 Task: Open Card Zoology Conference Review in Board Product Price Optimization to Workspace Event Furniture Rentals and add a team member Softage.4@softage.net, a label Purple, a checklist Content Marketing, an attachment from your google drive, a color Purple and finally, add a card description 'Conduct customer research for new customer satisfaction metrics' and a comment 'Given the potential impact of this task, let us ensure that we have a clear understanding of the consequences of our actions.'. Add a start date 'Jan 08, 1900' with a due date 'Jan 15, 1900'
Action: Mouse moved to (568, 180)
Screenshot: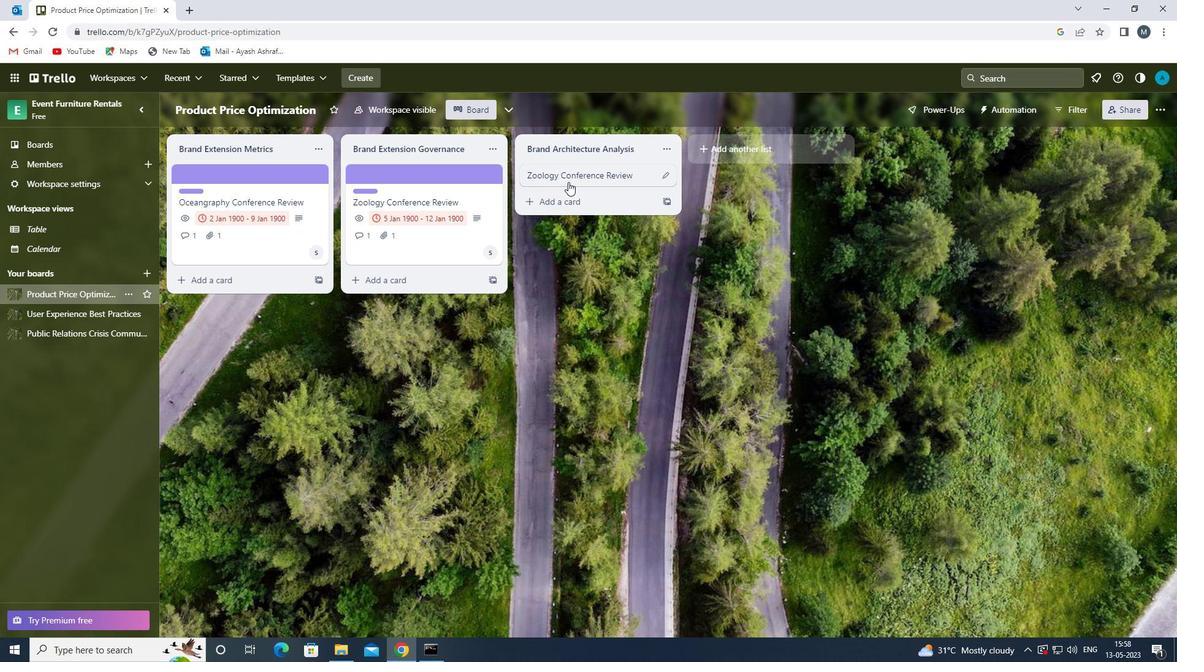 
Action: Mouse pressed left at (568, 180)
Screenshot: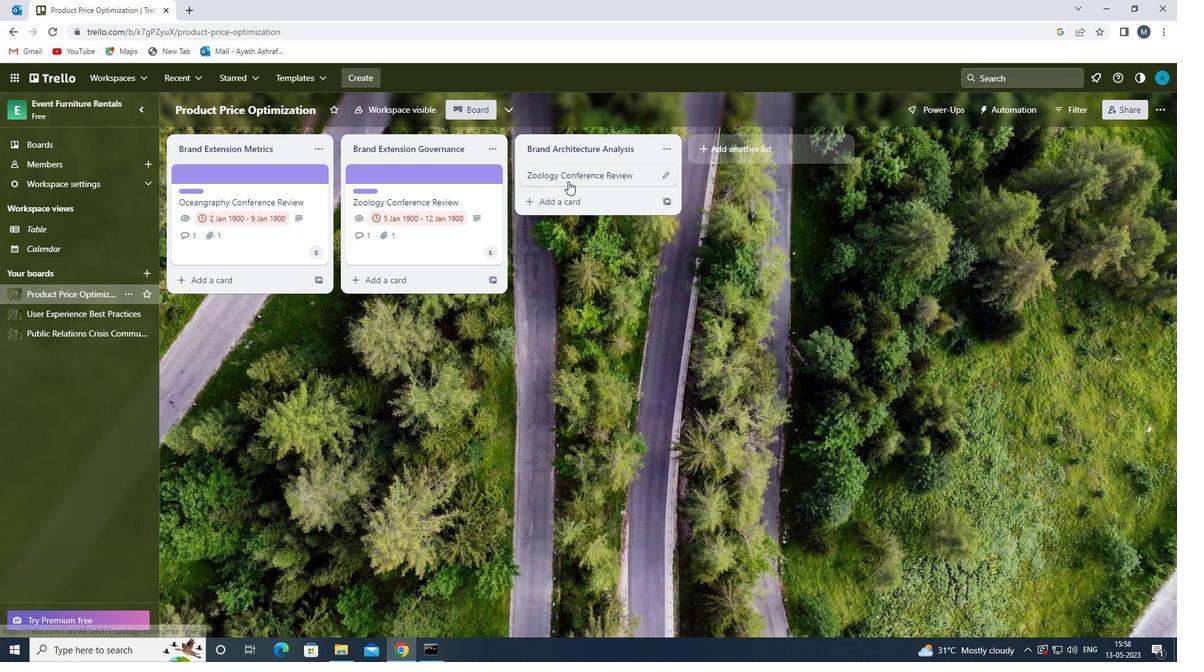 
Action: Mouse moved to (742, 225)
Screenshot: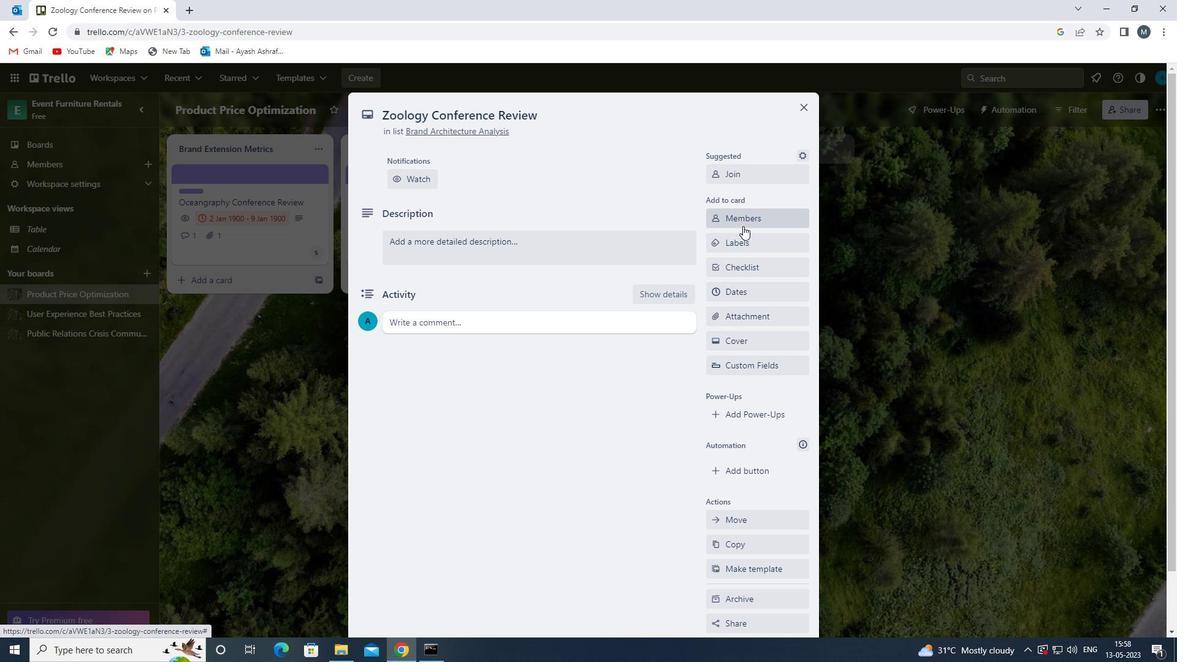 
Action: Mouse pressed left at (742, 225)
Screenshot: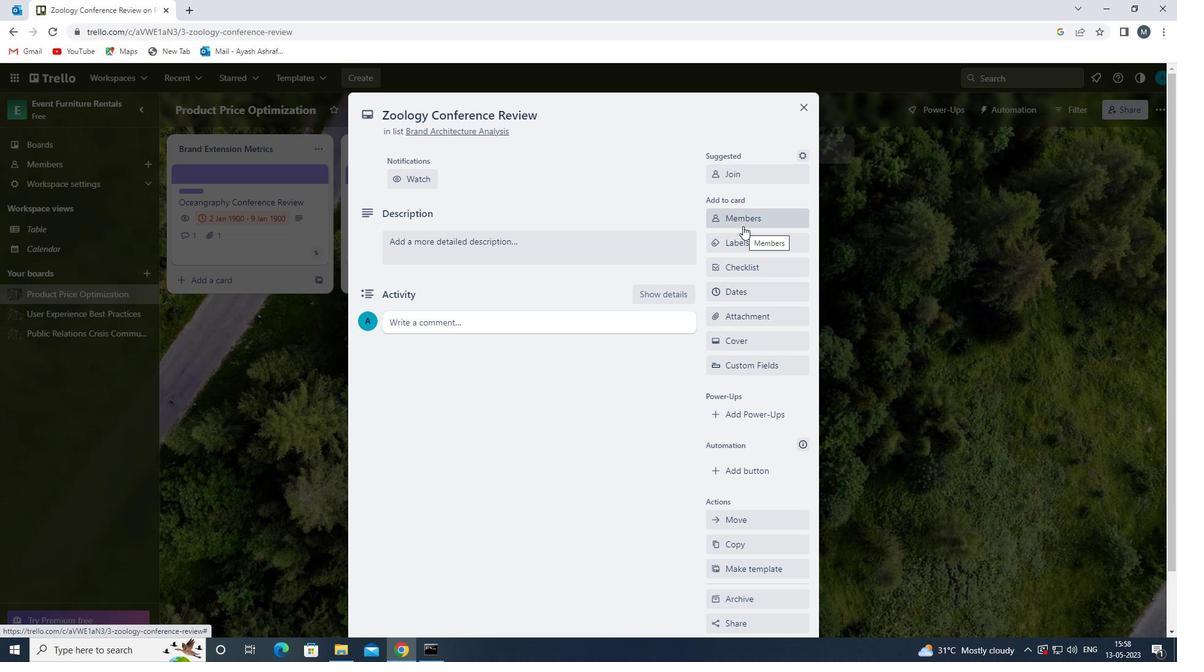 
Action: Mouse moved to (753, 306)
Screenshot: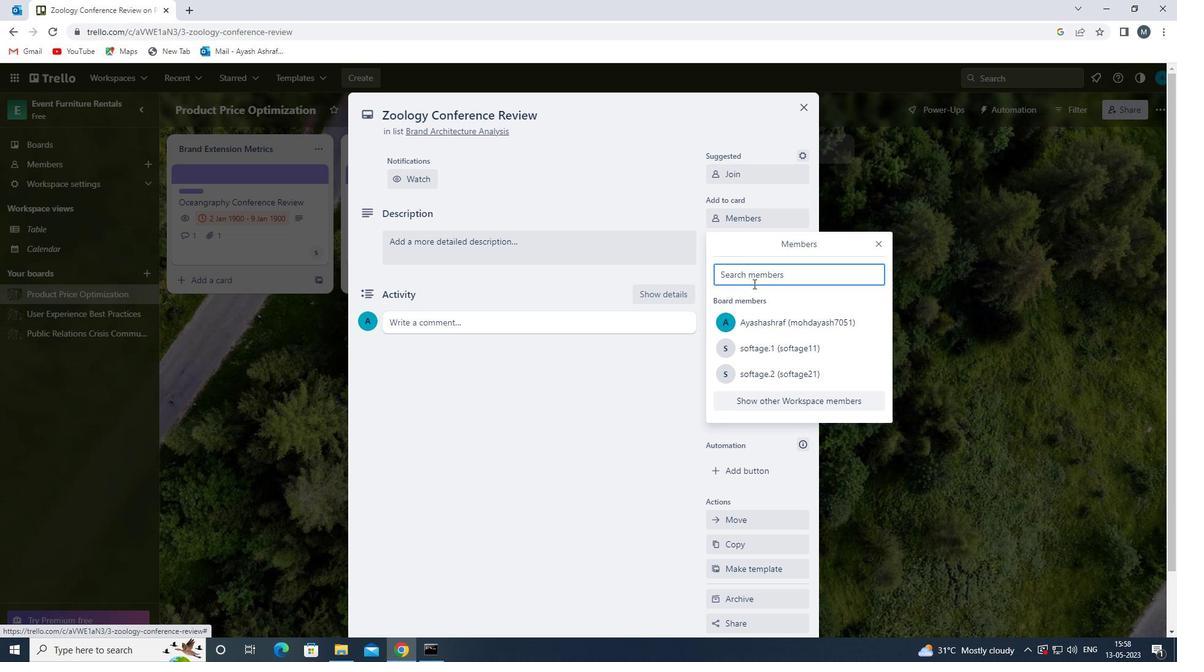 
Action: Key pressed s
Screenshot: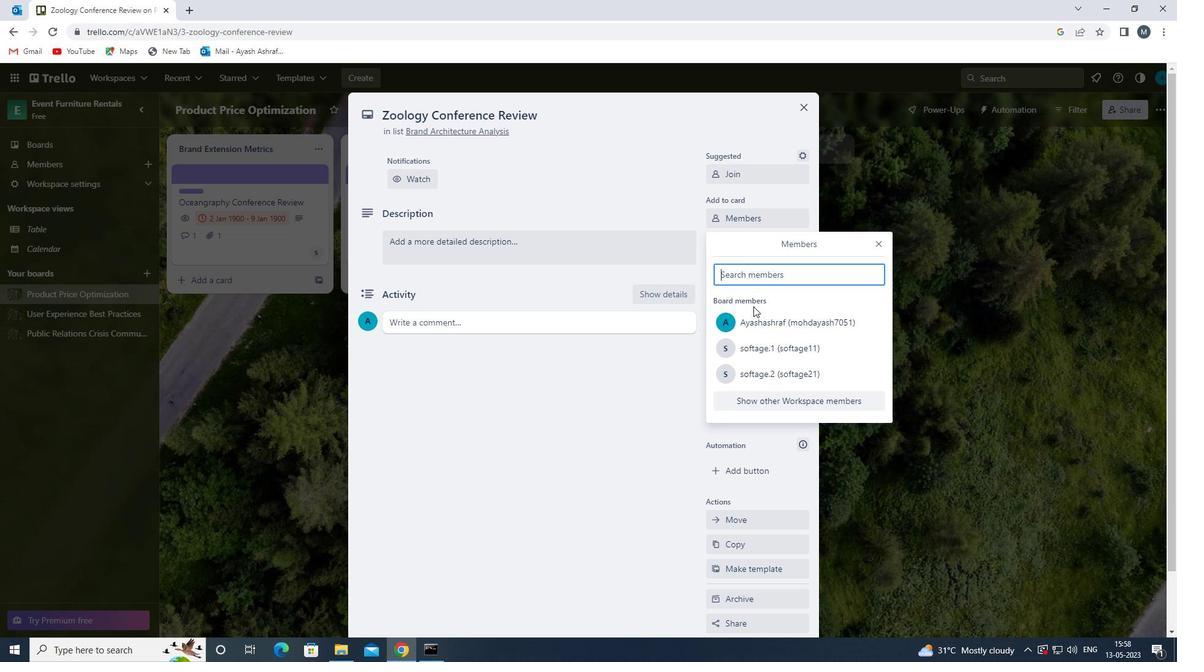 
Action: Mouse moved to (763, 421)
Screenshot: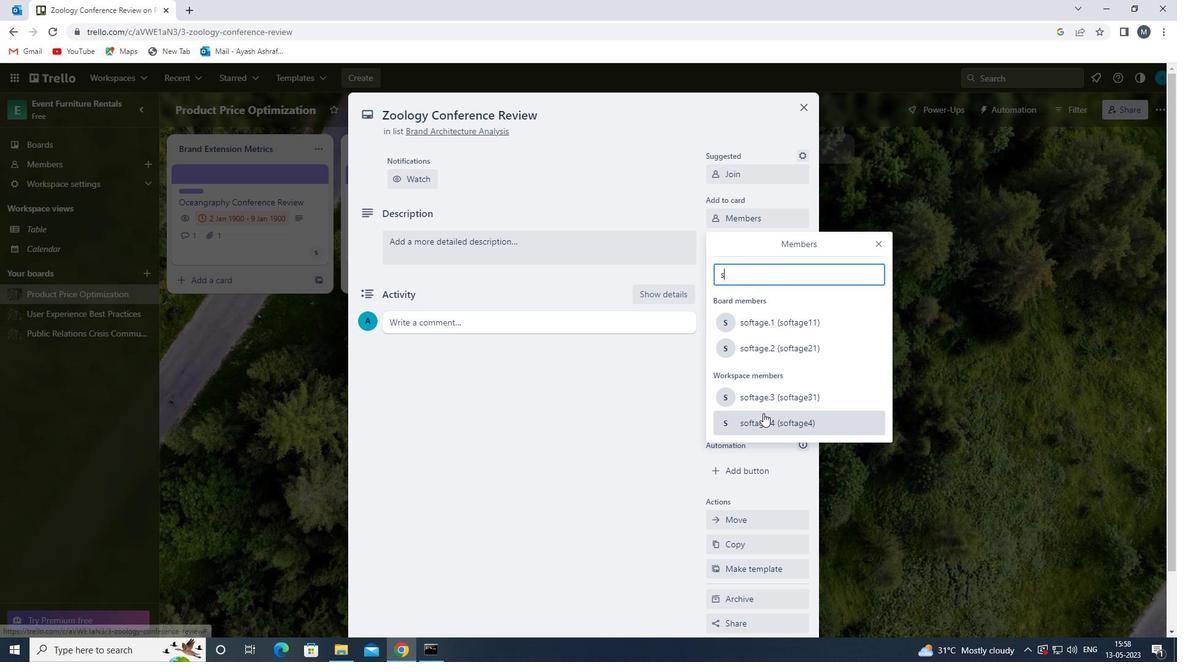 
Action: Mouse pressed left at (763, 421)
Screenshot: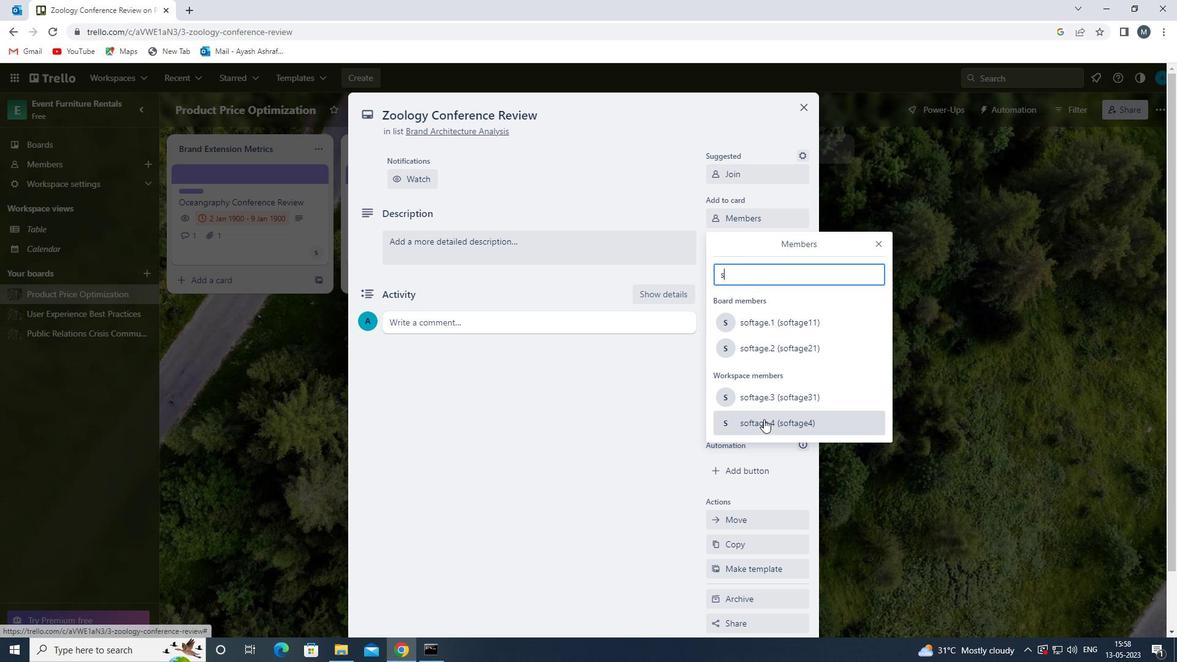 
Action: Mouse moved to (880, 243)
Screenshot: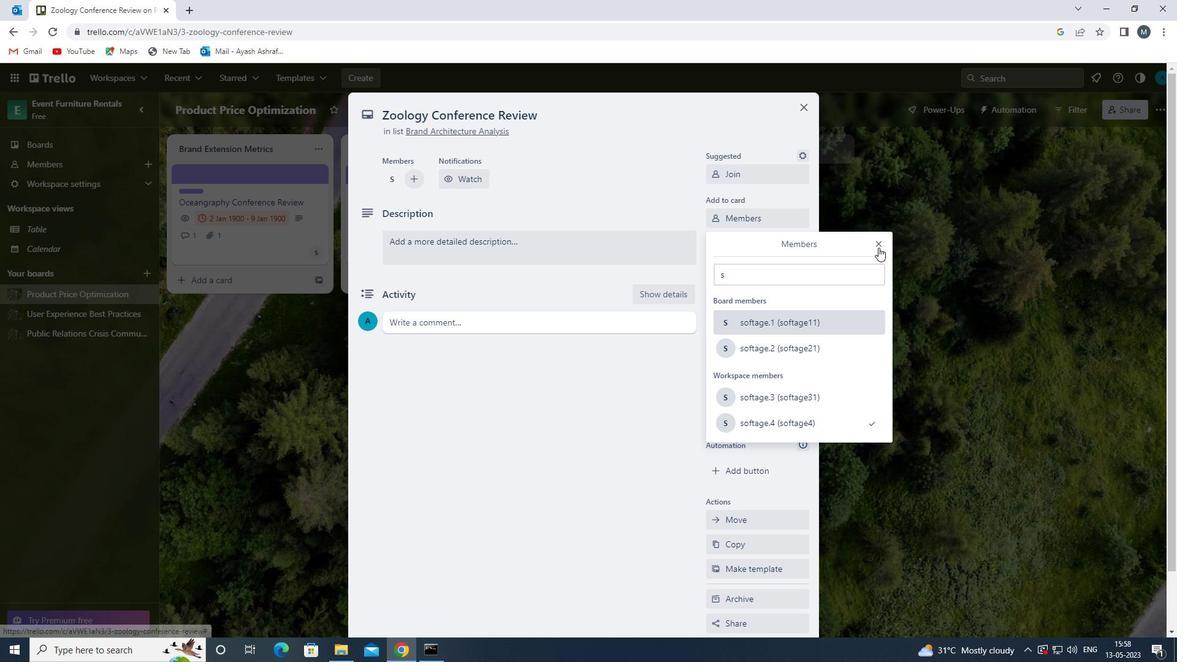 
Action: Mouse pressed left at (880, 243)
Screenshot: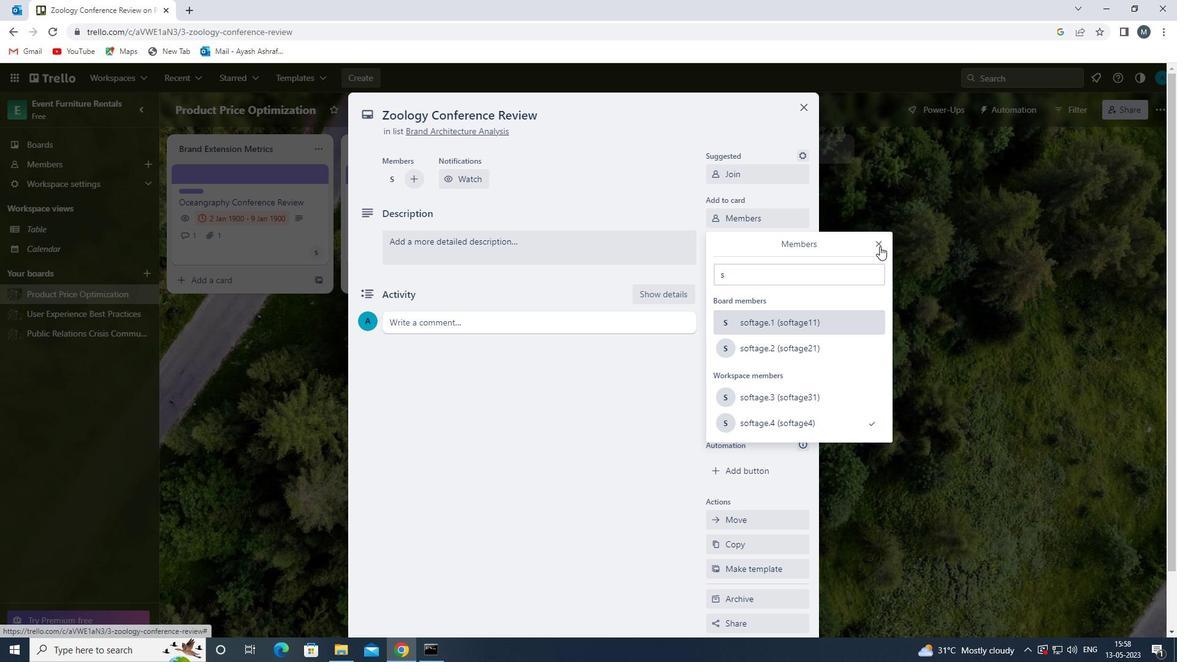 
Action: Mouse moved to (733, 238)
Screenshot: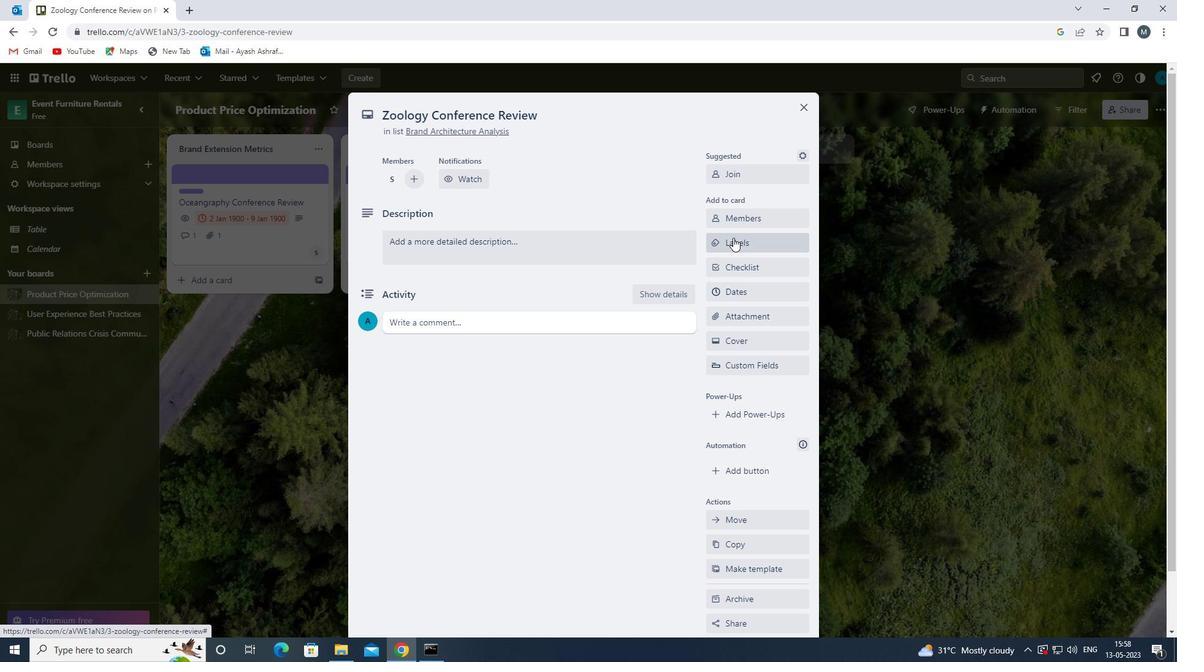 
Action: Mouse pressed left at (733, 238)
Screenshot: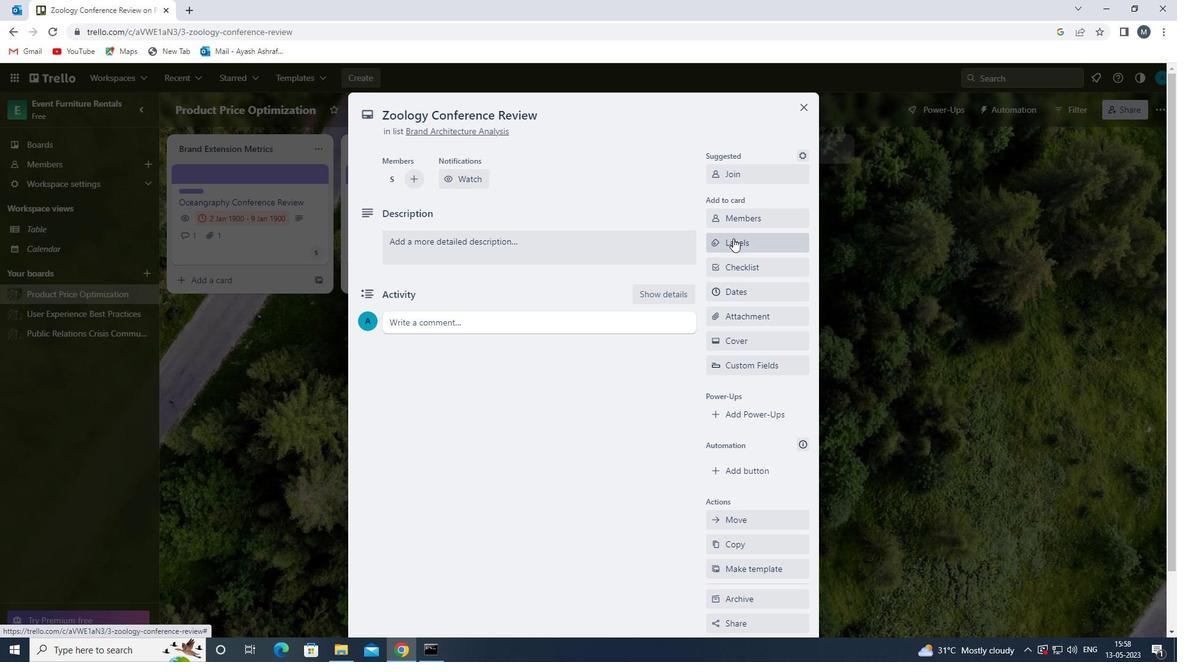 
Action: Mouse moved to (761, 434)
Screenshot: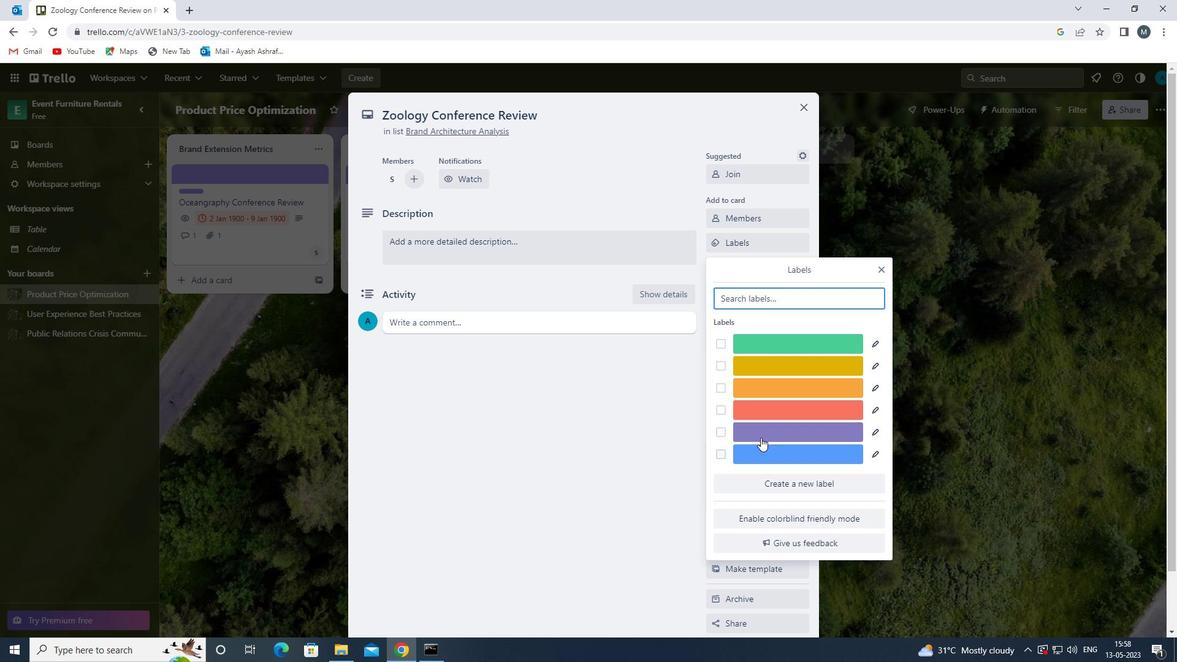 
Action: Mouse pressed left at (761, 434)
Screenshot: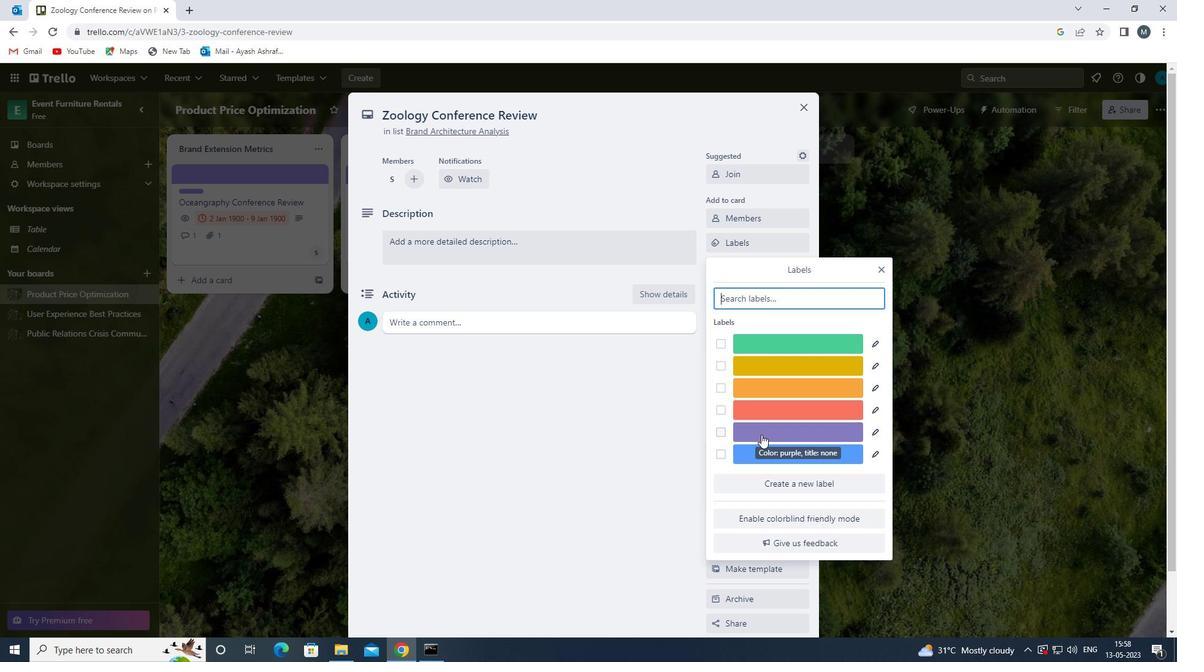 
Action: Mouse moved to (882, 269)
Screenshot: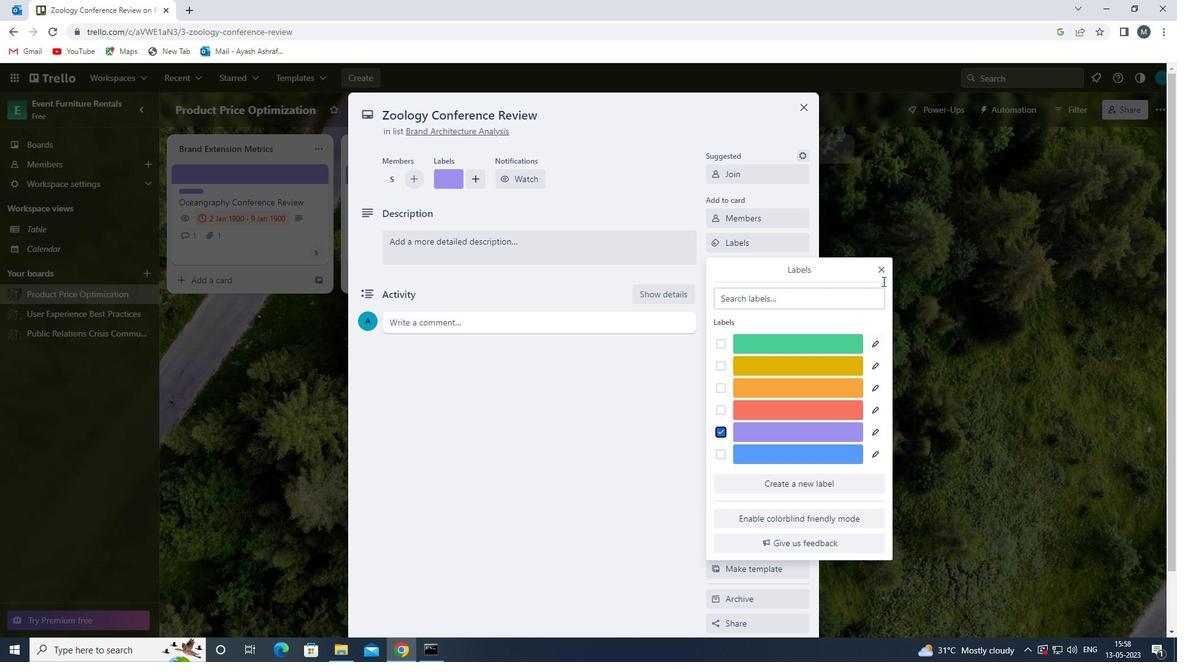 
Action: Mouse pressed left at (882, 269)
Screenshot: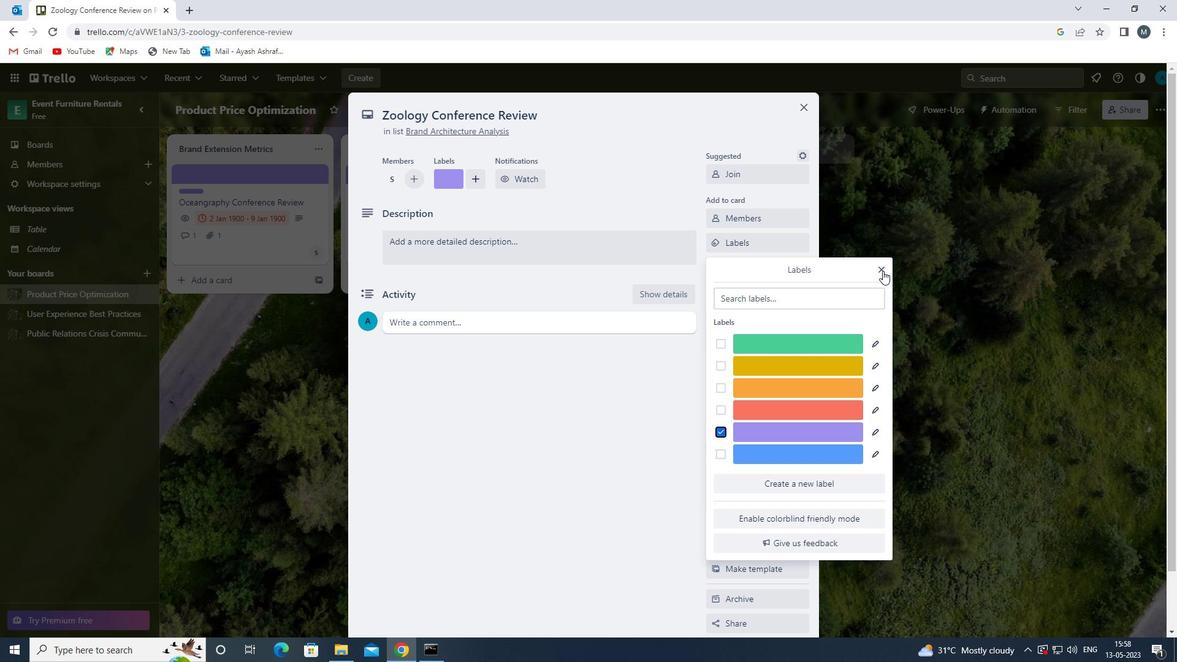 
Action: Mouse moved to (743, 270)
Screenshot: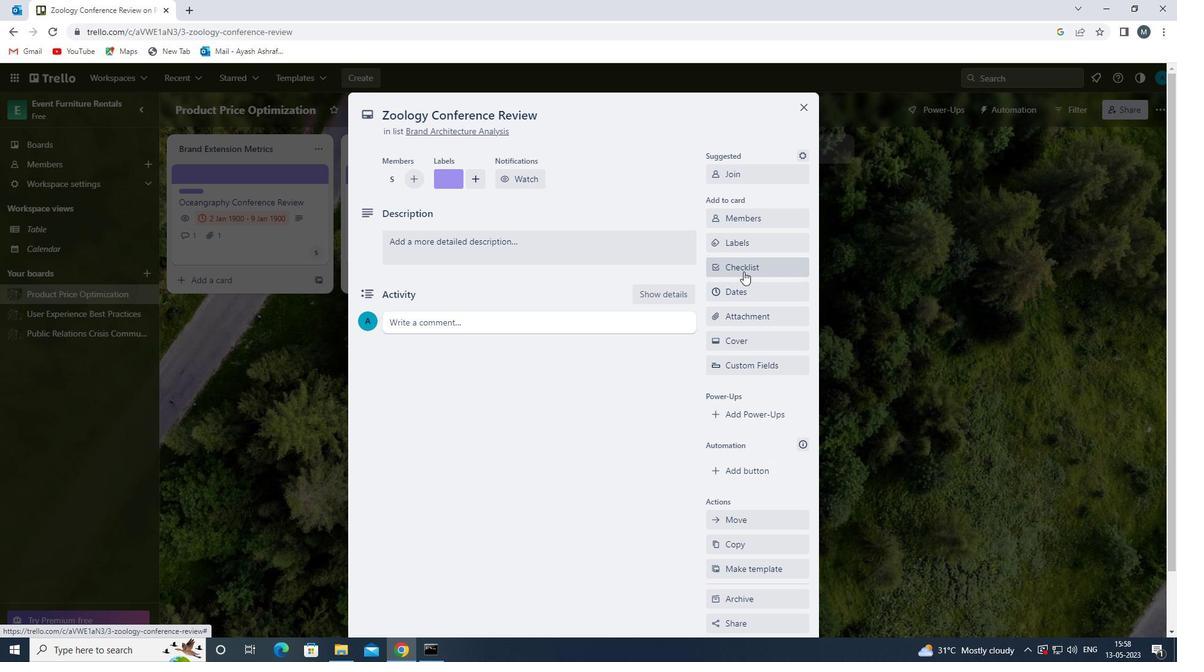 
Action: Mouse pressed left at (743, 270)
Screenshot: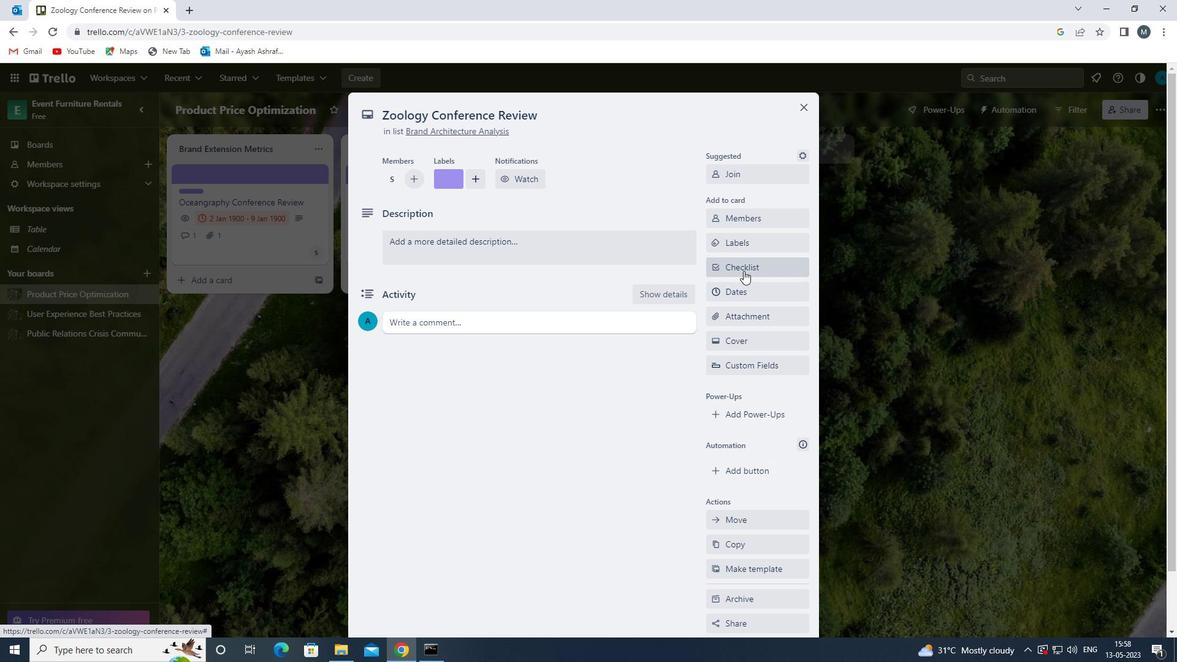 
Action: Key pressed c
Screenshot: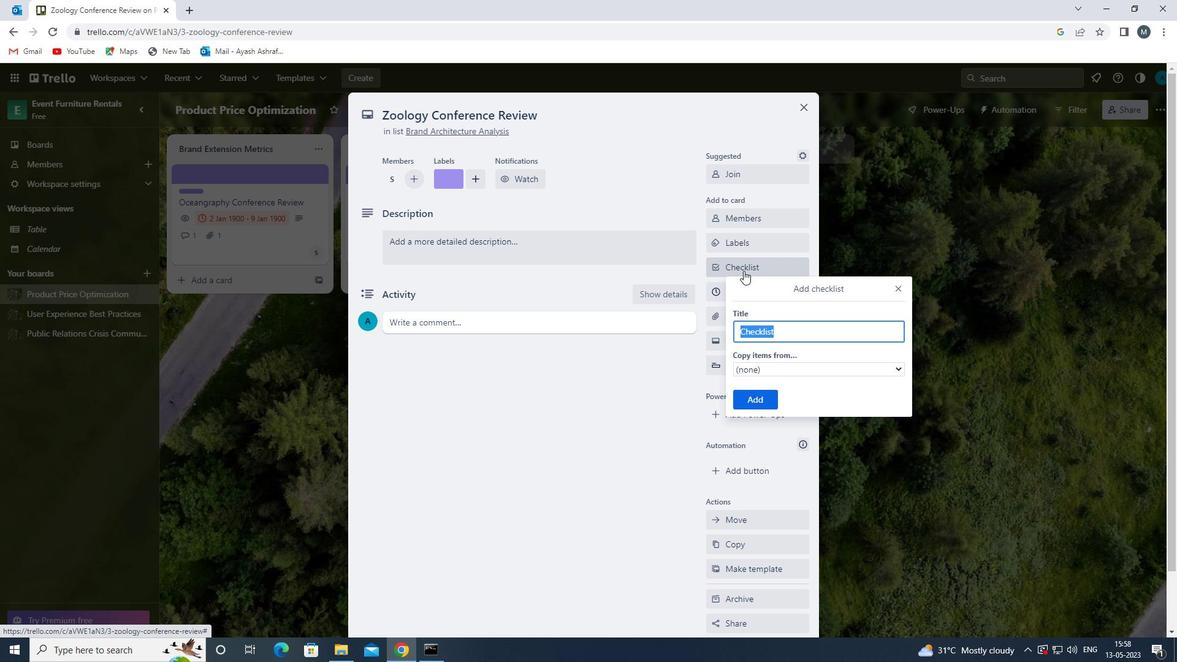 
Action: Mouse moved to (813, 386)
Screenshot: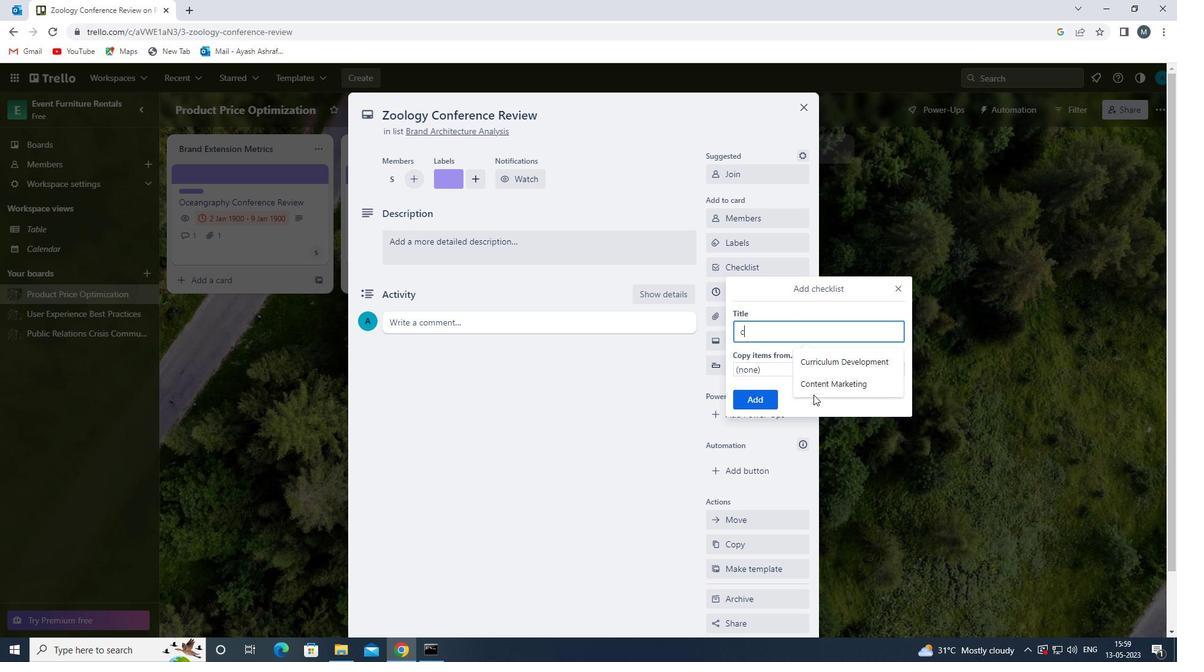 
Action: Mouse pressed left at (813, 386)
Screenshot: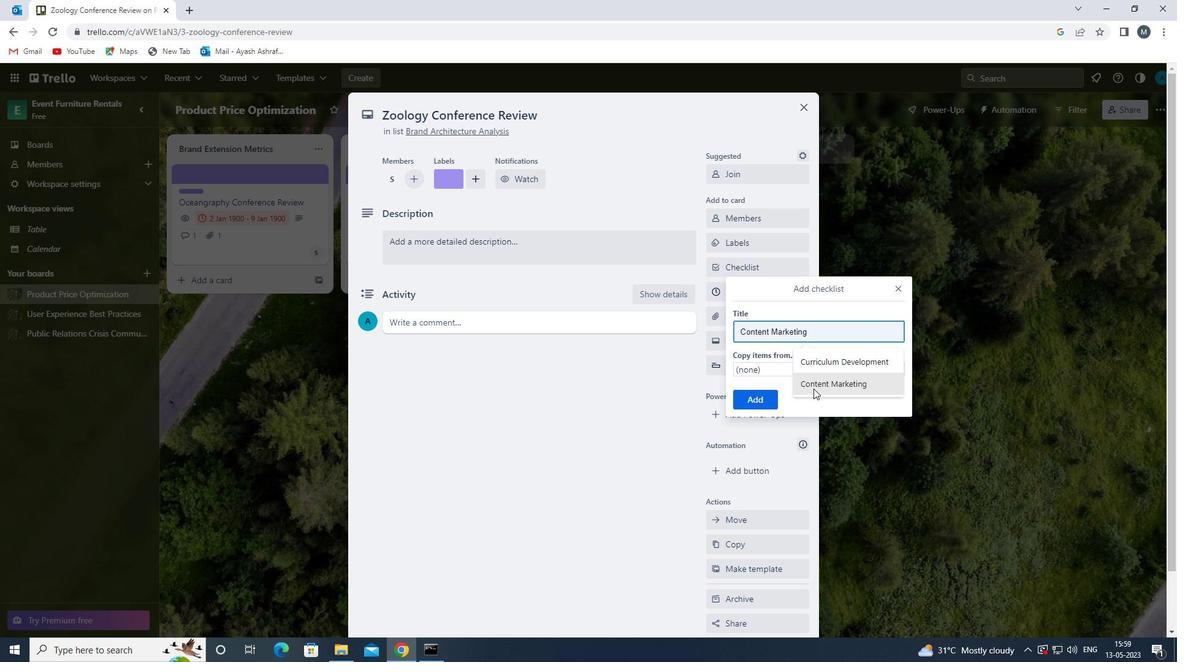 
Action: Mouse moved to (749, 399)
Screenshot: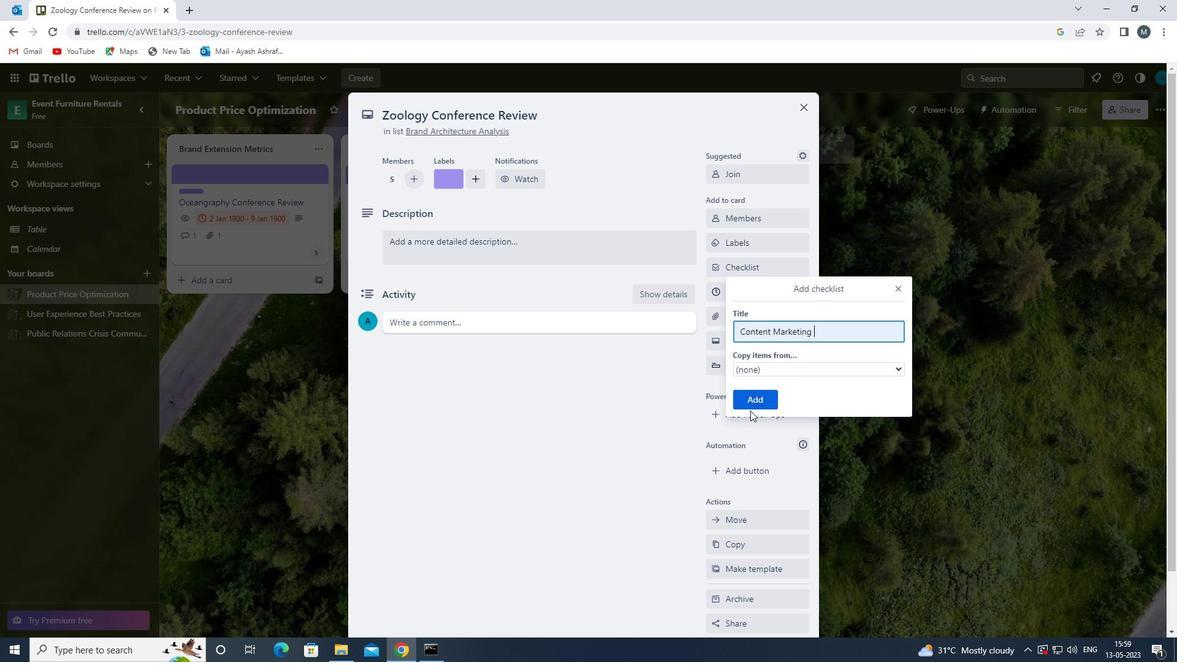
Action: Mouse pressed left at (749, 399)
Screenshot: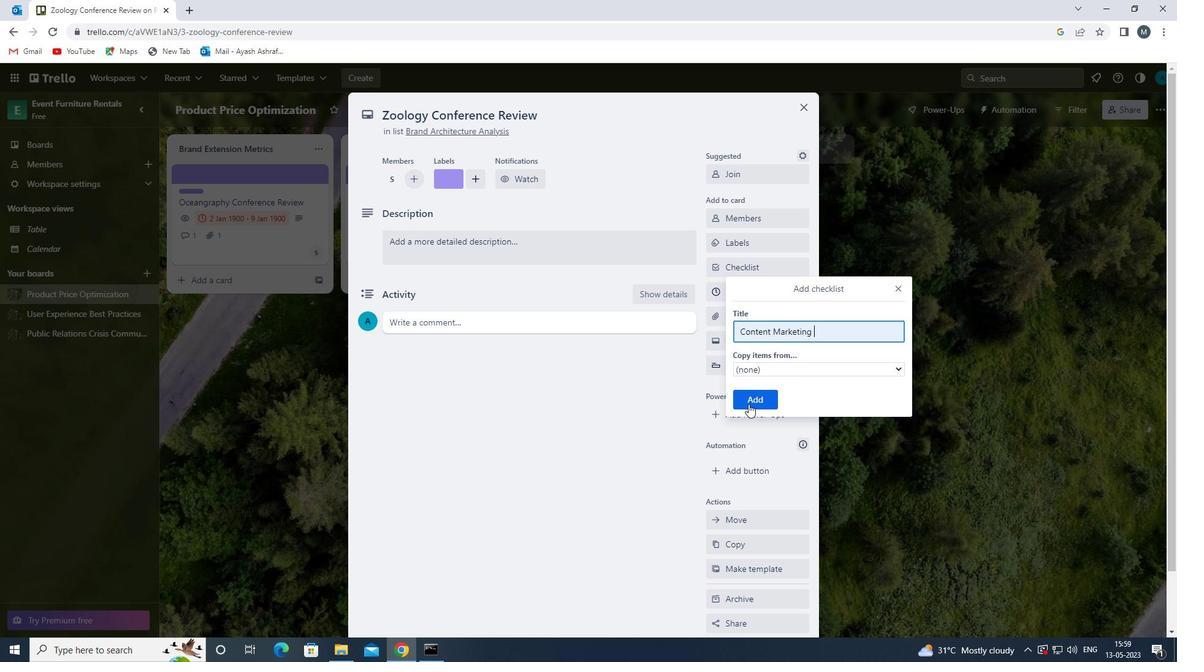 
Action: Mouse moved to (746, 316)
Screenshot: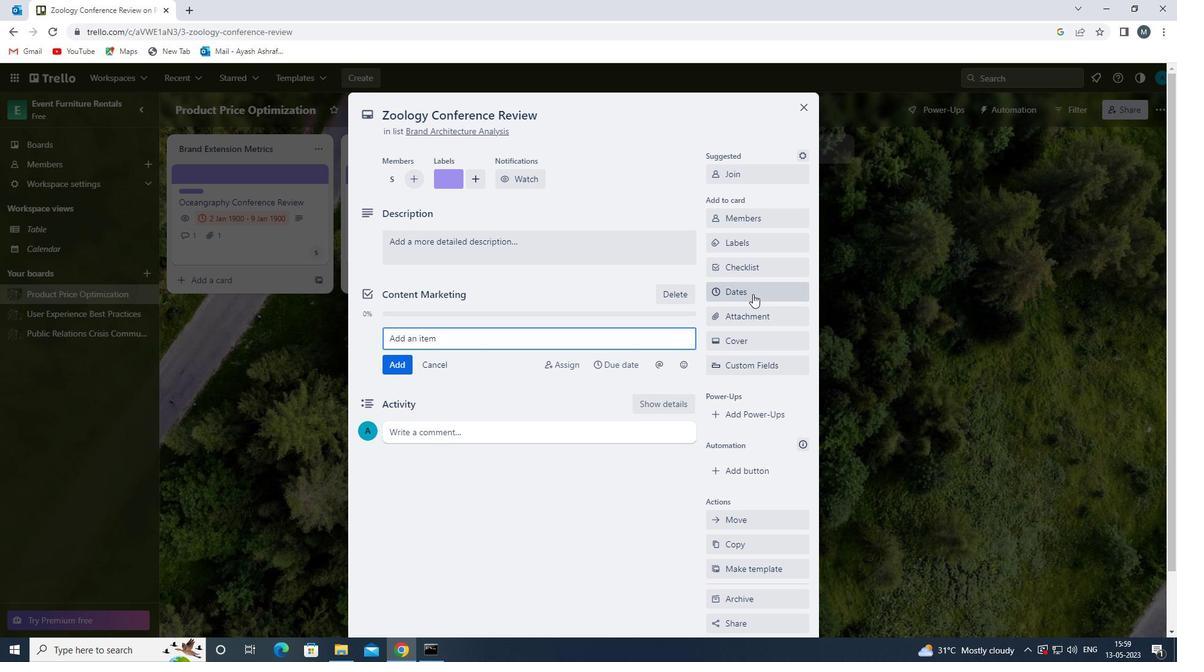 
Action: Mouse pressed left at (746, 316)
Screenshot: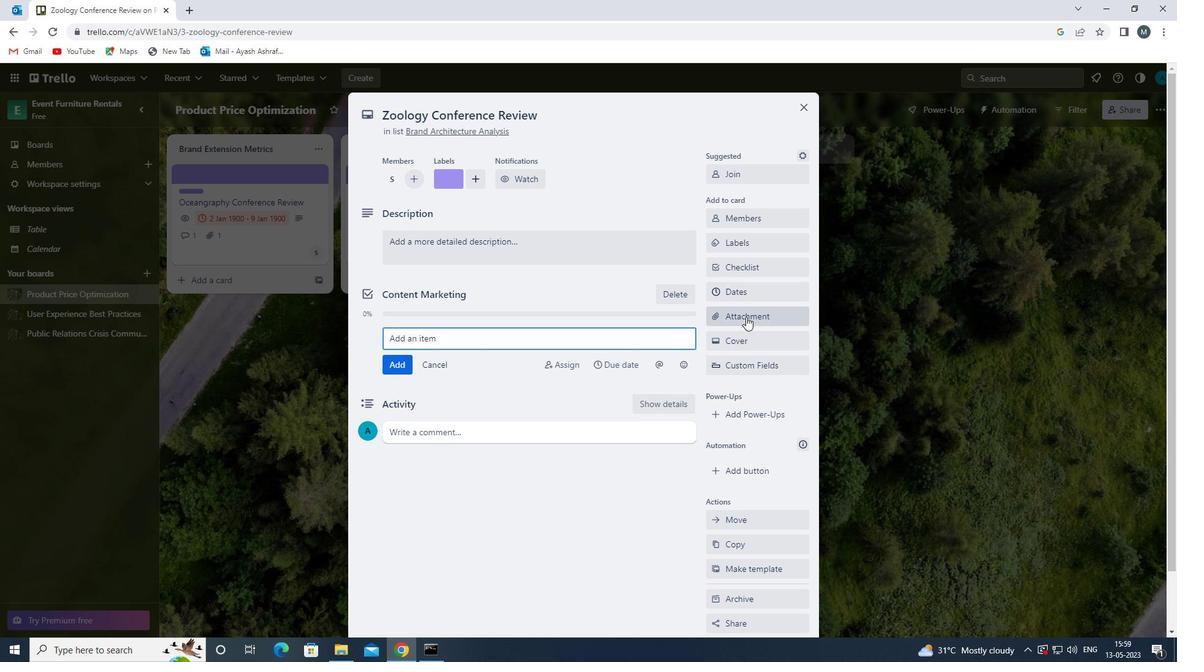 
Action: Mouse moved to (744, 408)
Screenshot: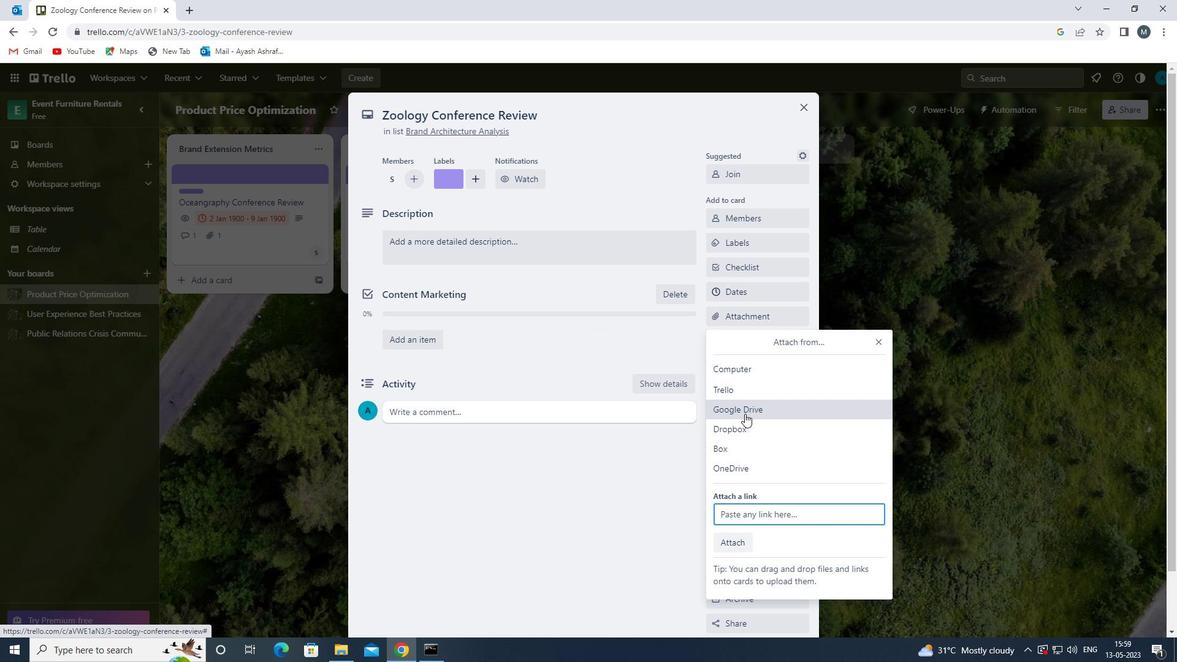 
Action: Mouse pressed left at (744, 408)
Screenshot: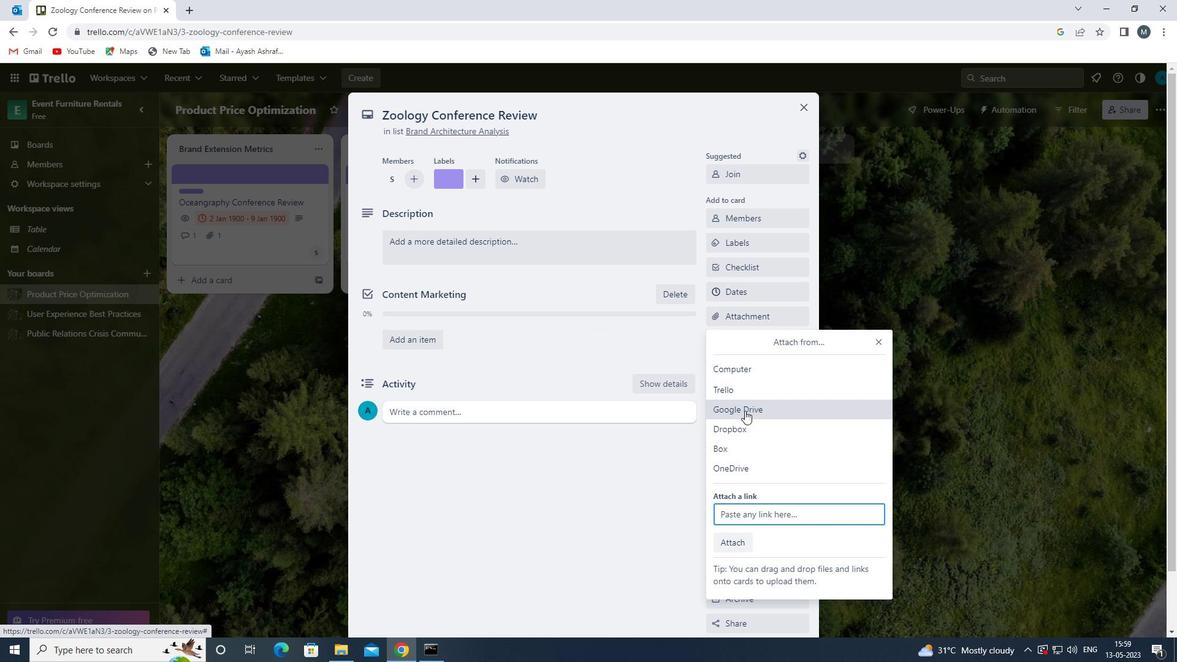 
Action: Mouse moved to (333, 335)
Screenshot: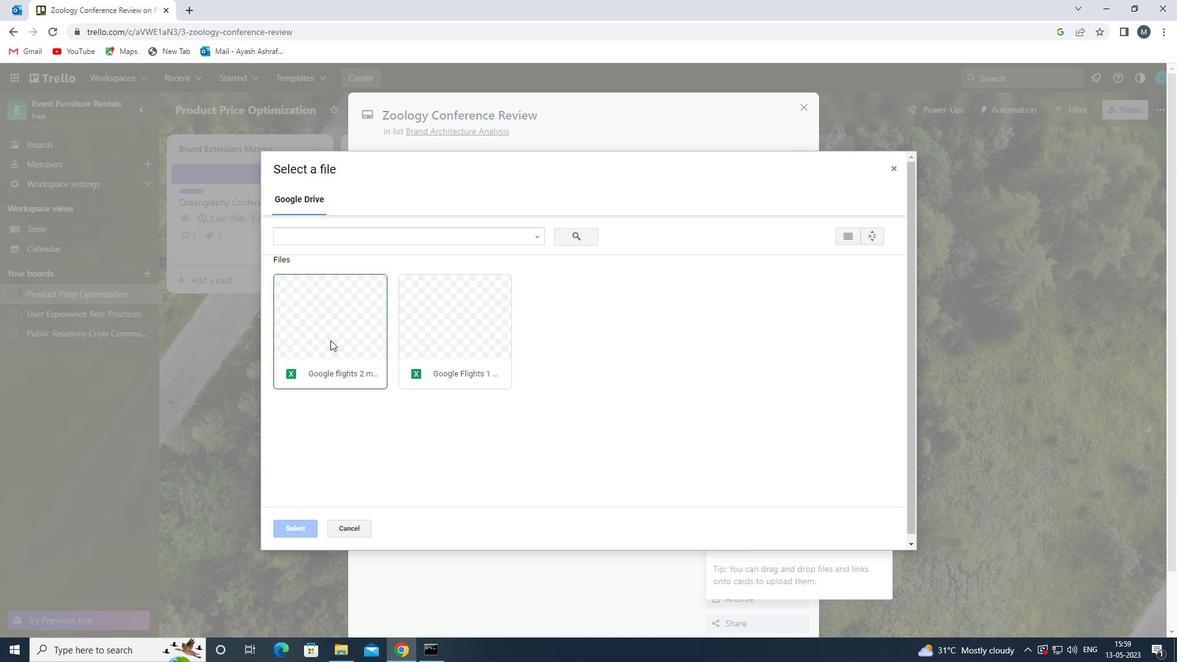 
Action: Mouse pressed left at (333, 335)
Screenshot: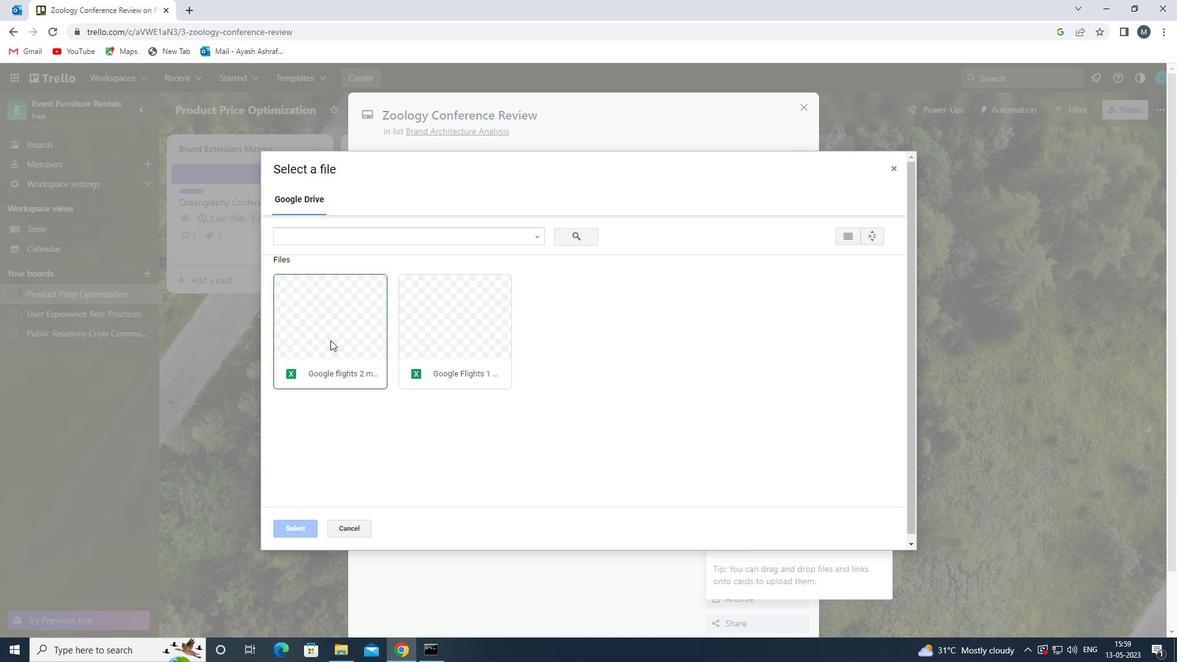 
Action: Mouse moved to (293, 526)
Screenshot: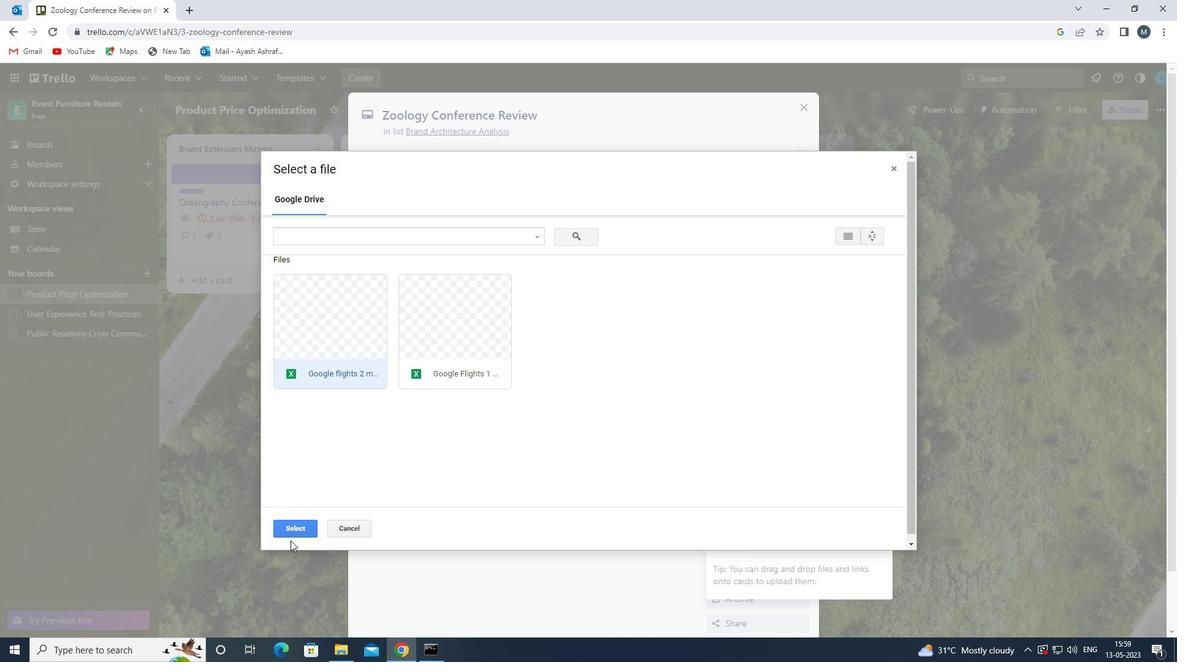 
Action: Mouse pressed left at (293, 526)
Screenshot: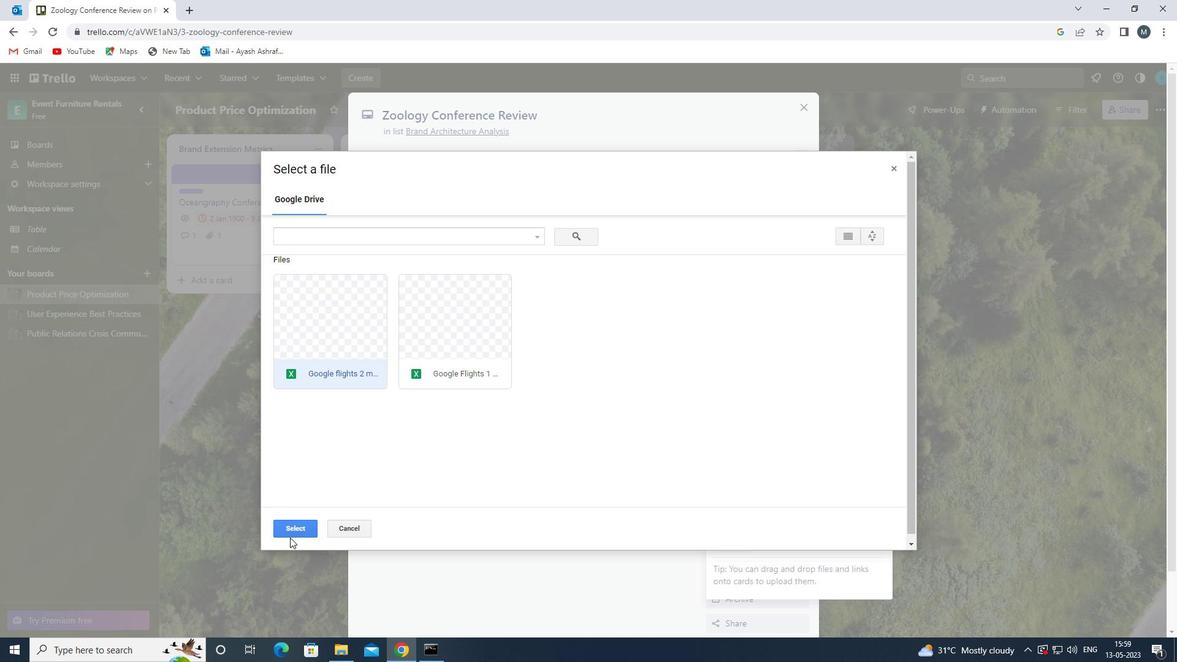 
Action: Mouse moved to (747, 343)
Screenshot: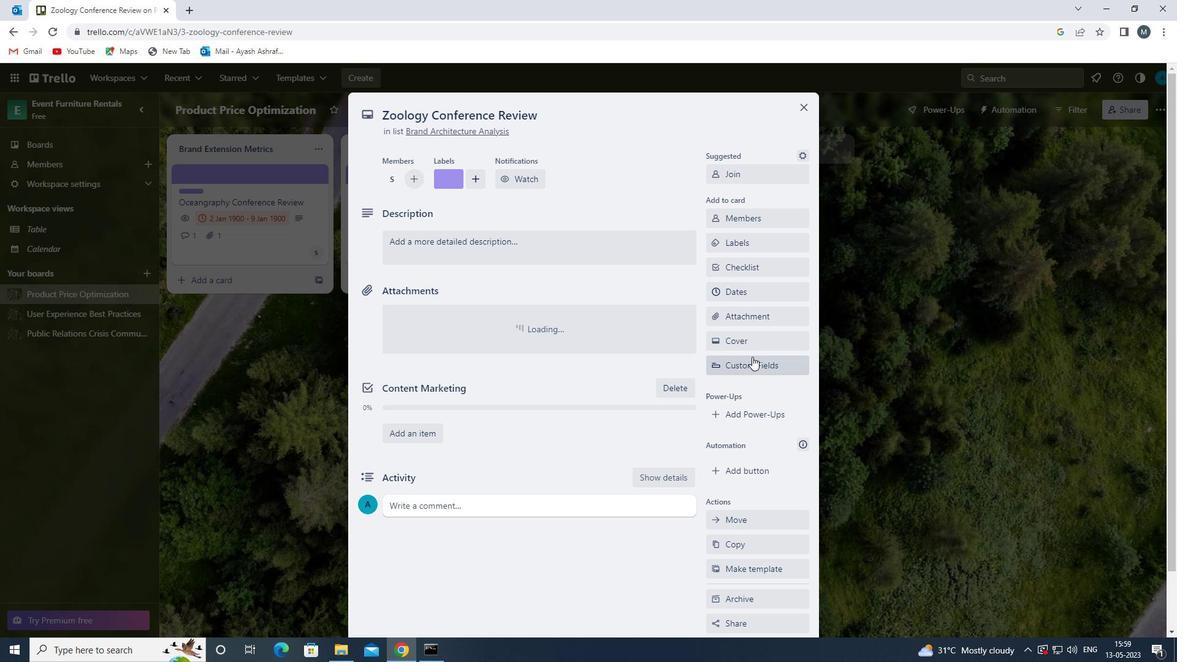 
Action: Mouse pressed left at (747, 343)
Screenshot: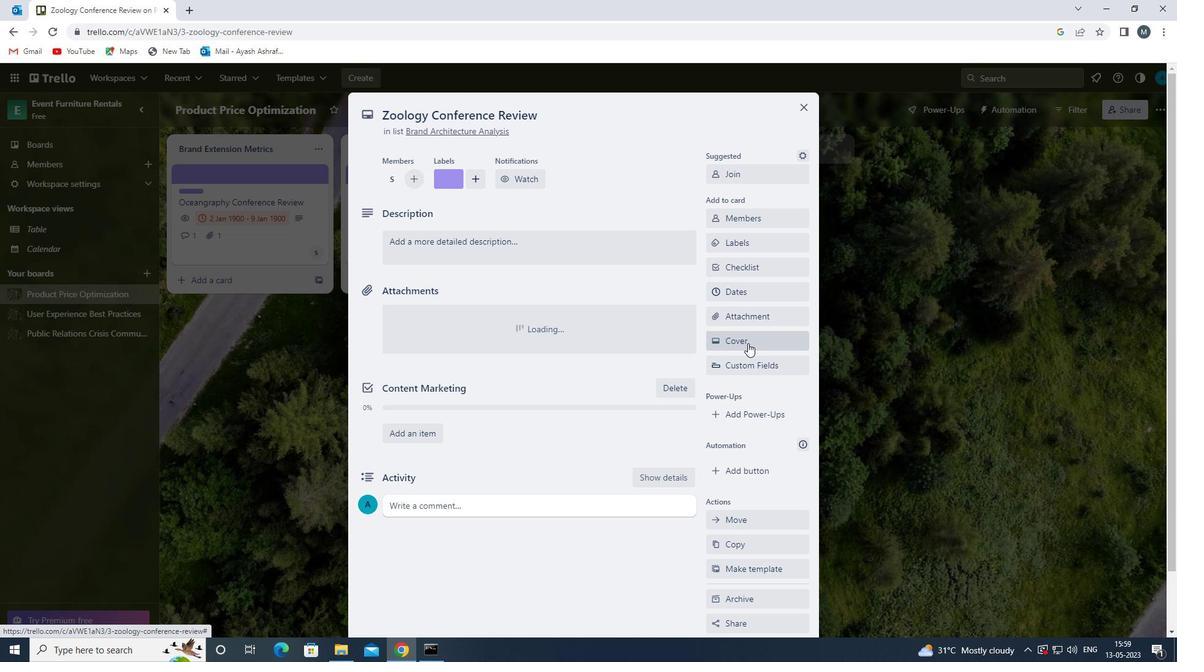 
Action: Mouse moved to (879, 387)
Screenshot: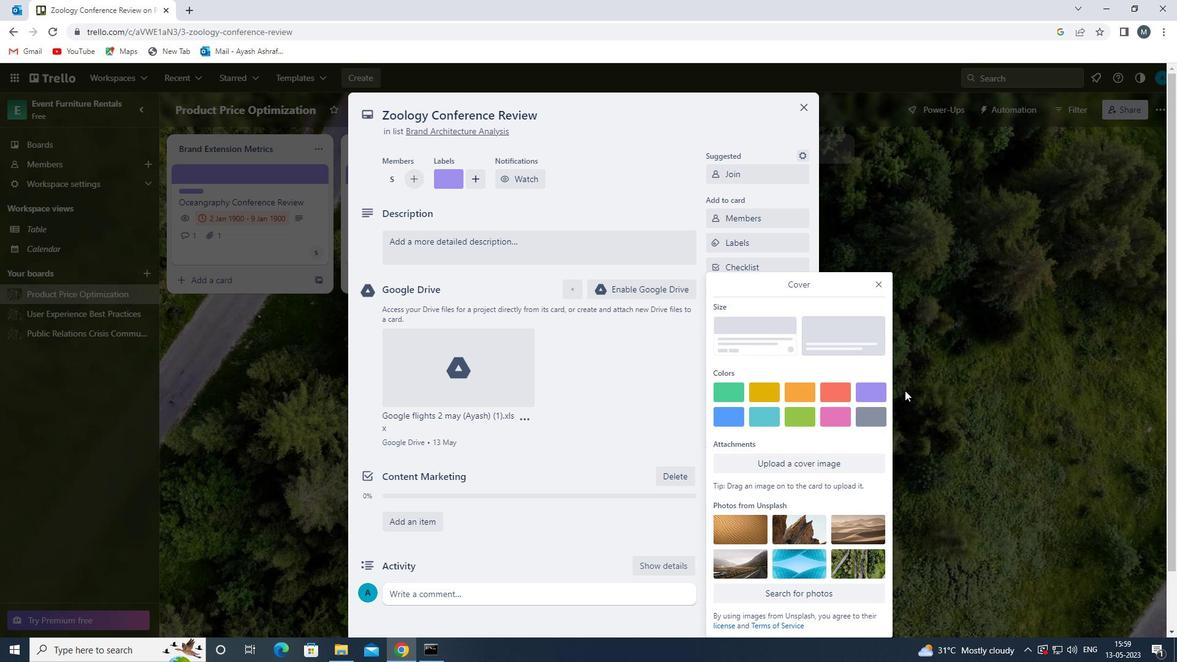 
Action: Mouse pressed left at (879, 387)
Screenshot: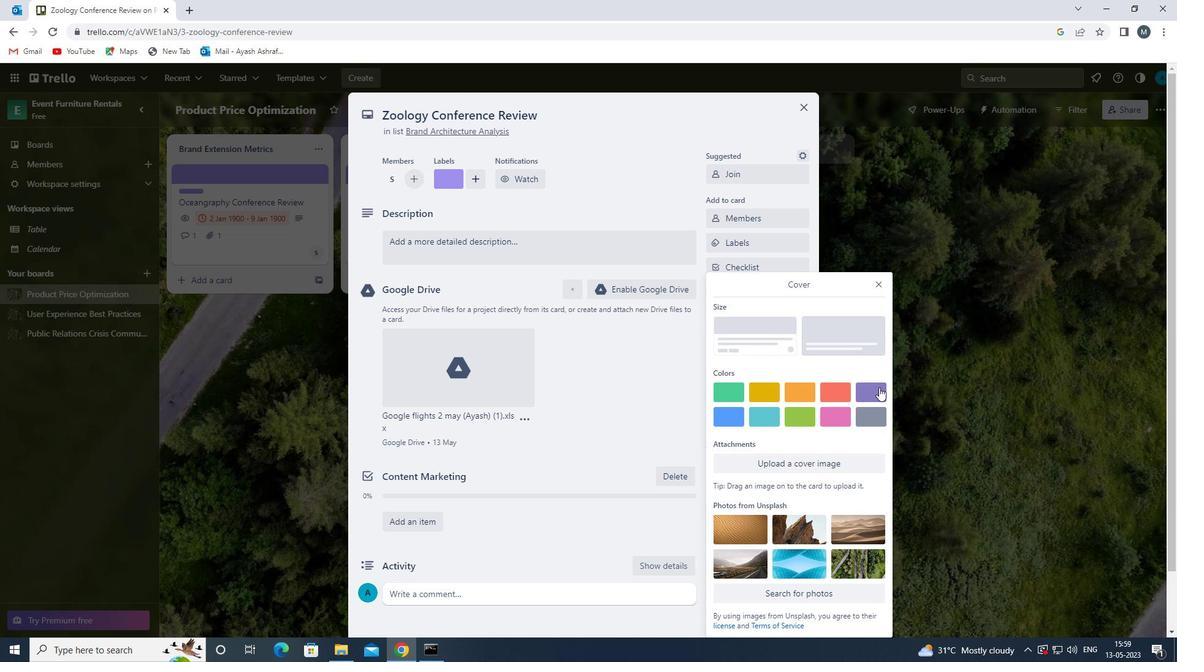 
Action: Mouse moved to (876, 264)
Screenshot: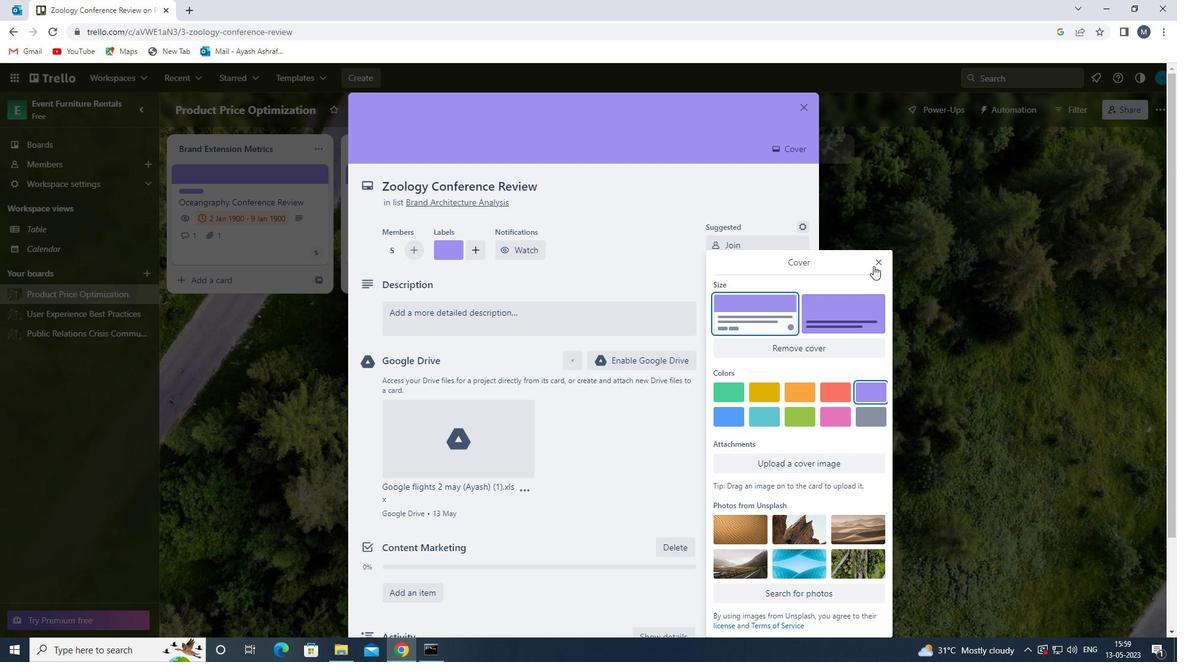 
Action: Mouse pressed left at (876, 264)
Screenshot: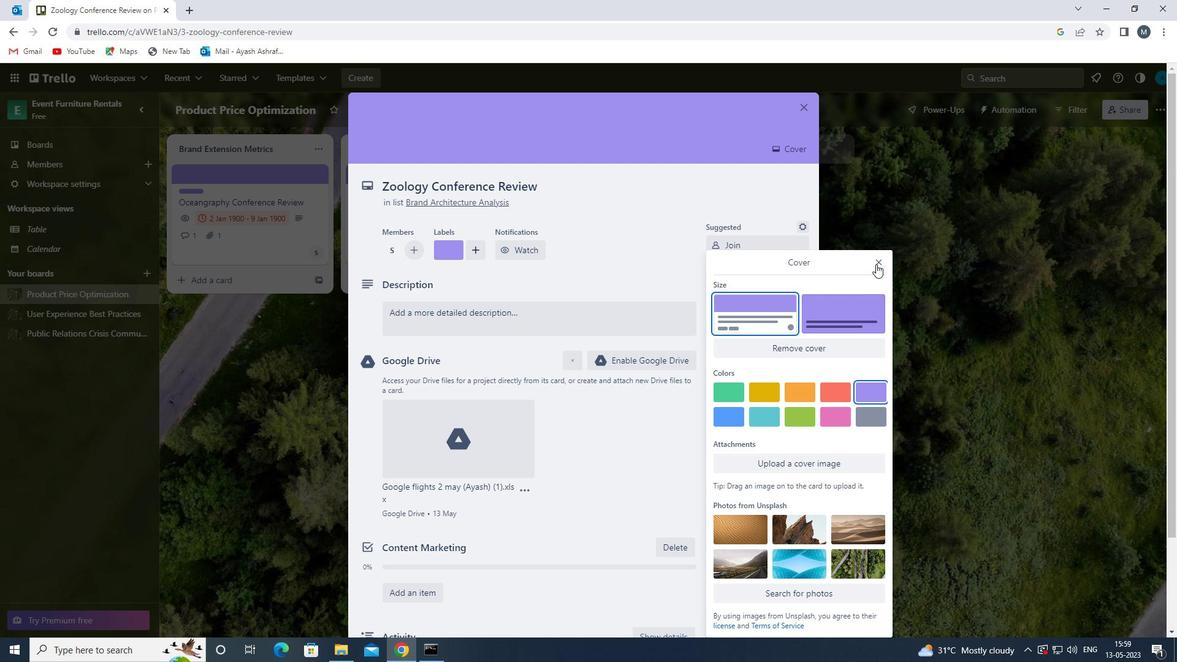 
Action: Mouse moved to (432, 320)
Screenshot: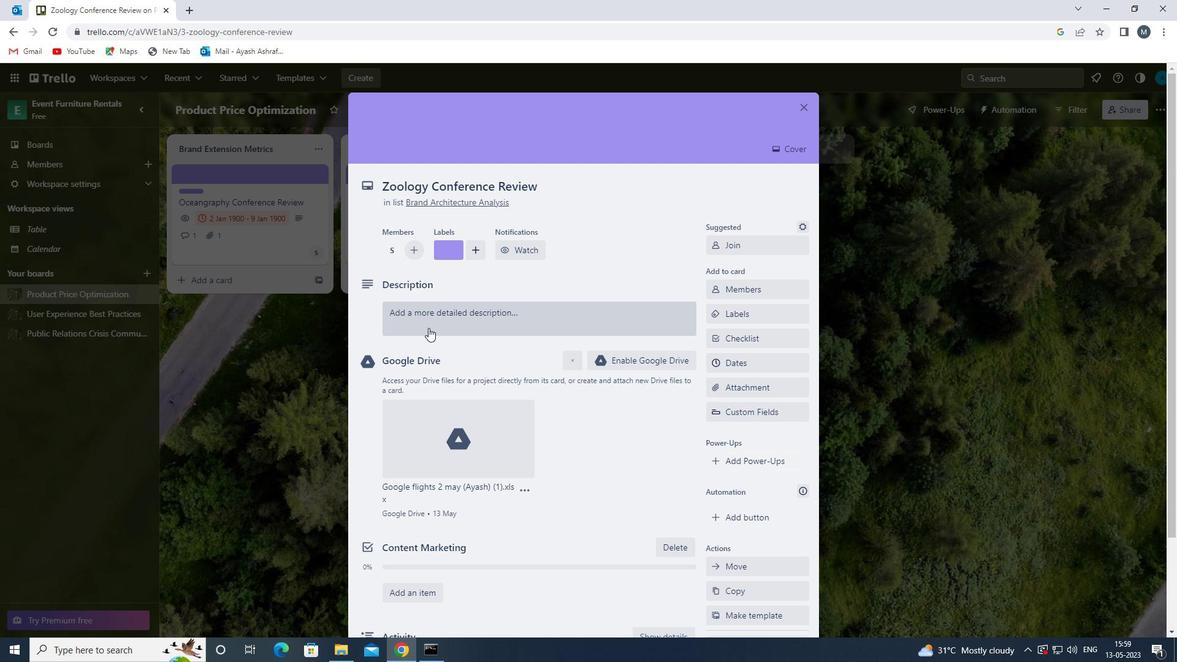 
Action: Mouse pressed left at (432, 320)
Screenshot: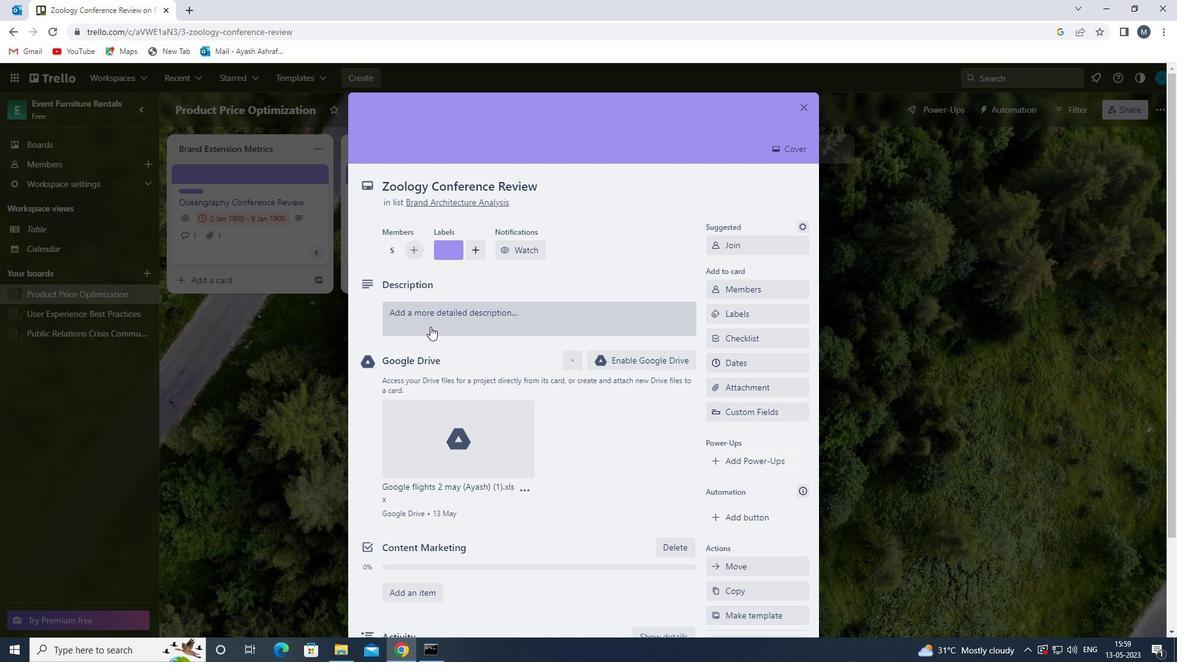 
Action: Mouse moved to (421, 349)
Screenshot: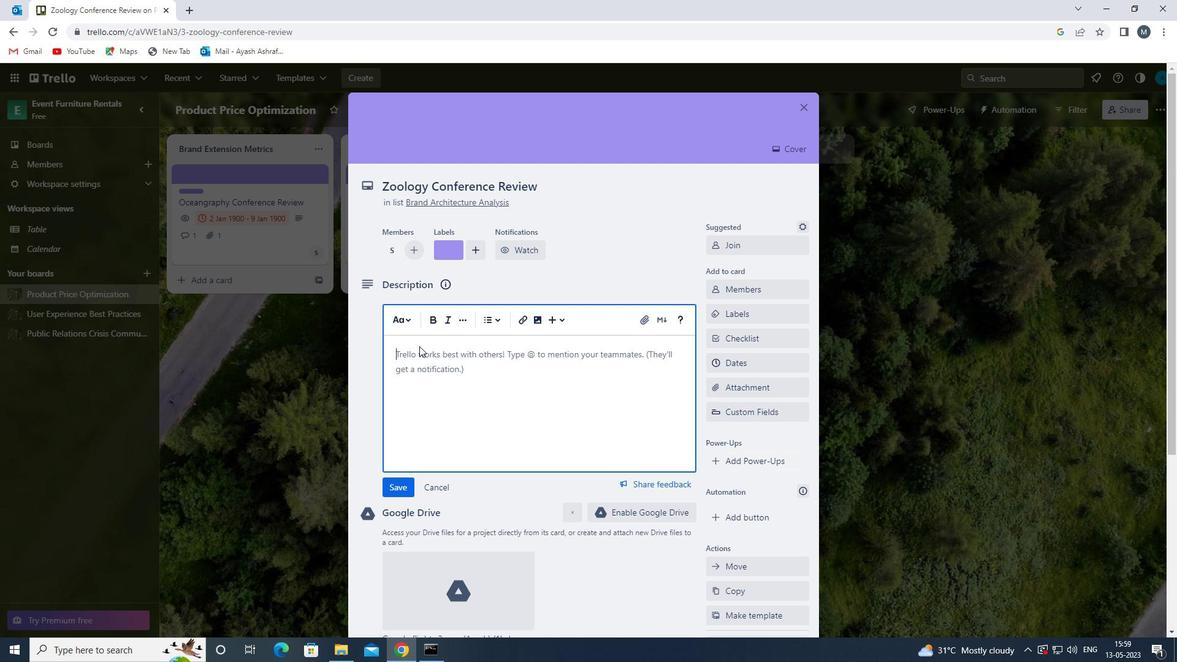 
Action: Mouse pressed left at (421, 349)
Screenshot: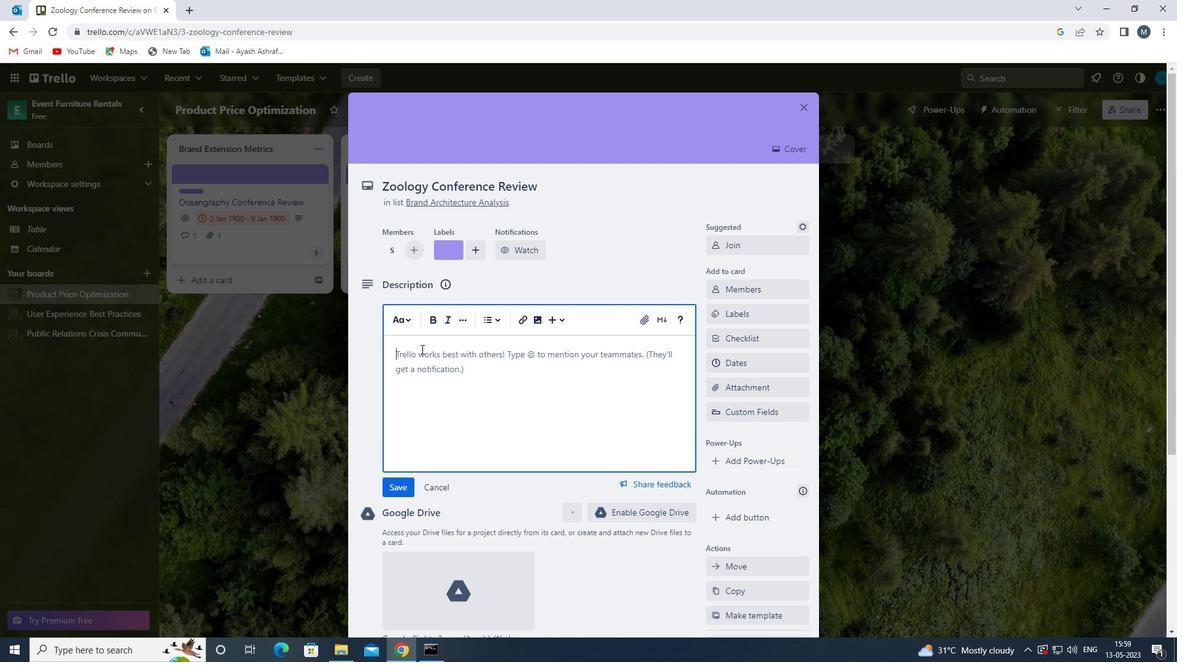 
Action: Key pressed <Key.shift><Key.shift><Key.shift><Key.shift><Key.shift><Key.shift><Key.shift><Key.shift>CONDUCT<Key.space>CUSTOMER<Key.space>RESEARCH<Key.space>FOR<Key.space>NEW<Key.space>CUSTOMER<Key.space>SATISFACTION<Key.space>METRICS
Screenshot: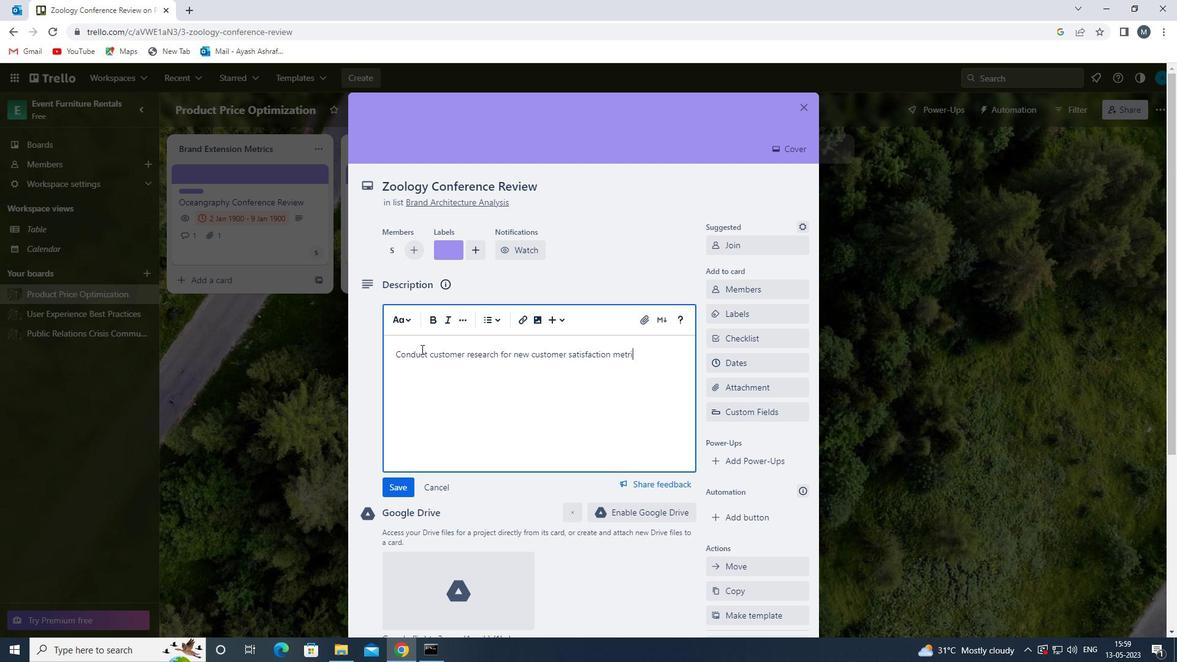 
Action: Mouse moved to (394, 481)
Screenshot: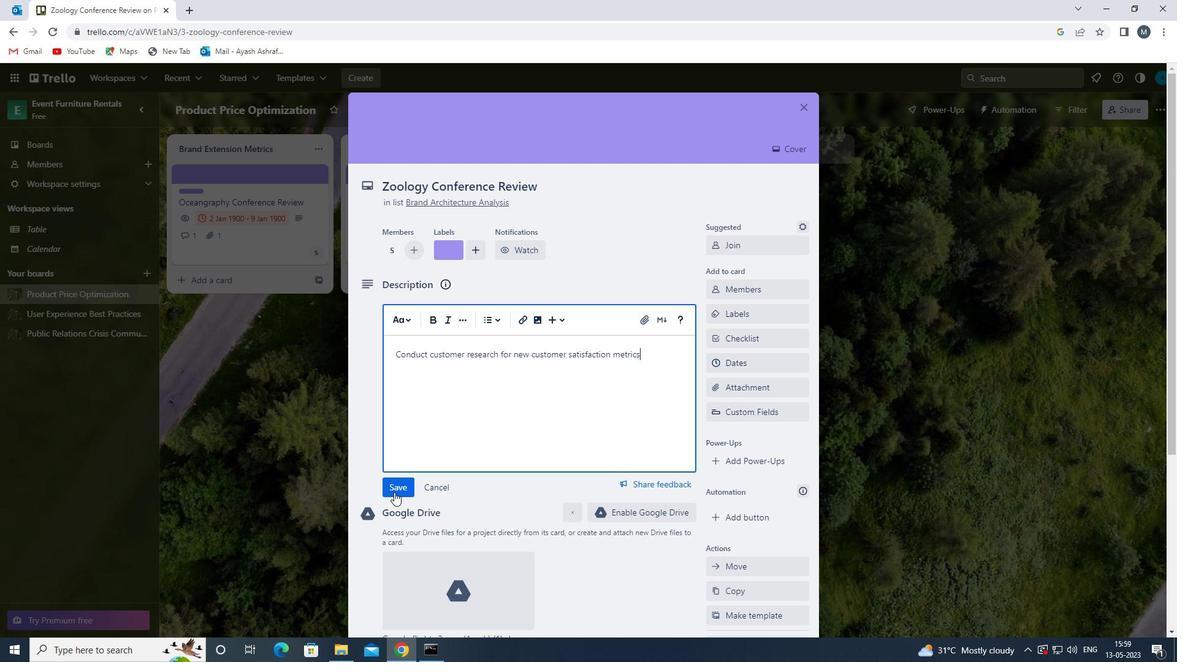 
Action: Mouse pressed left at (394, 481)
Screenshot: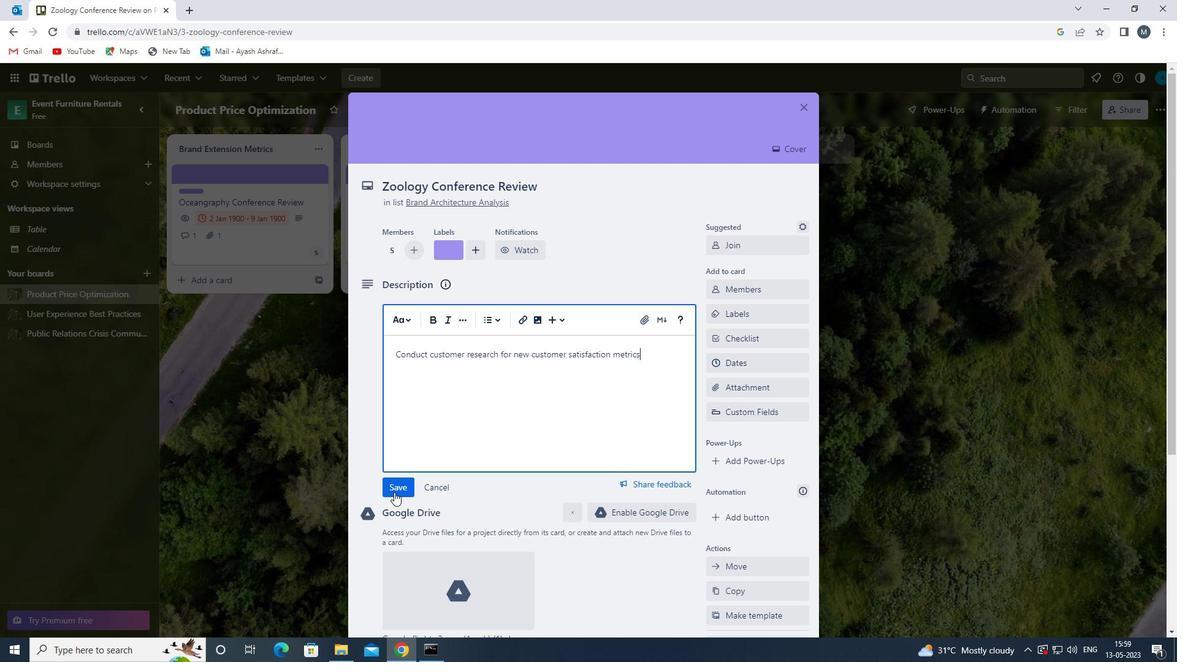 
Action: Mouse moved to (496, 428)
Screenshot: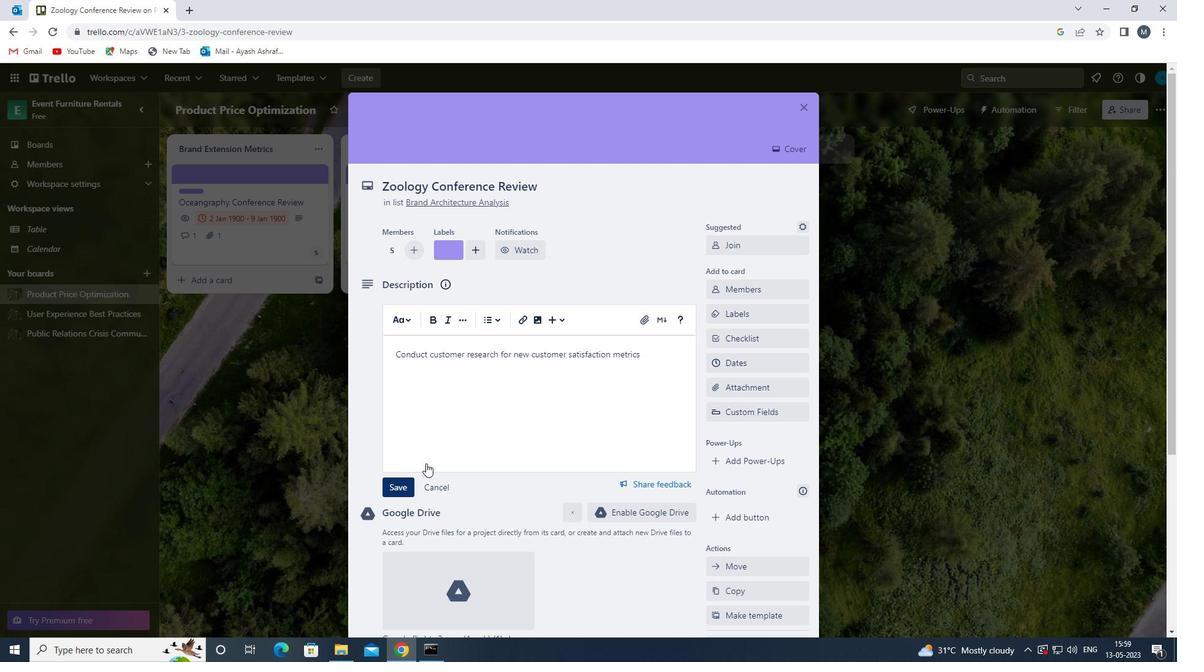 
Action: Mouse scrolled (496, 427) with delta (0, 0)
Screenshot: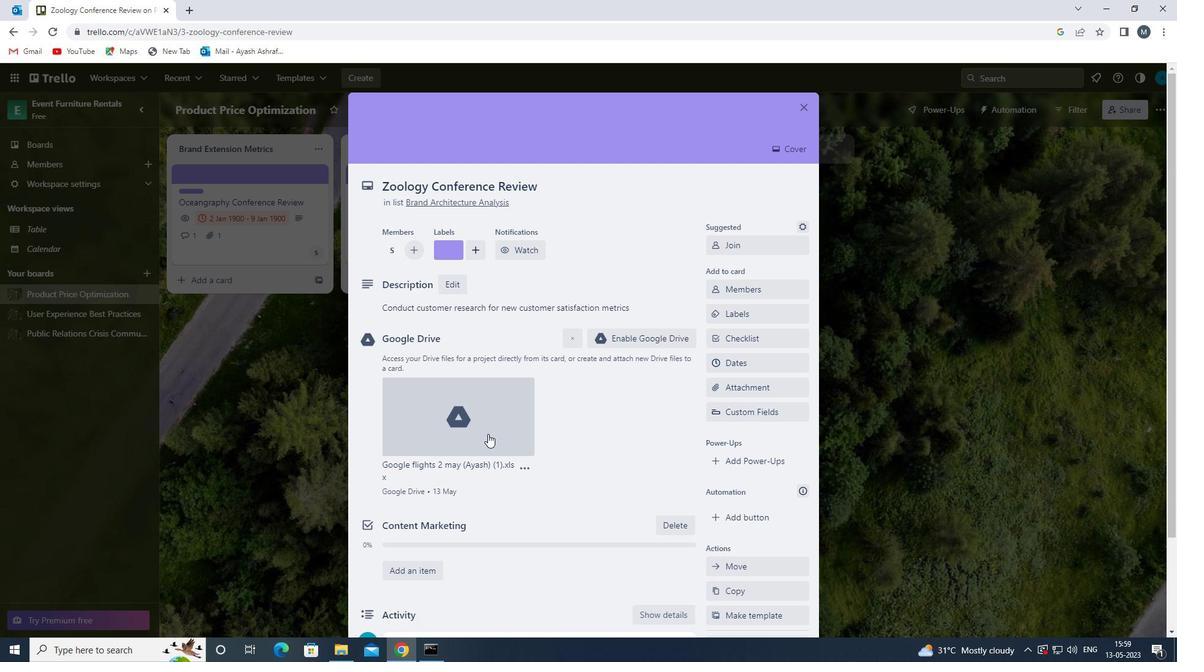 
Action: Mouse moved to (492, 431)
Screenshot: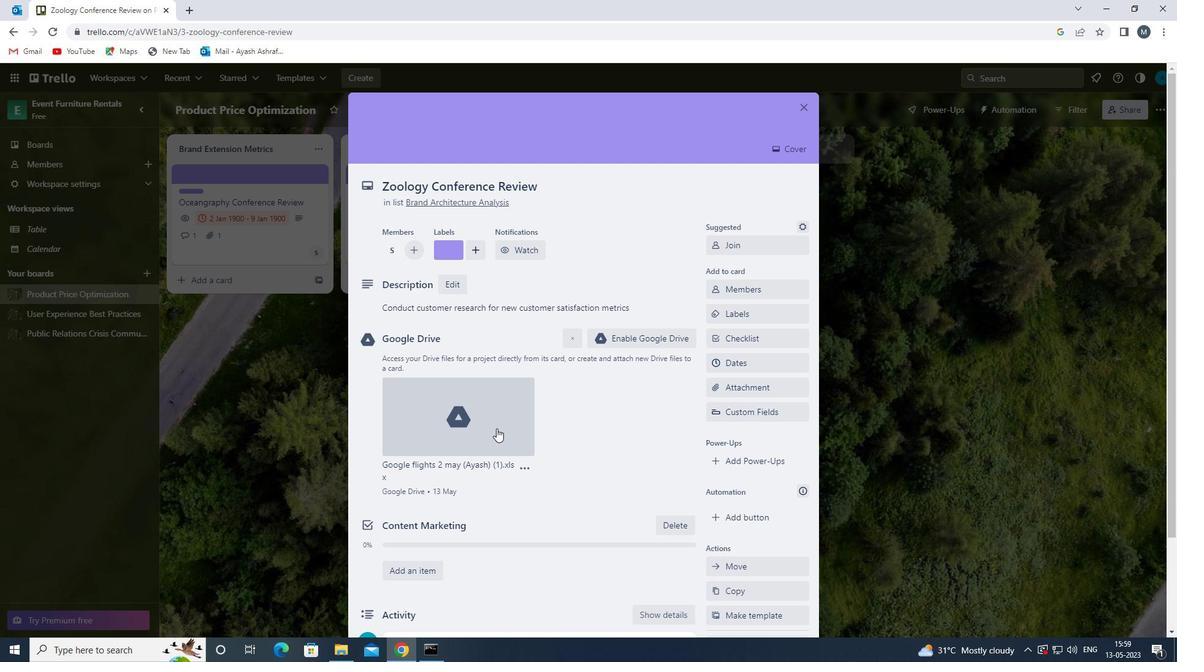
Action: Mouse scrolled (492, 430) with delta (0, 0)
Screenshot: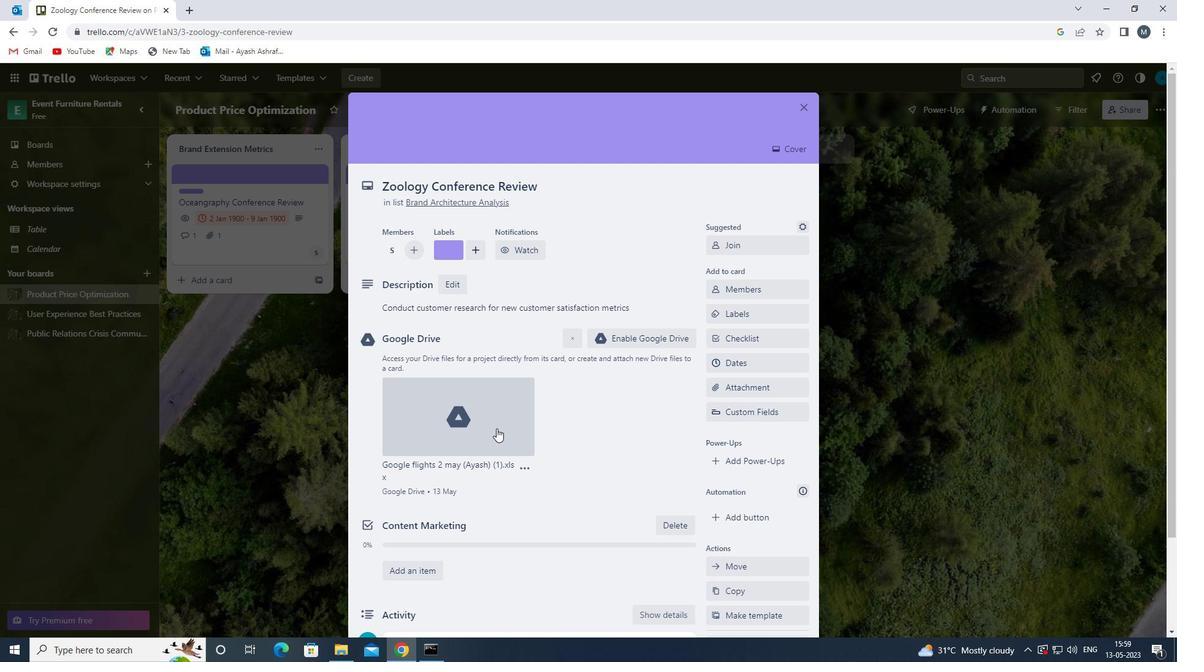 
Action: Mouse moved to (428, 530)
Screenshot: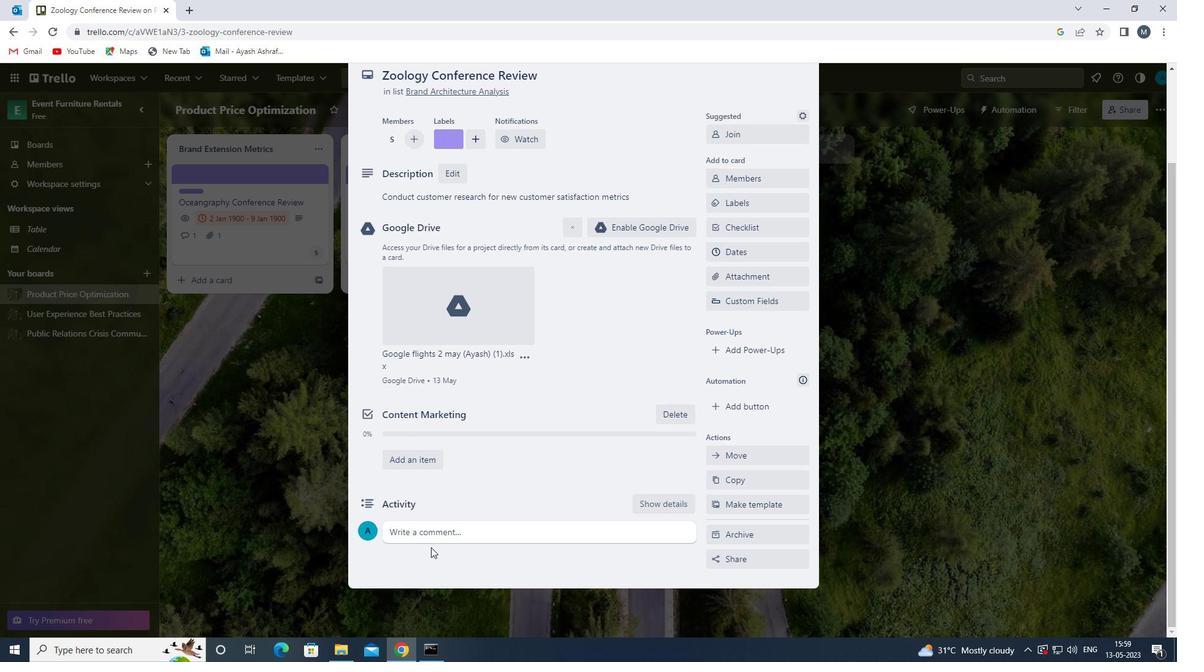 
Action: Mouse pressed left at (428, 530)
Screenshot: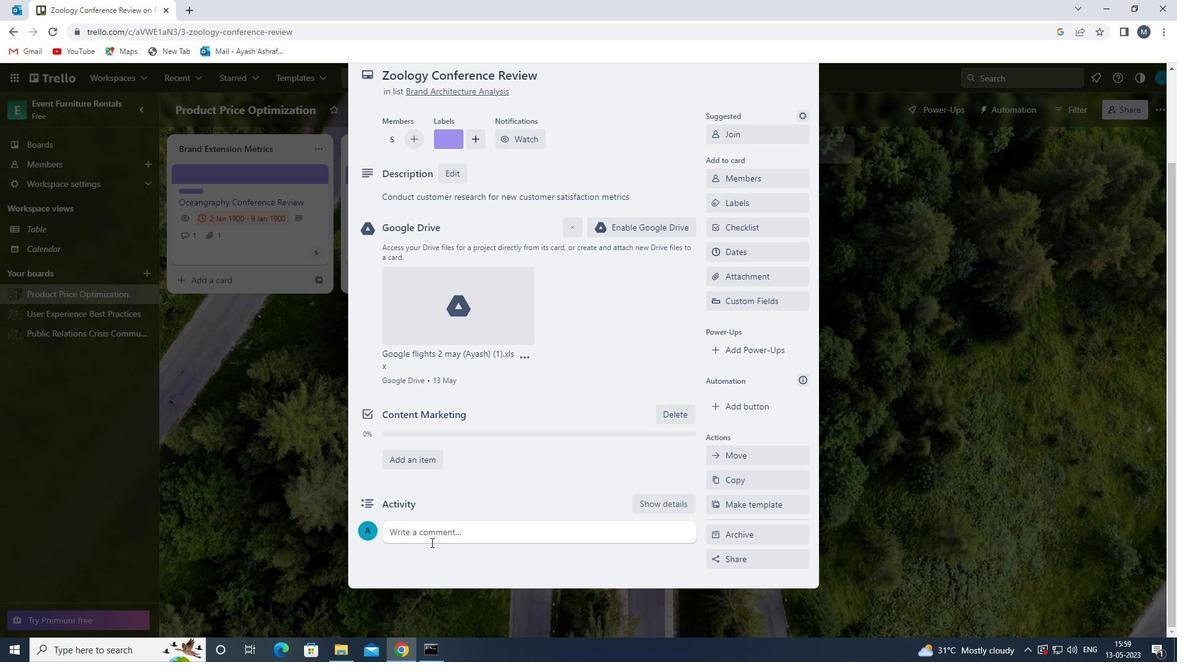 
Action: Mouse moved to (457, 468)
Screenshot: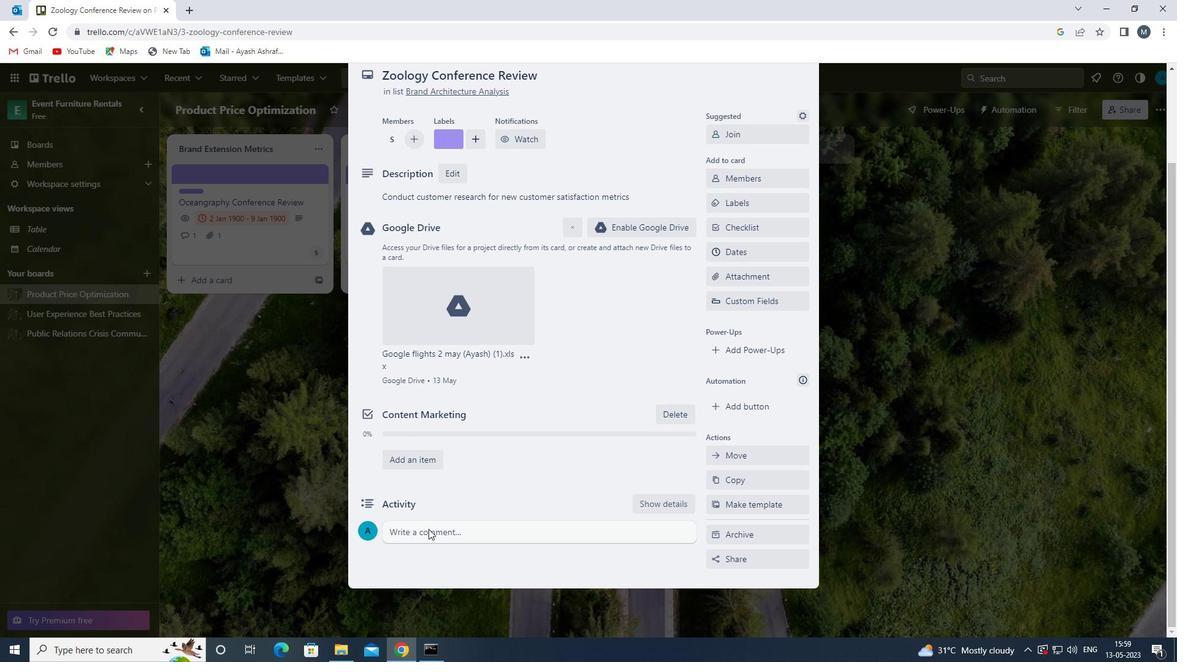 
Action: Mouse scrolled (457, 468) with delta (0, 0)
Screenshot: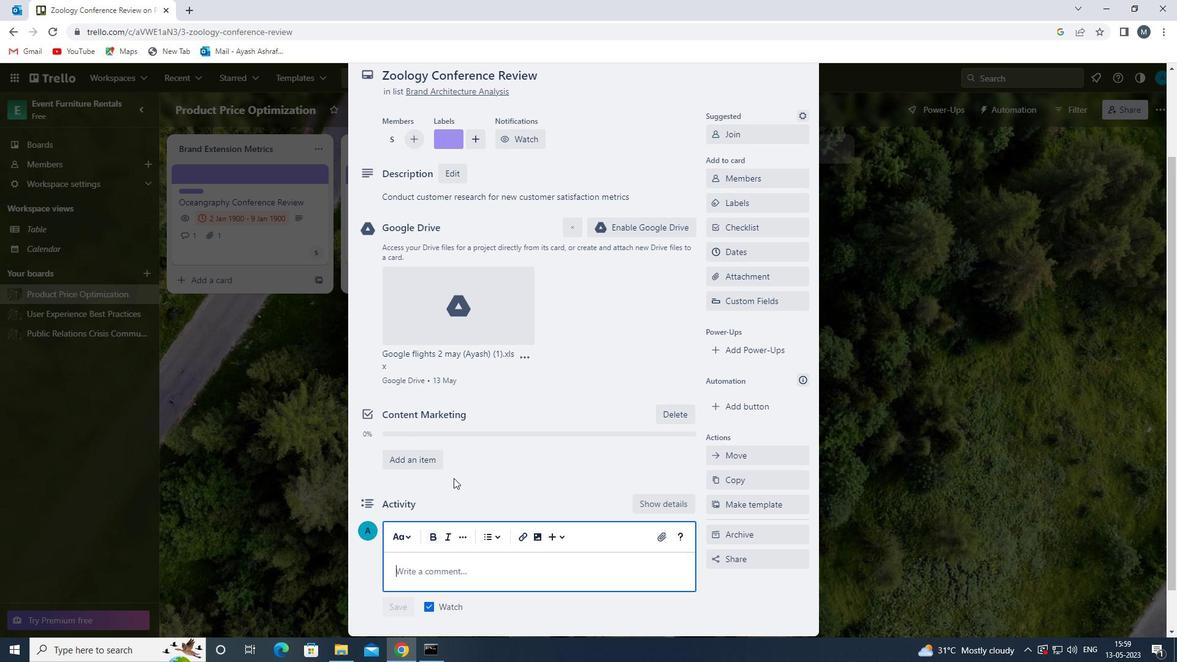 
Action: Mouse scrolled (457, 468) with delta (0, 0)
Screenshot: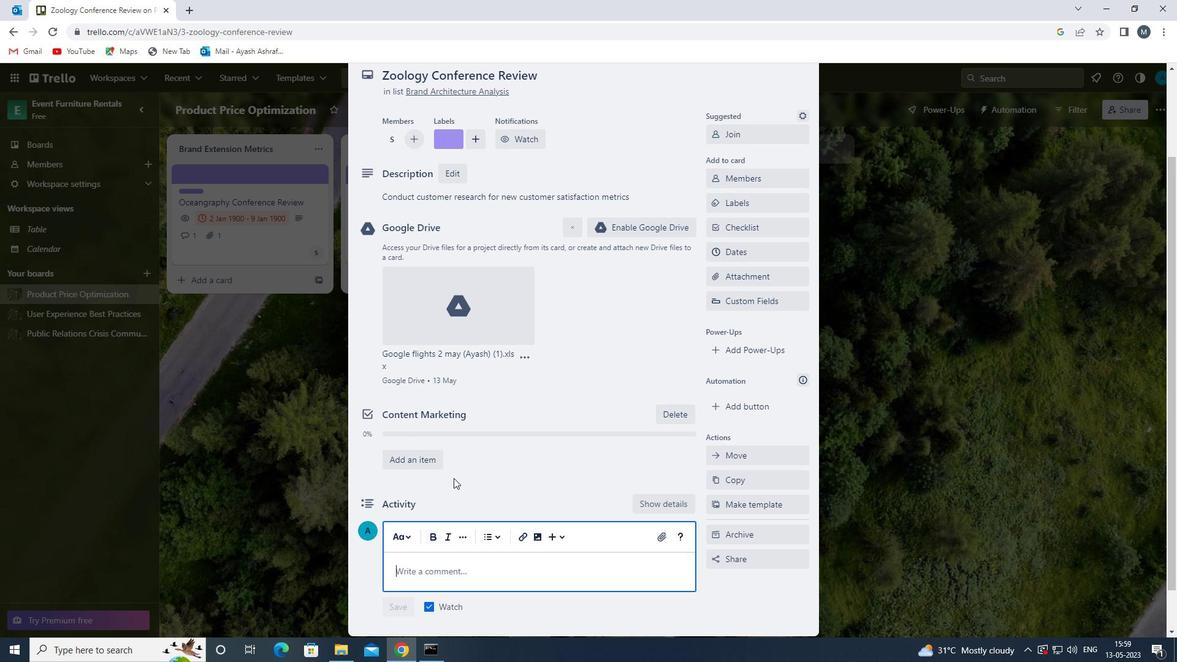 
Action: Mouse moved to (426, 528)
Screenshot: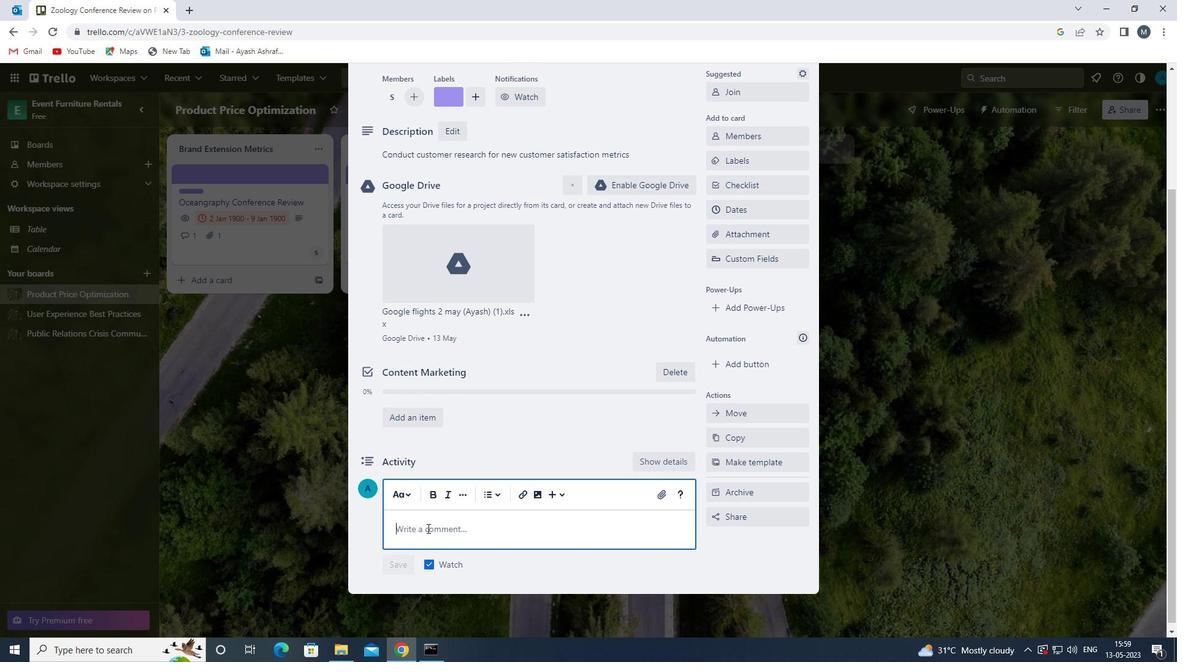 
Action: Mouse pressed left at (426, 528)
Screenshot: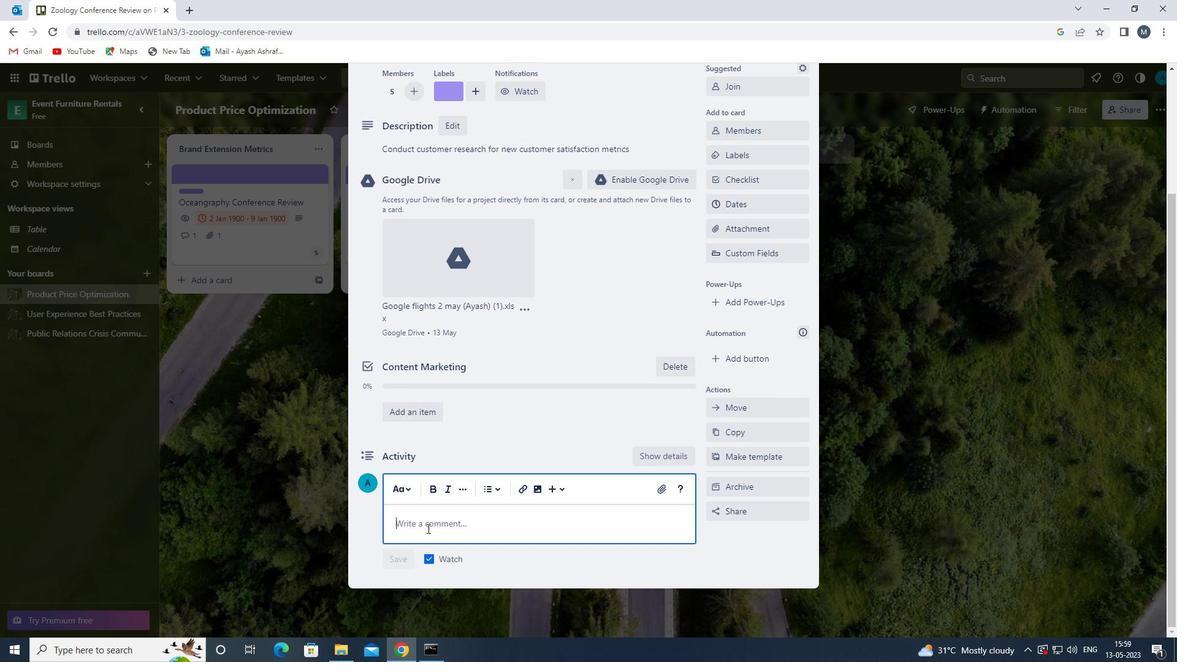 
Action: Key pressed <Key.shift><Key.shift><Key.shift>GIVEN<Key.space>THE<Key.space>POTENTIAL<Key.space>IMPACT<Key.space>OF<Key.space>THIS<Key.space>TASK<Key.space><Key.backspace>,<Key.space>LET<Key.space>US<Key.space>ENSURE<Key.space>THAT<Key.space>WE<Key.space>HAVE<Key.space>A<Key.space>CLEAR<Key.space>UNDERT<Key.backspace>STANDING<Key.space>OF<Key.space>THE<Key.space>CONSEQUENCES<Key.space>OF<Key.space>OUR<Key.space>ACTIONS.
Screenshot: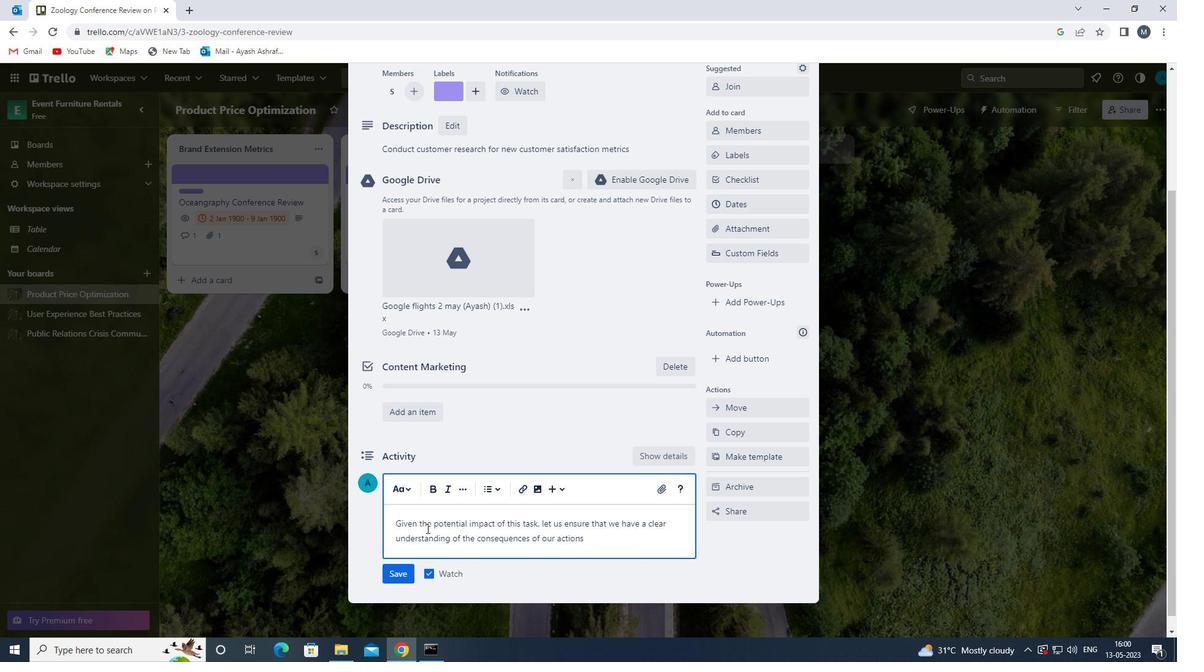 
Action: Mouse moved to (406, 580)
Screenshot: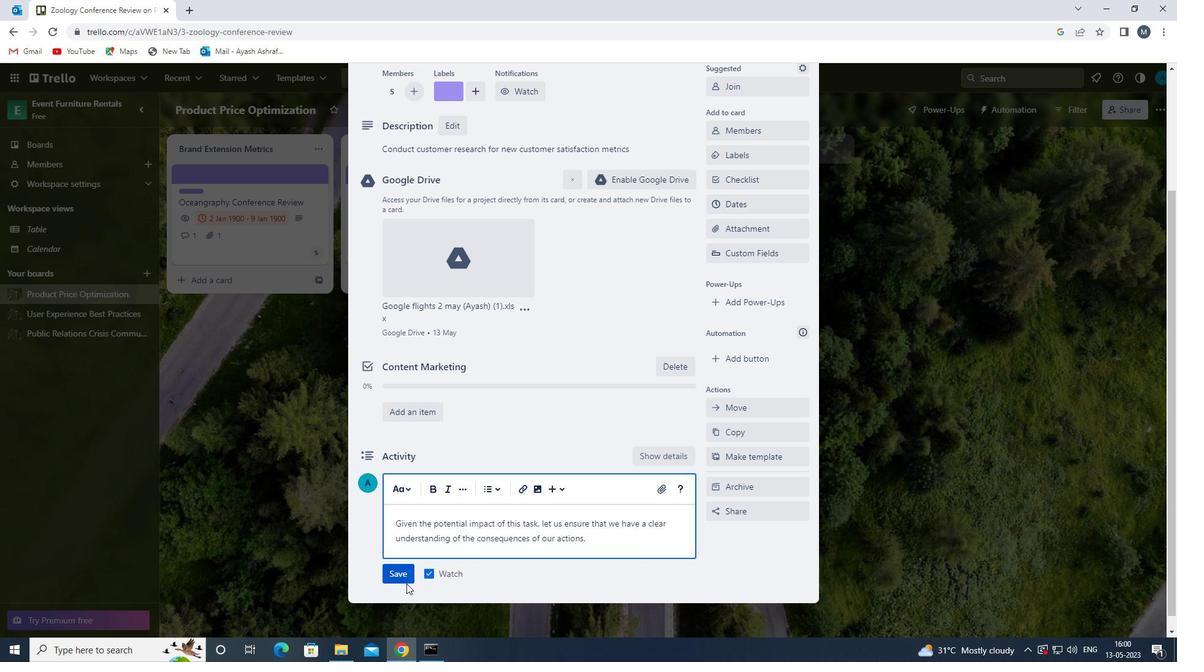 
Action: Mouse pressed left at (406, 580)
Screenshot: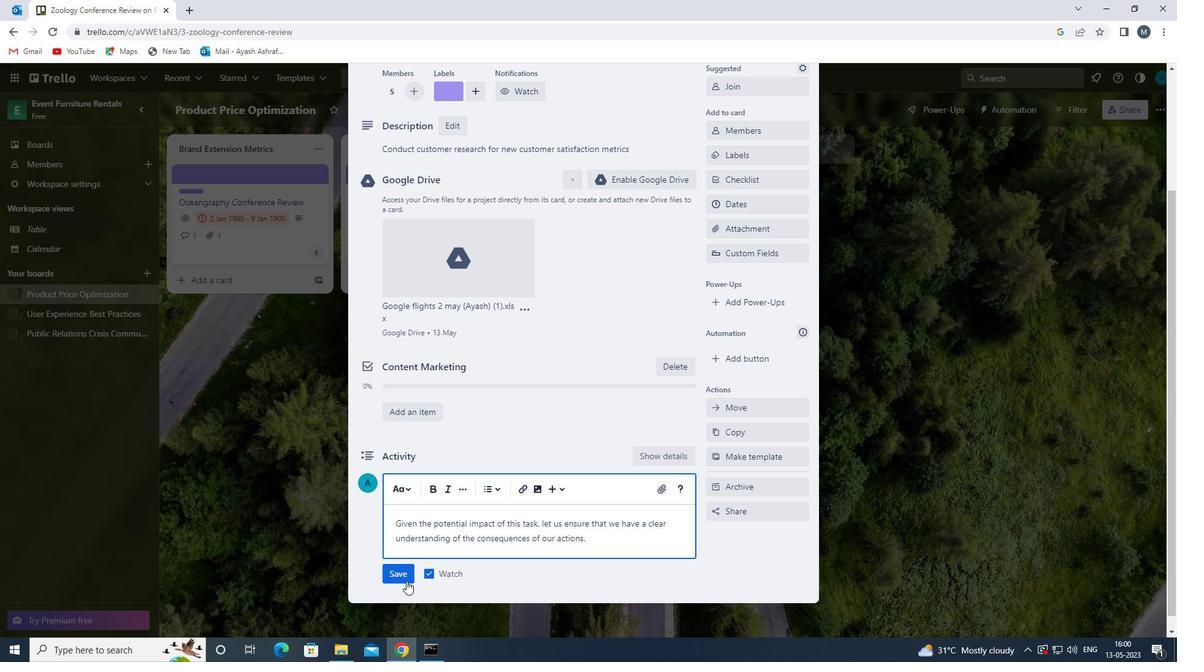 
Action: Mouse moved to (749, 209)
Screenshot: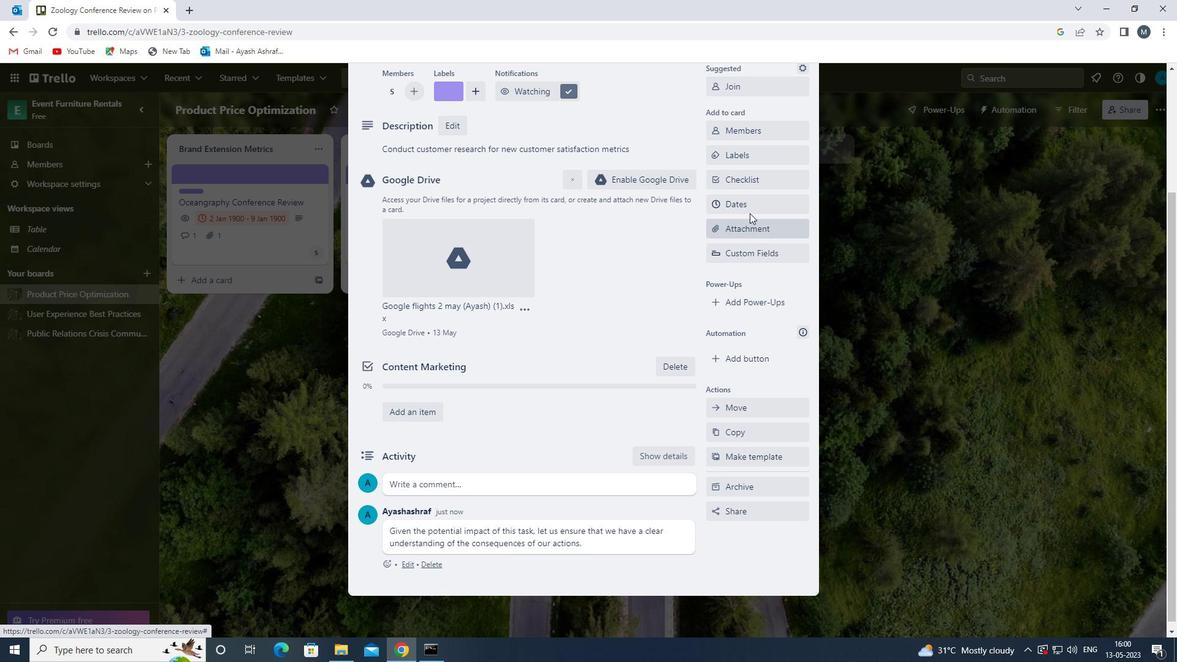 
Action: Mouse pressed left at (749, 209)
Screenshot: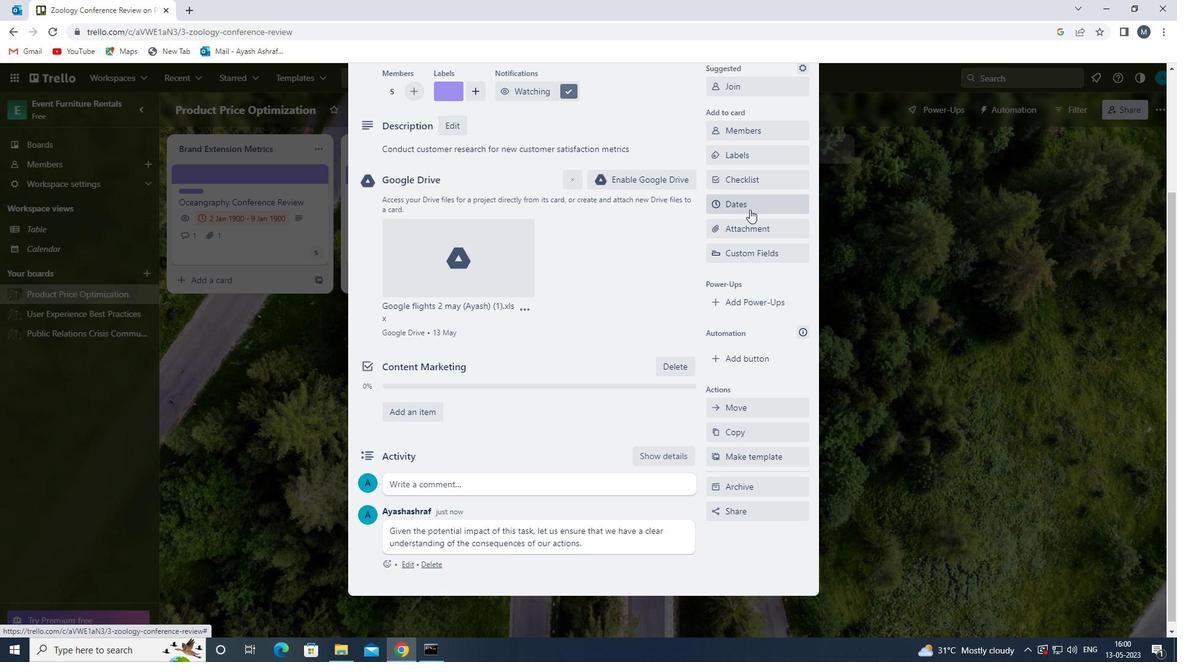 
Action: Mouse moved to (720, 329)
Screenshot: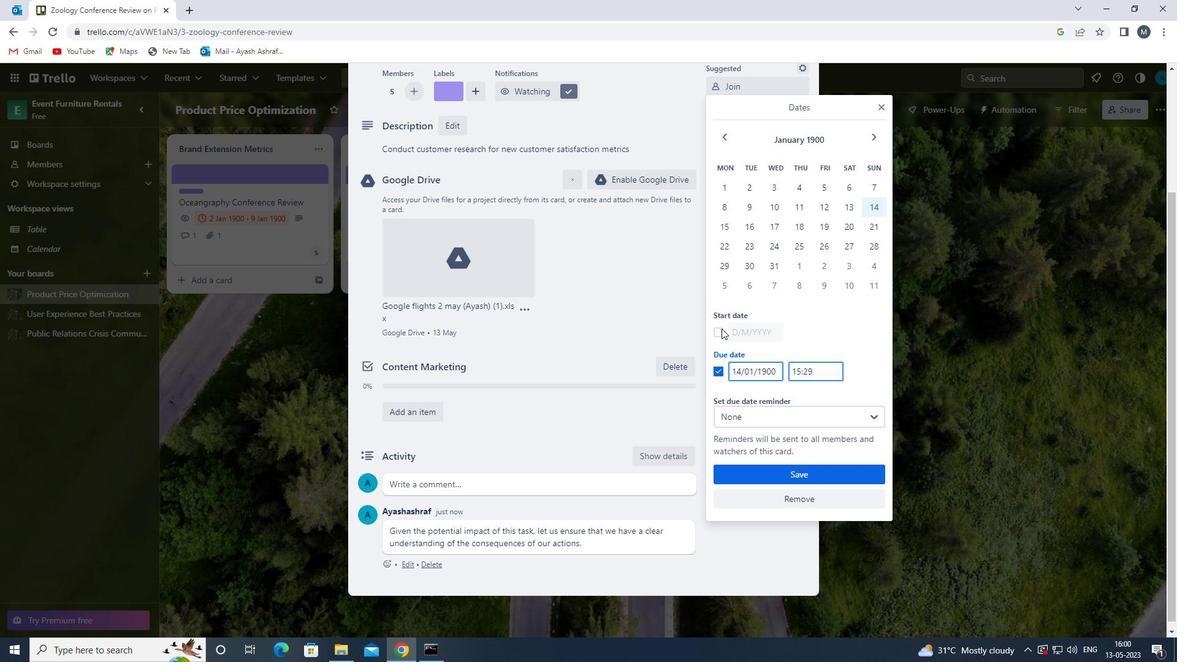 
Action: Mouse pressed left at (720, 329)
Screenshot: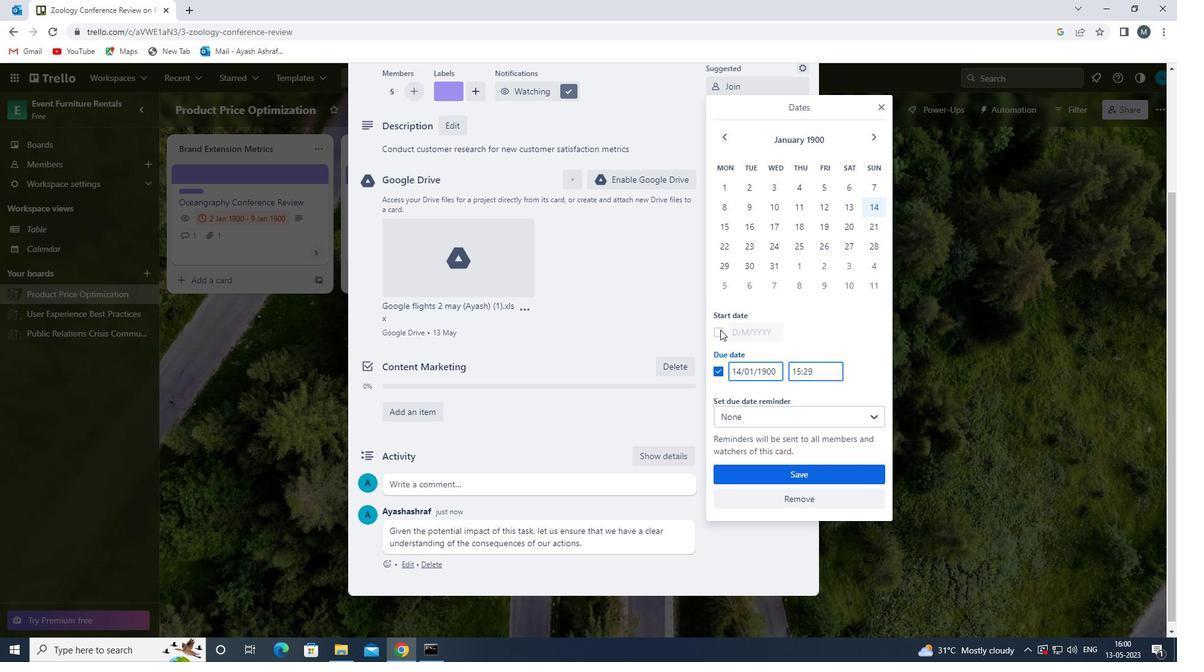 
Action: Mouse moved to (739, 333)
Screenshot: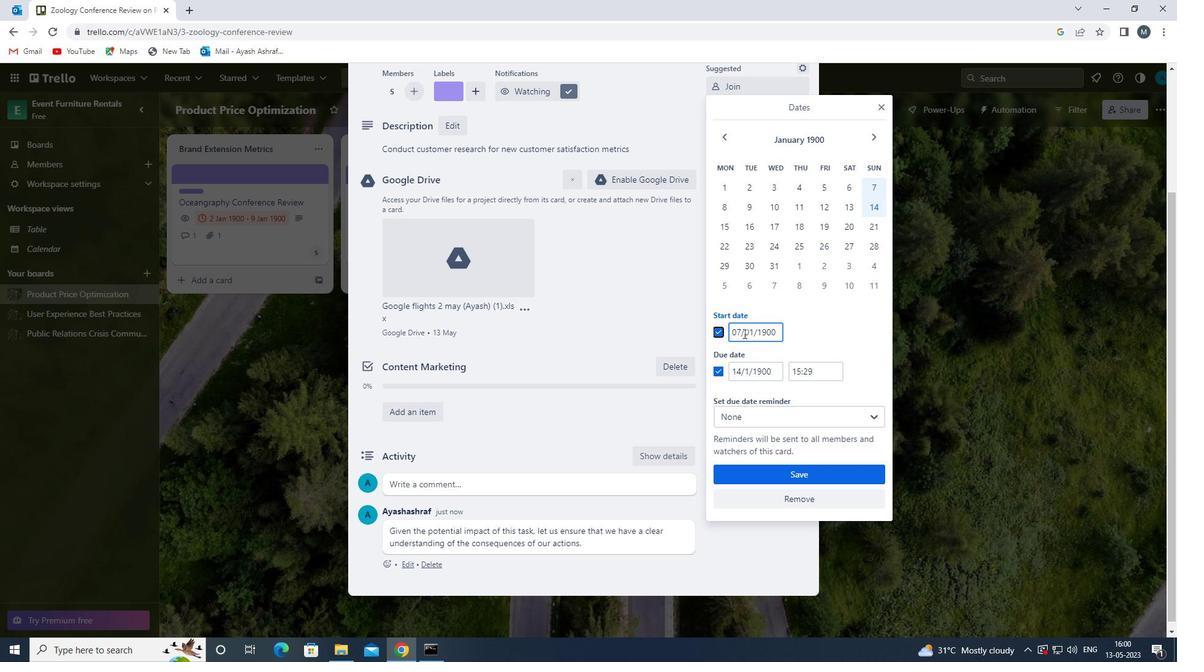 
Action: Mouse pressed left at (739, 333)
Screenshot: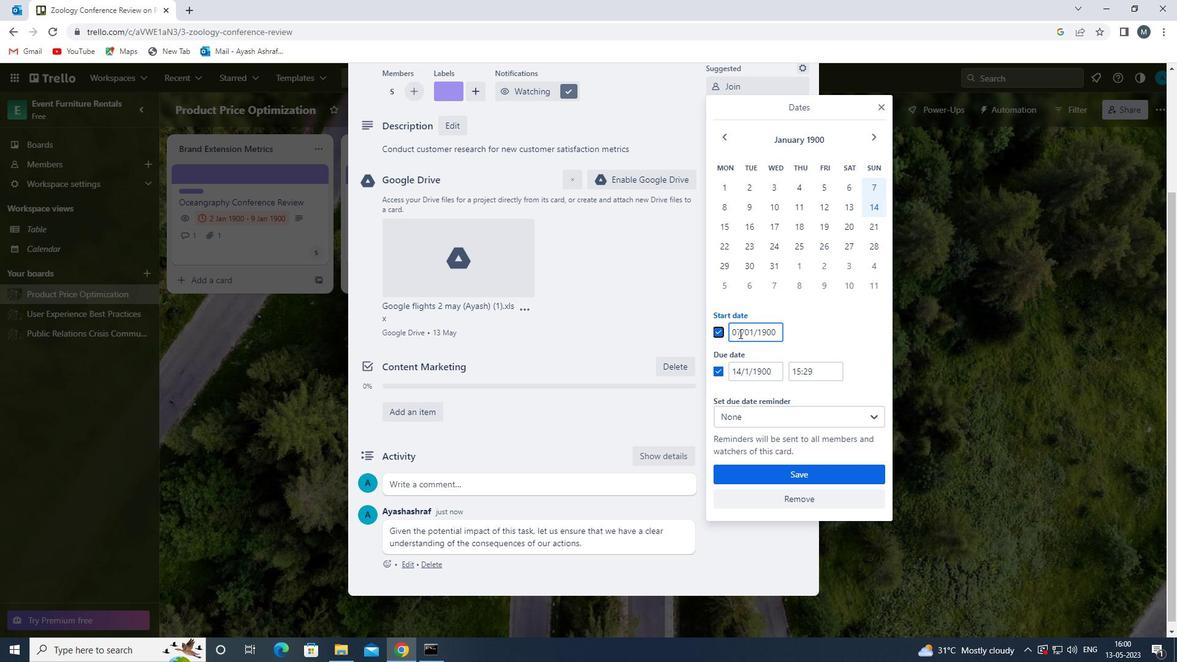 
Action: Mouse moved to (737, 331)
Screenshot: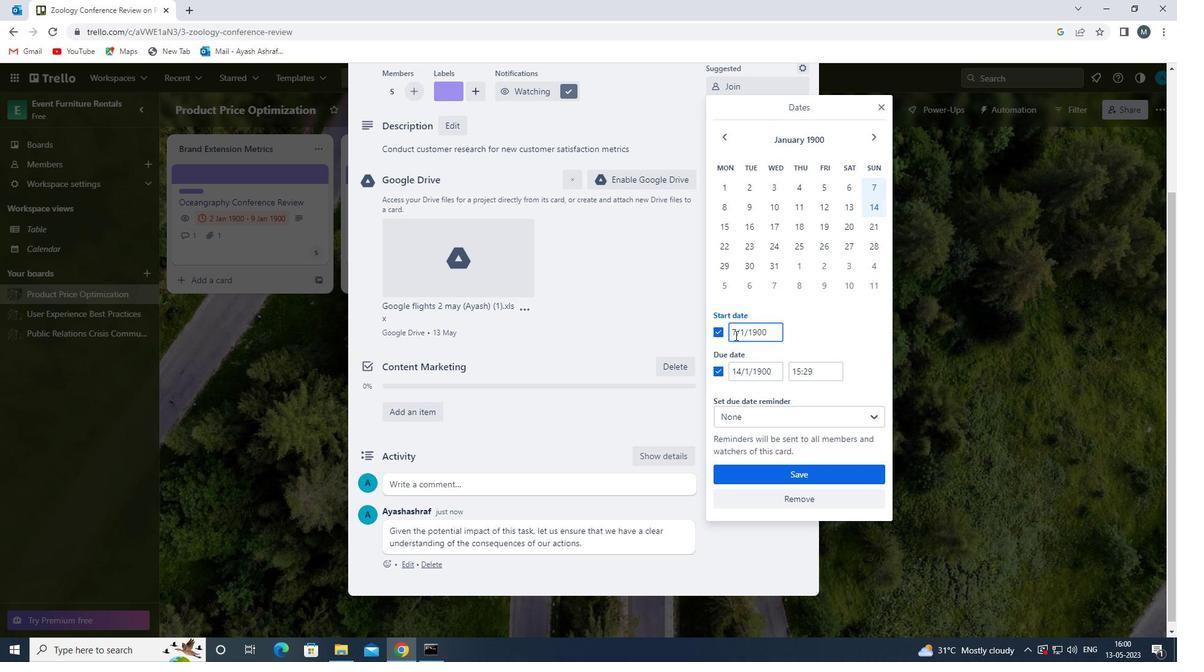 
Action: Mouse pressed left at (737, 331)
Screenshot: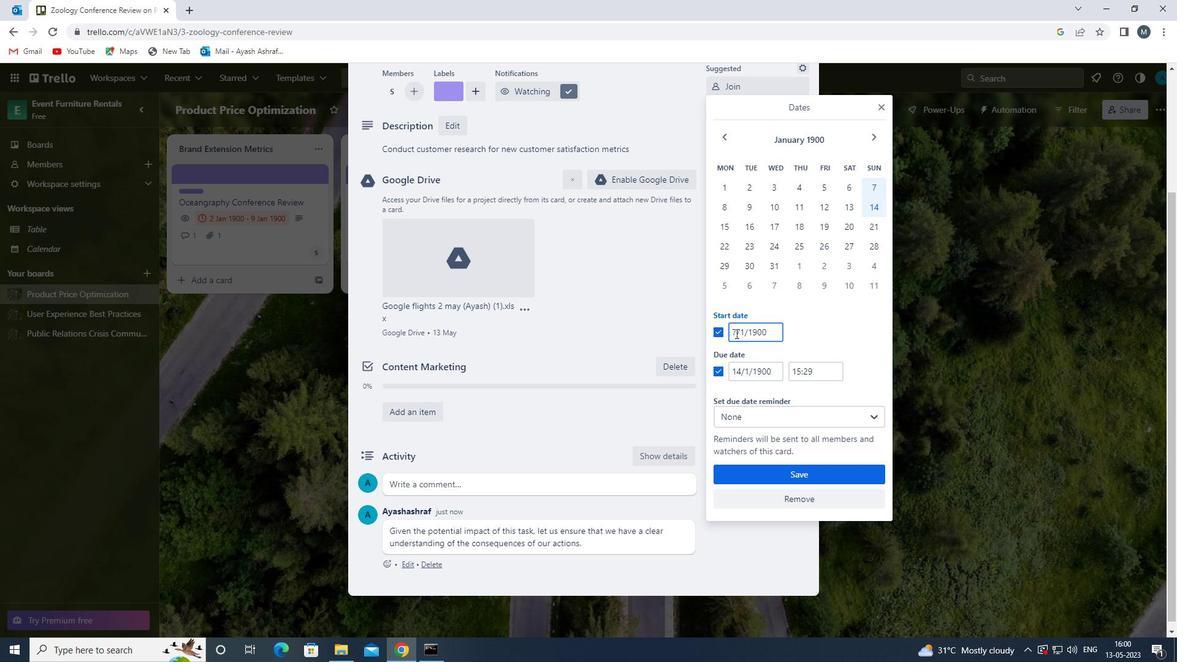 
Action: Mouse moved to (743, 334)
Screenshot: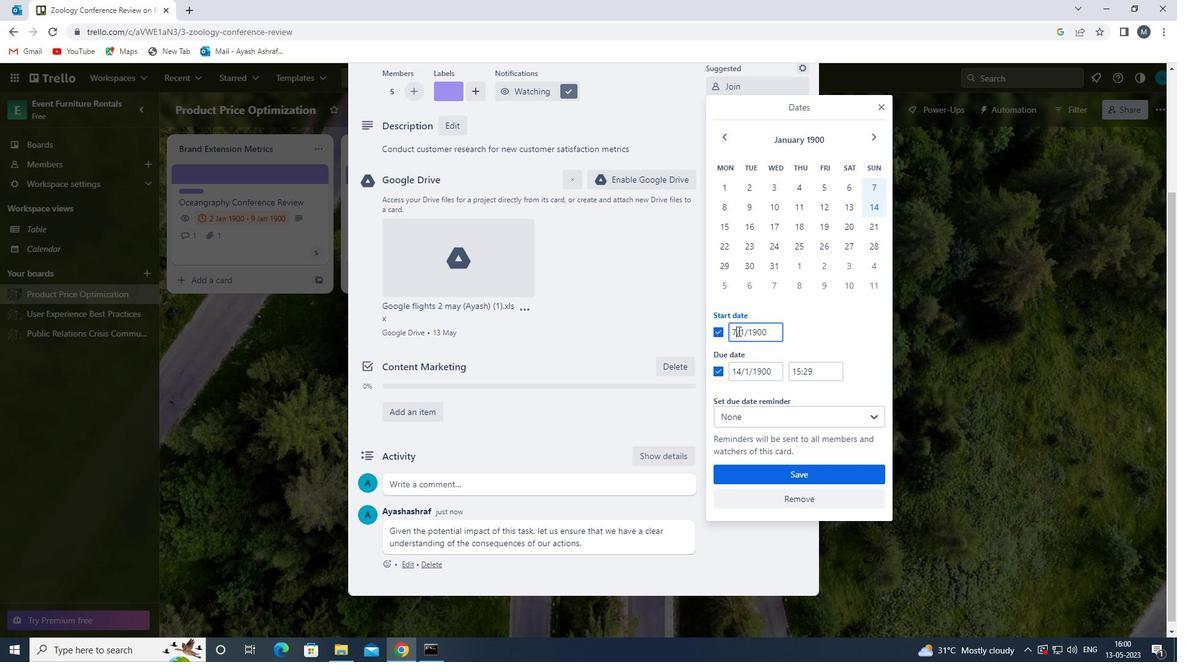 
Action: Key pressed <Key.backspace><<96>><<104>>
Screenshot: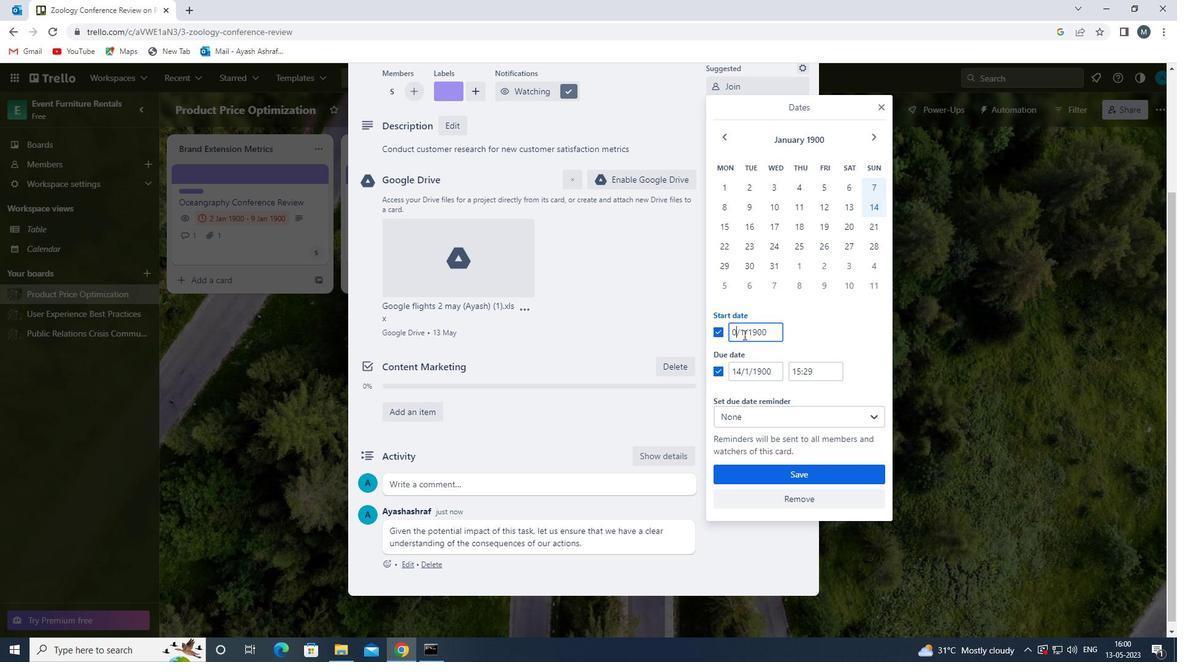 
Action: Mouse moved to (747, 335)
Screenshot: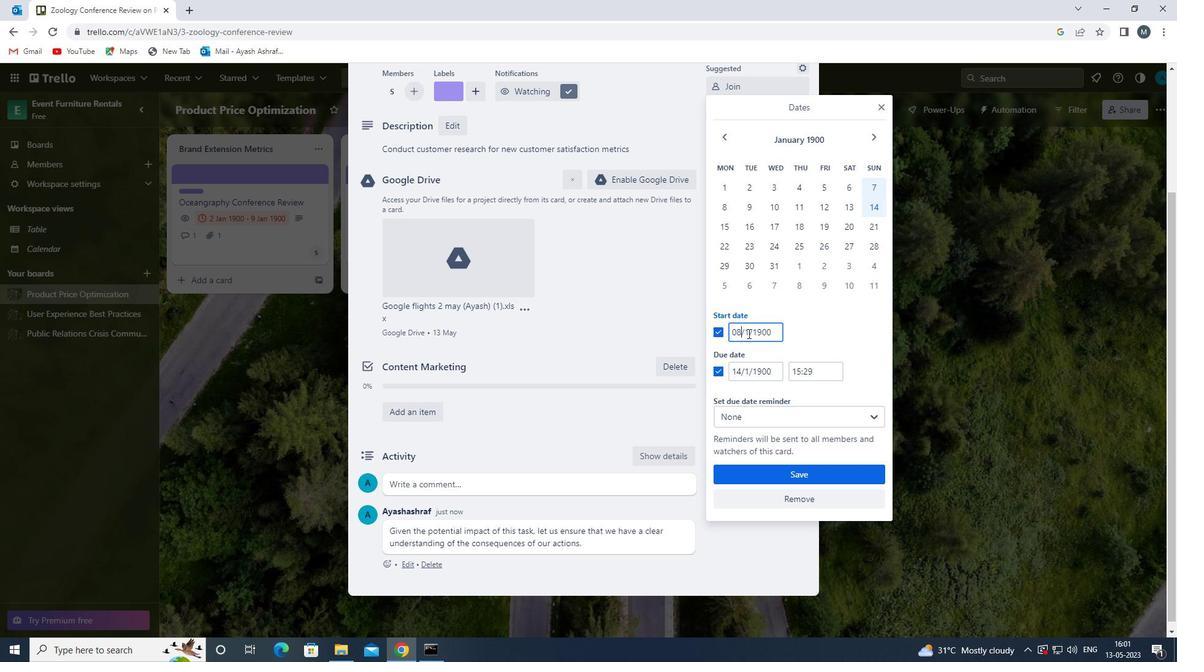 
Action: Mouse pressed left at (747, 335)
Screenshot: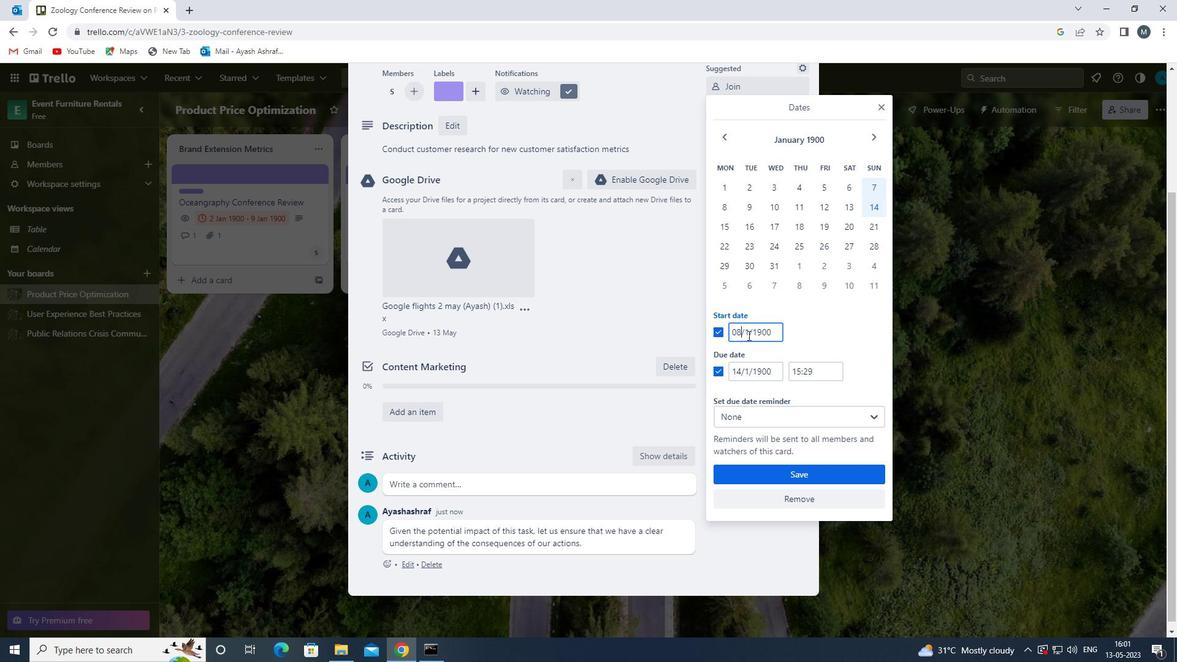 
Action: Mouse moved to (745, 333)
Screenshot: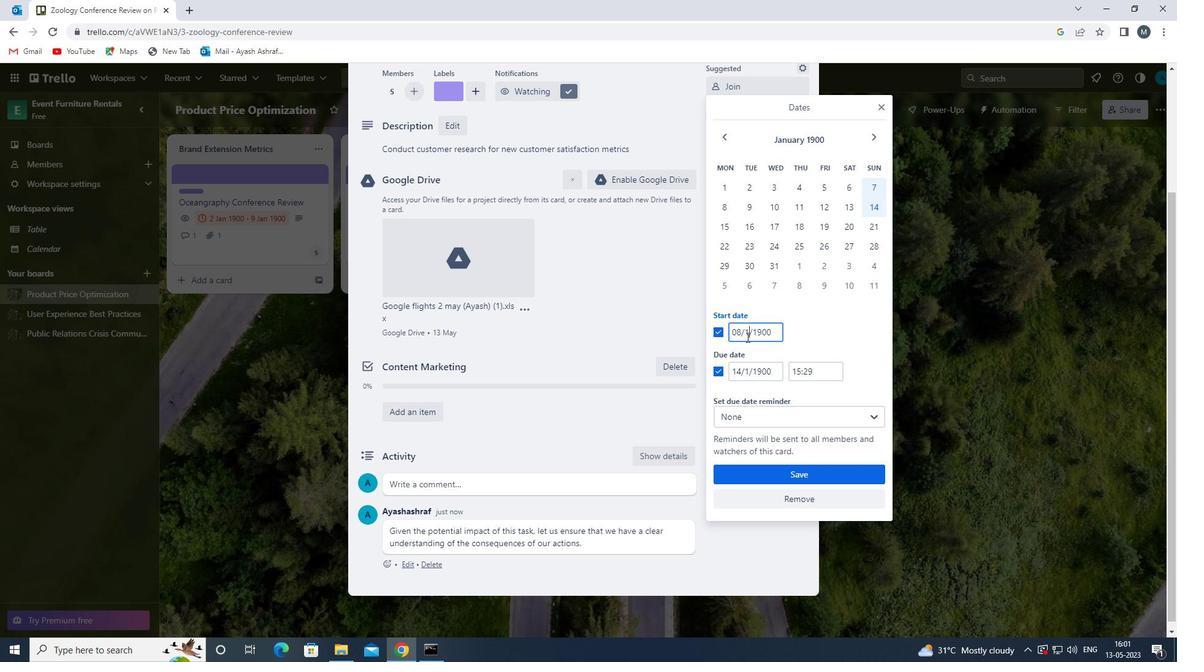 
Action: Mouse pressed left at (745, 333)
Screenshot: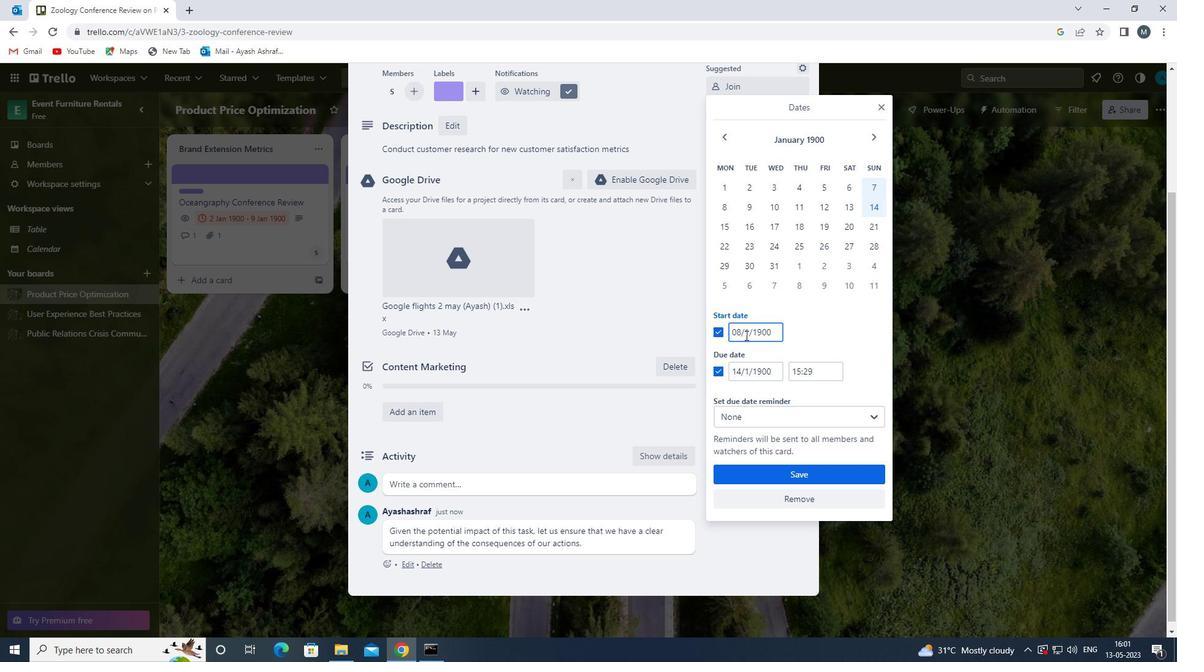 
Action: Mouse moved to (755, 344)
Screenshot: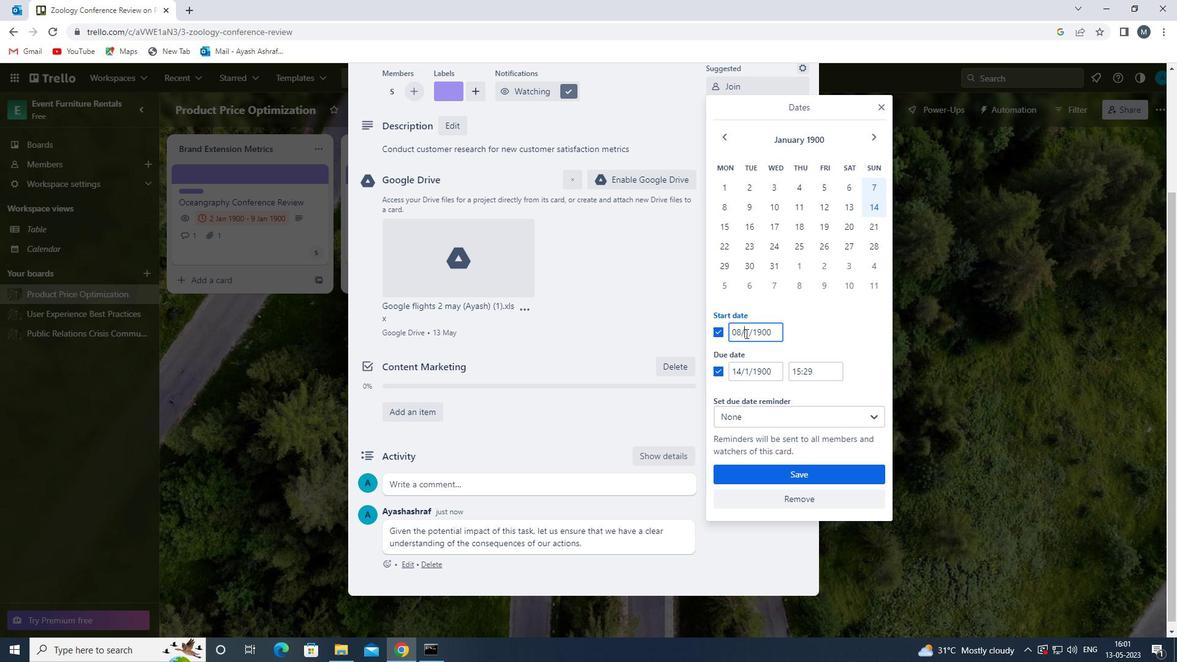 
Action: Key pressed <<96>>
Screenshot: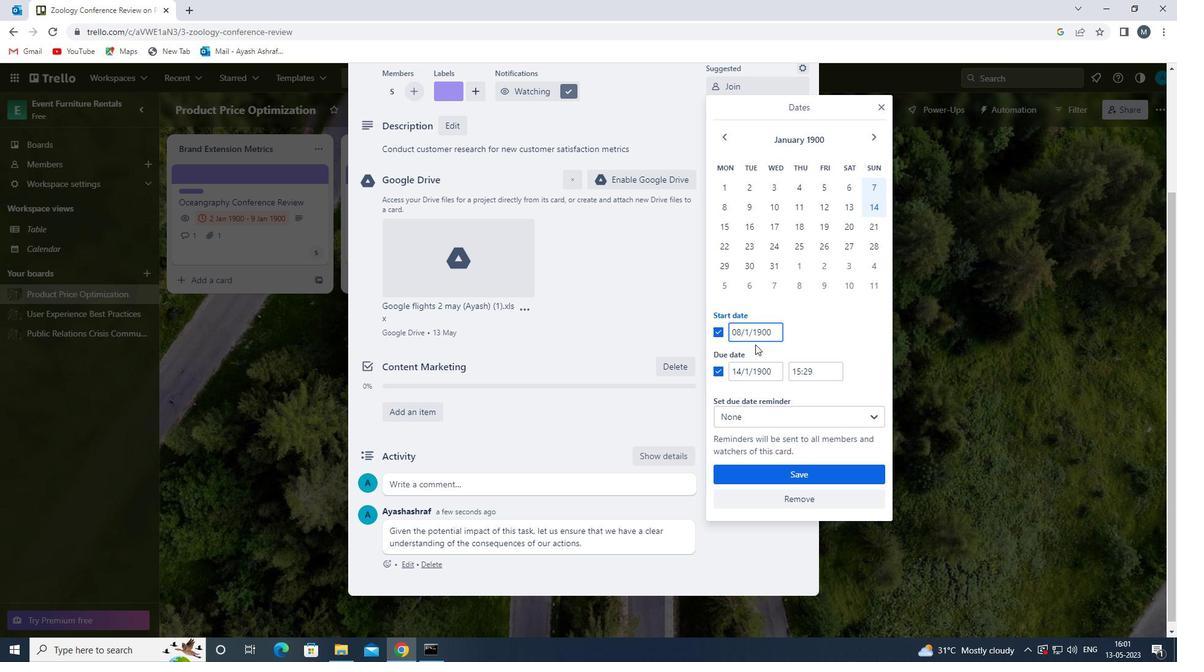 
Action: Mouse moved to (741, 370)
Screenshot: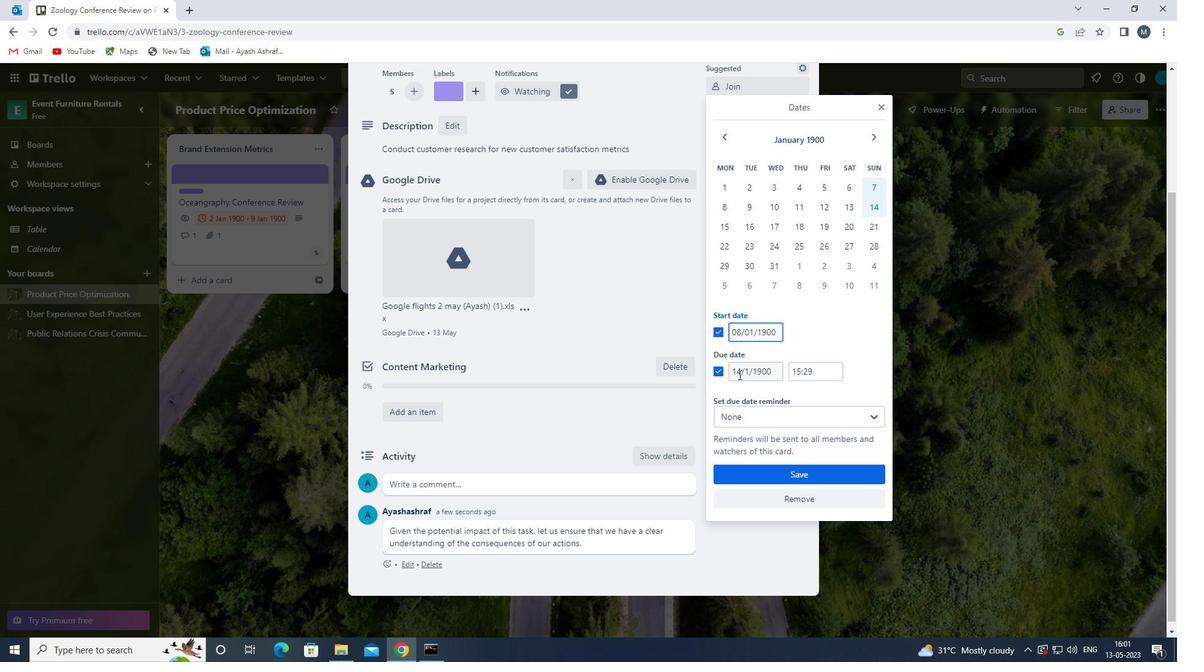 
Action: Mouse pressed left at (741, 370)
Screenshot: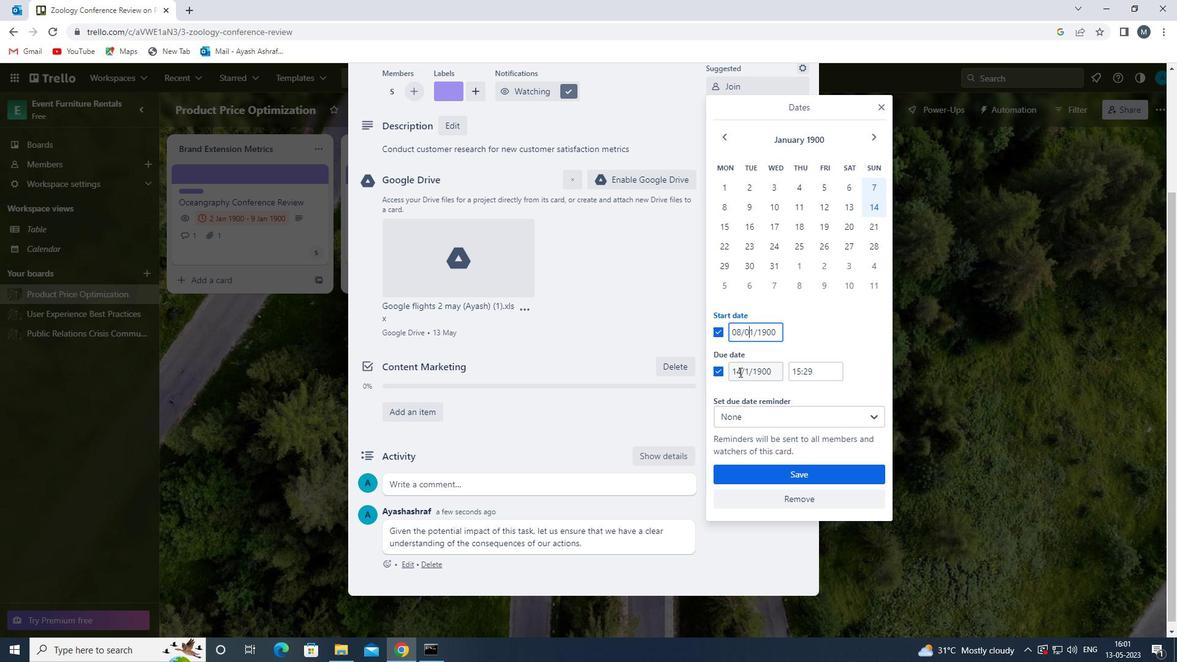 
Action: Mouse moved to (744, 373)
Screenshot: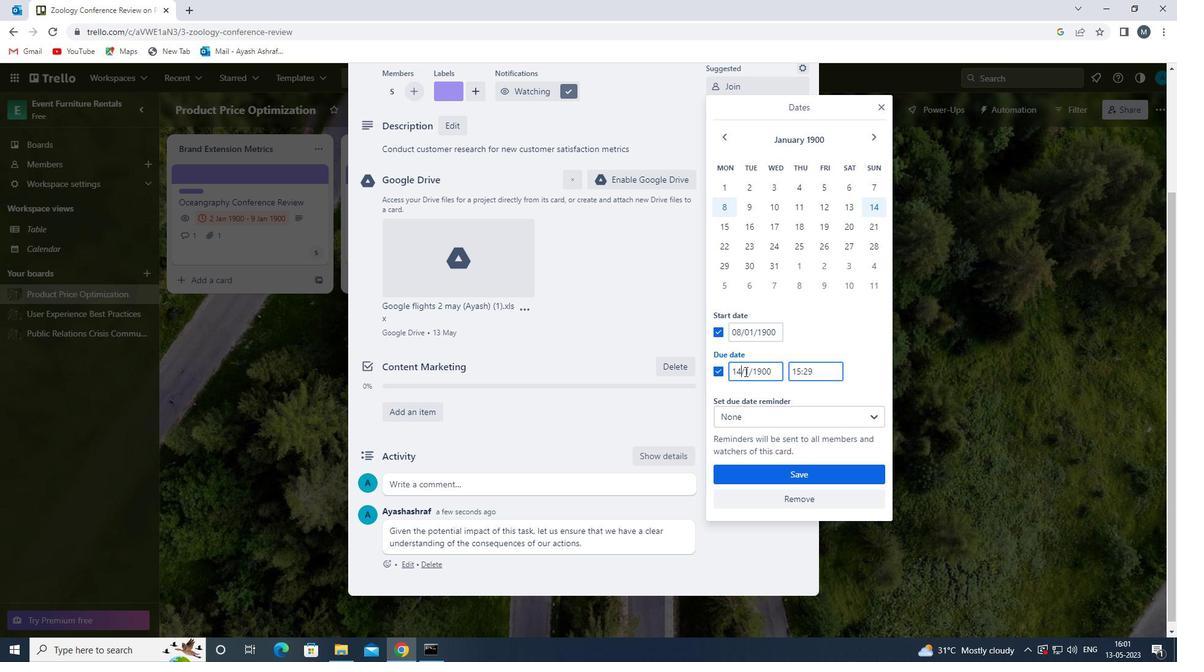 
Action: Key pressed <Key.backspace><<101>>
Screenshot: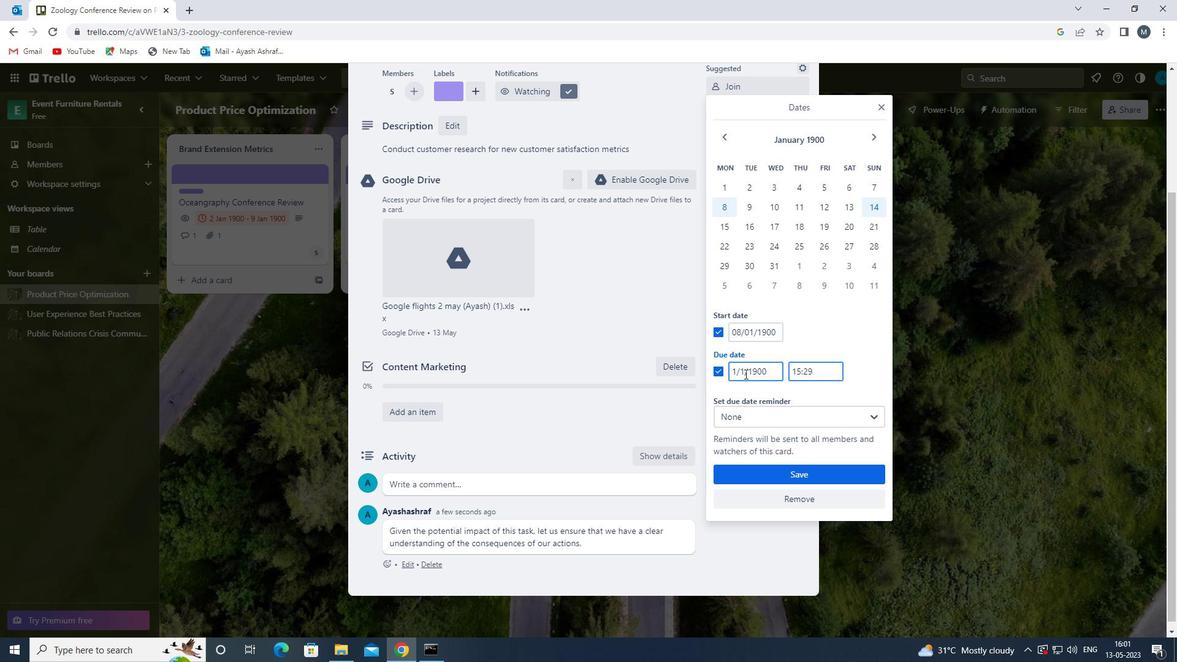 
Action: Mouse moved to (746, 378)
Screenshot: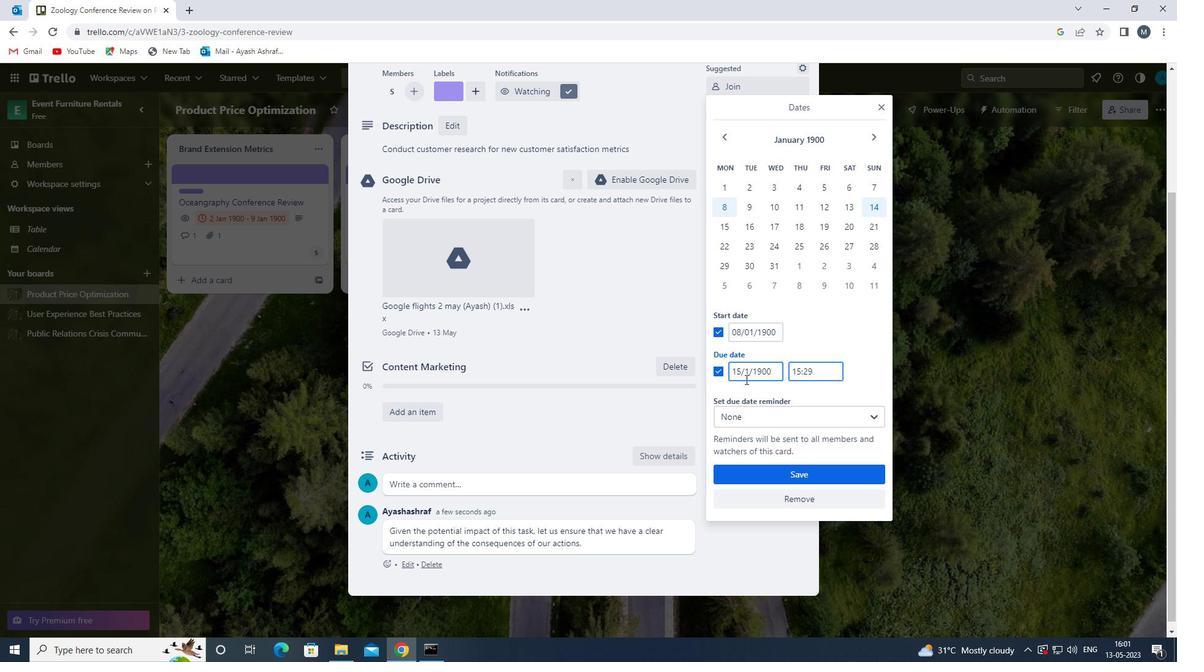 
Action: Mouse pressed left at (746, 378)
Screenshot: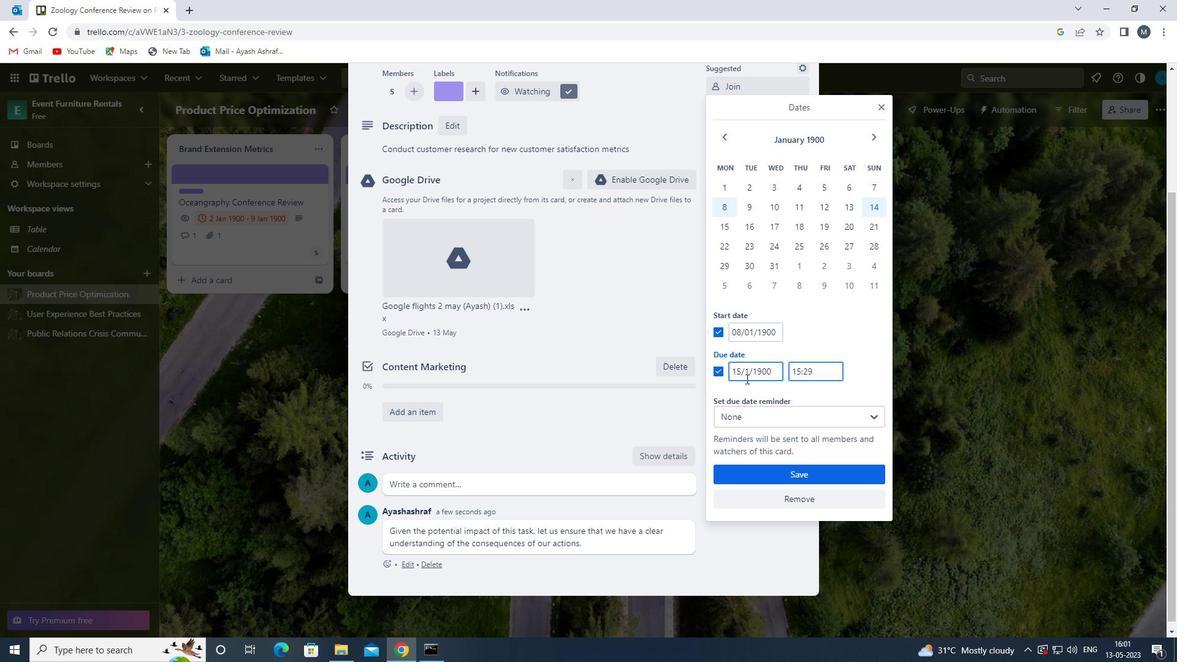 
Action: Mouse moved to (752, 386)
Screenshot: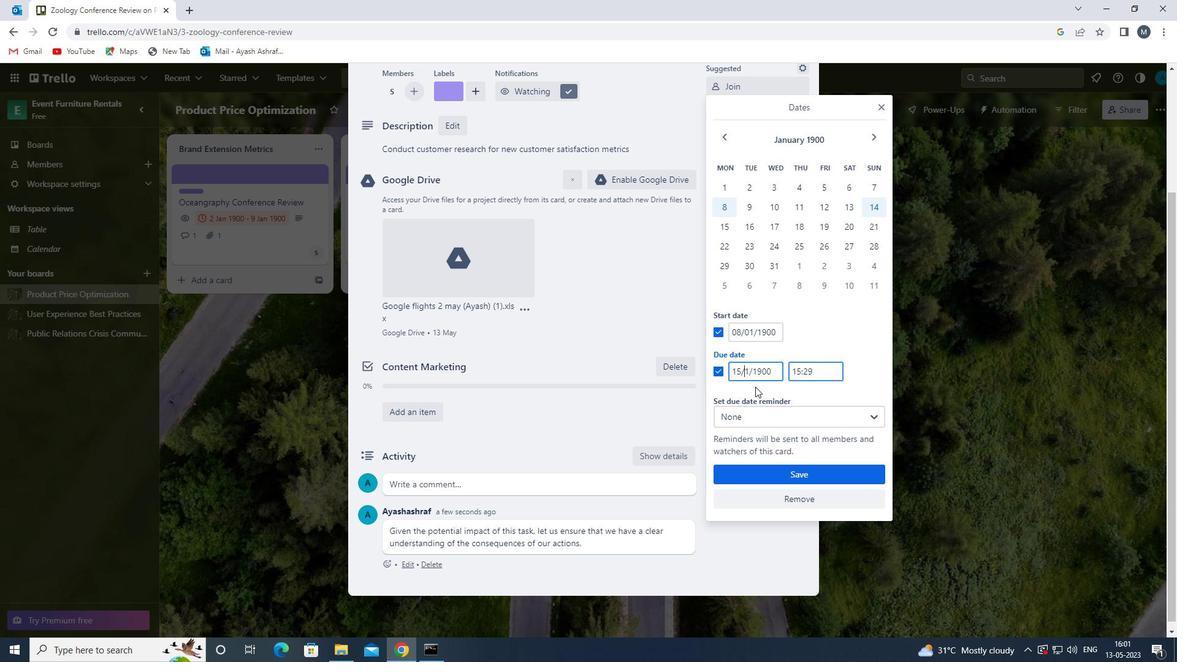 
Action: Key pressed <<96>>
Screenshot: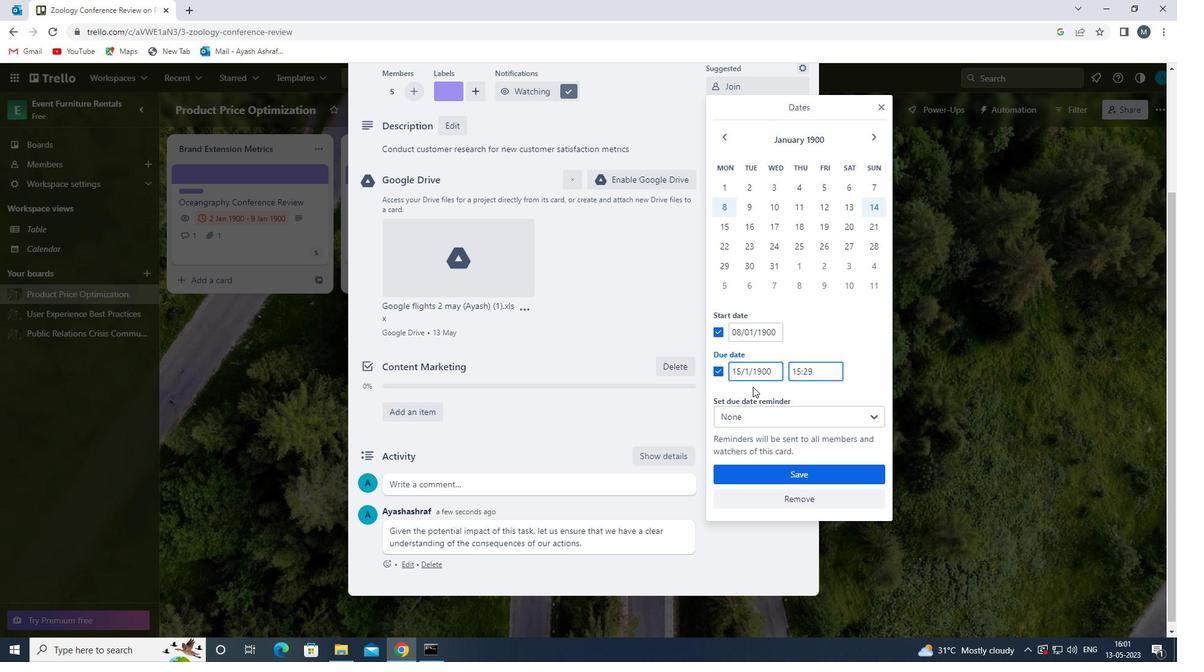 
Action: Mouse moved to (754, 472)
Screenshot: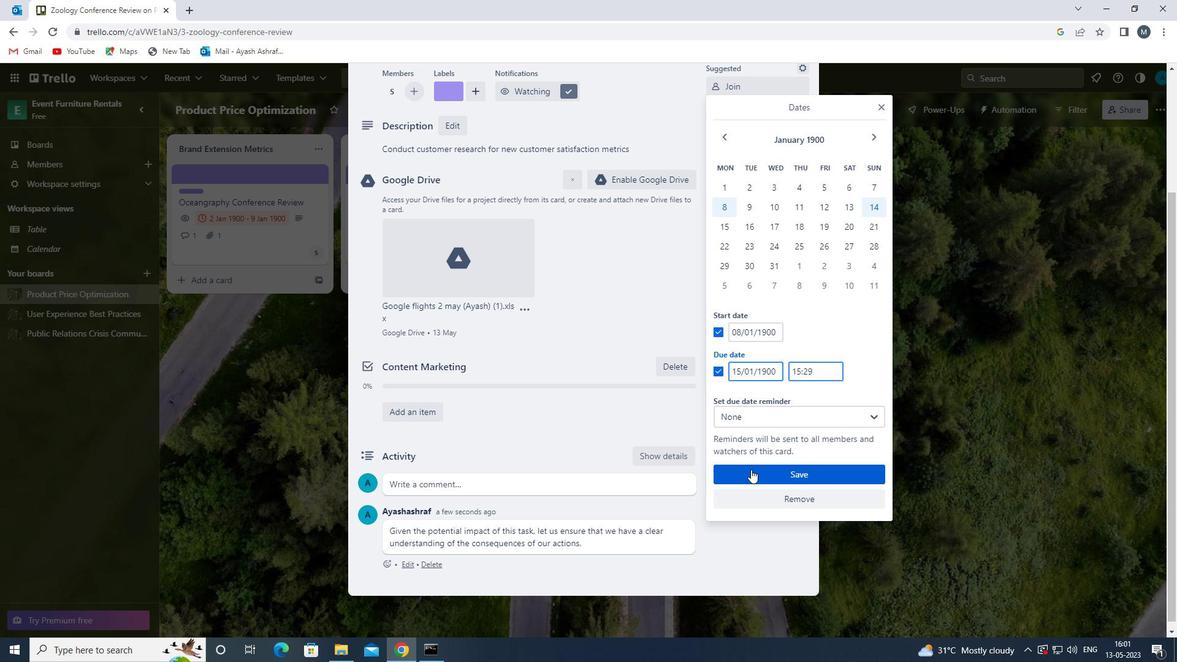 
Action: Mouse pressed left at (754, 472)
Screenshot: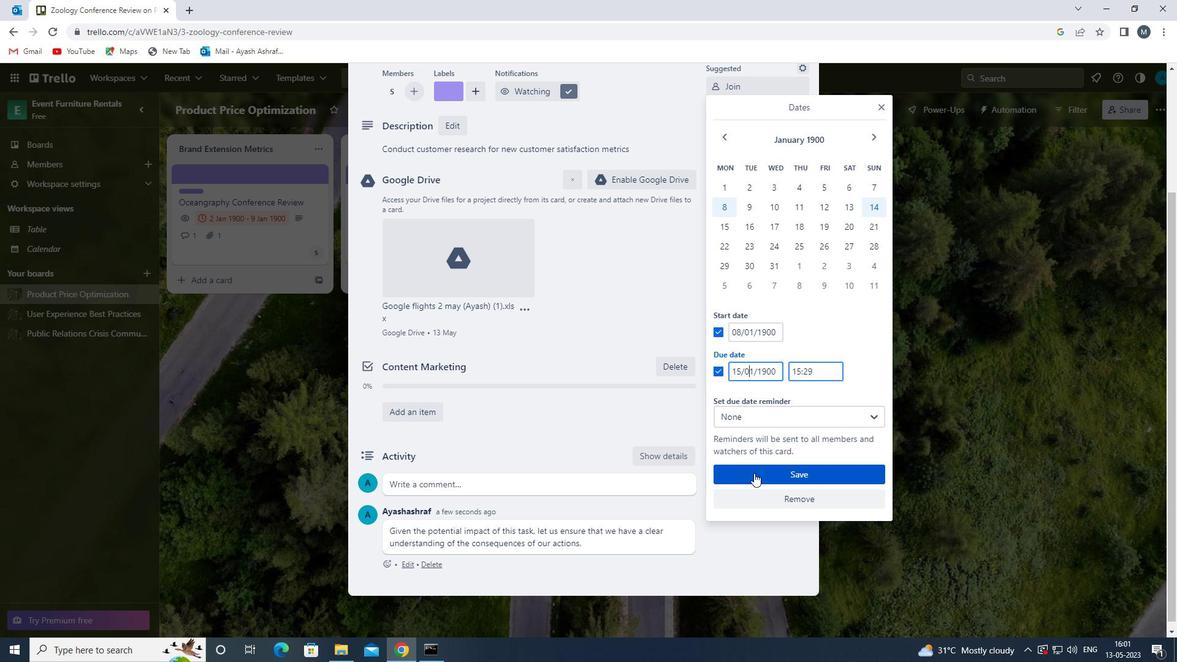 
Action: Mouse moved to (588, 436)
Screenshot: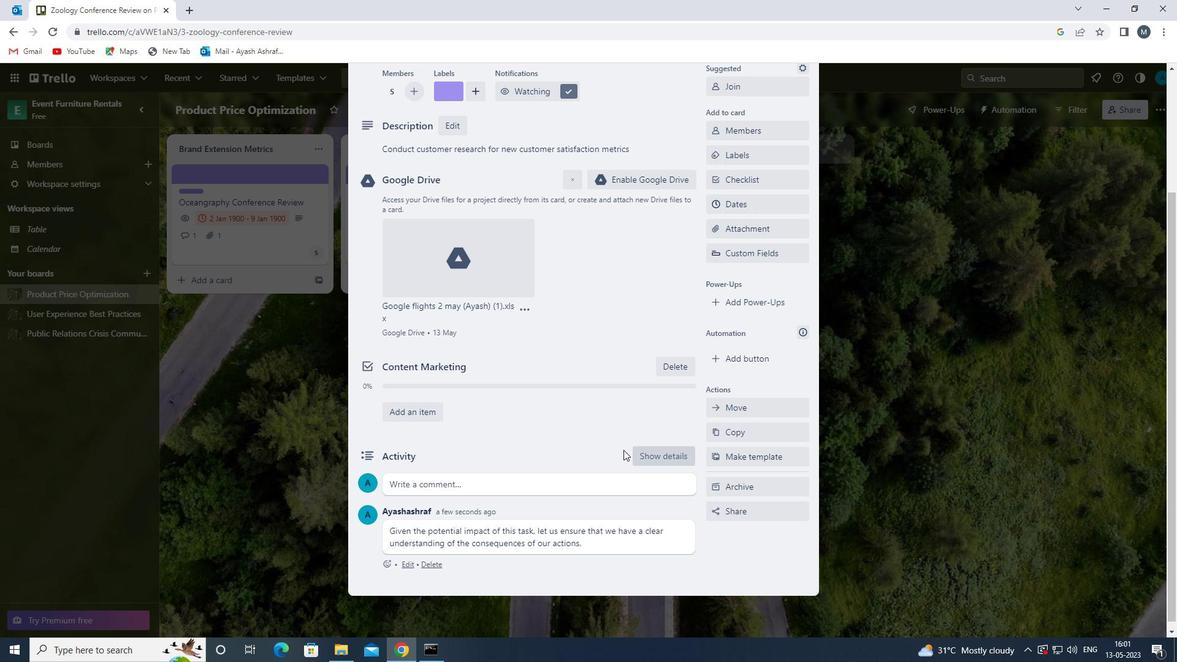 
Action: Mouse scrolled (588, 437) with delta (0, 0)
Screenshot: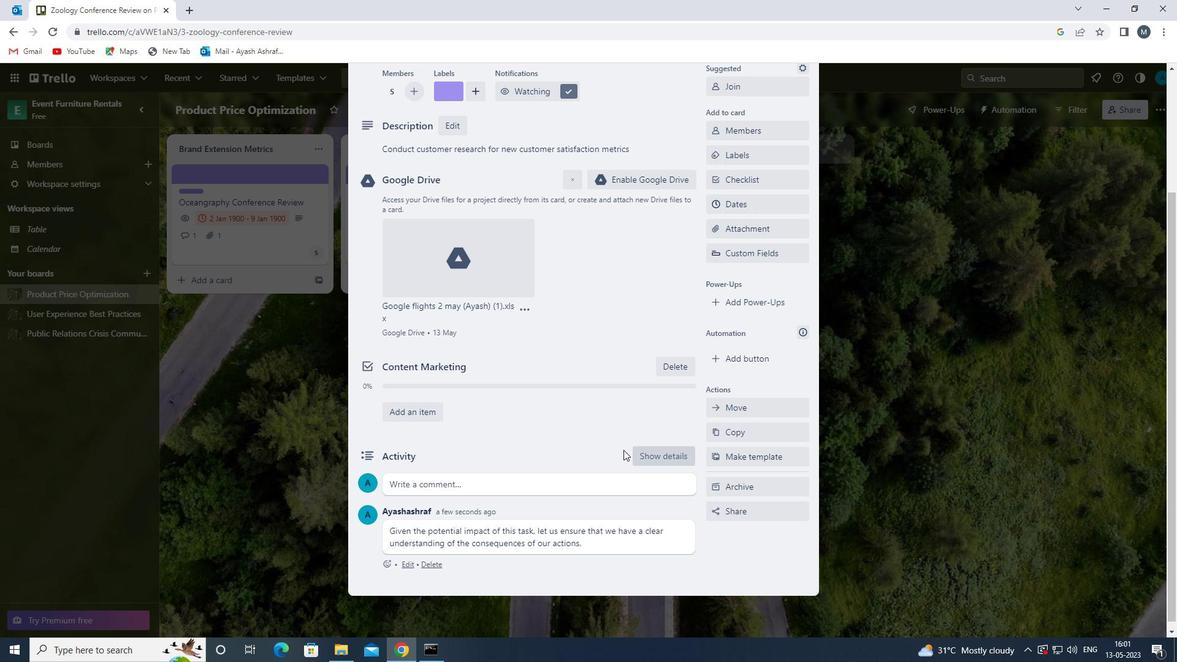 
Action: Mouse moved to (586, 436)
Screenshot: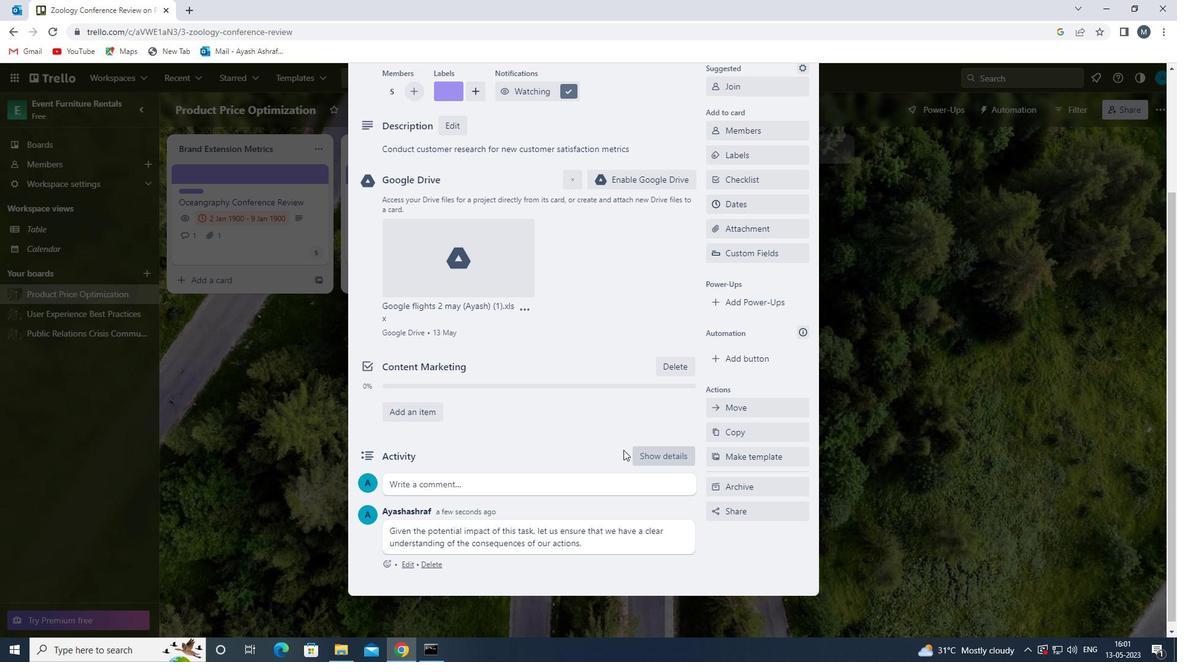 
Action: Mouse scrolled (586, 437) with delta (0, 0)
Screenshot: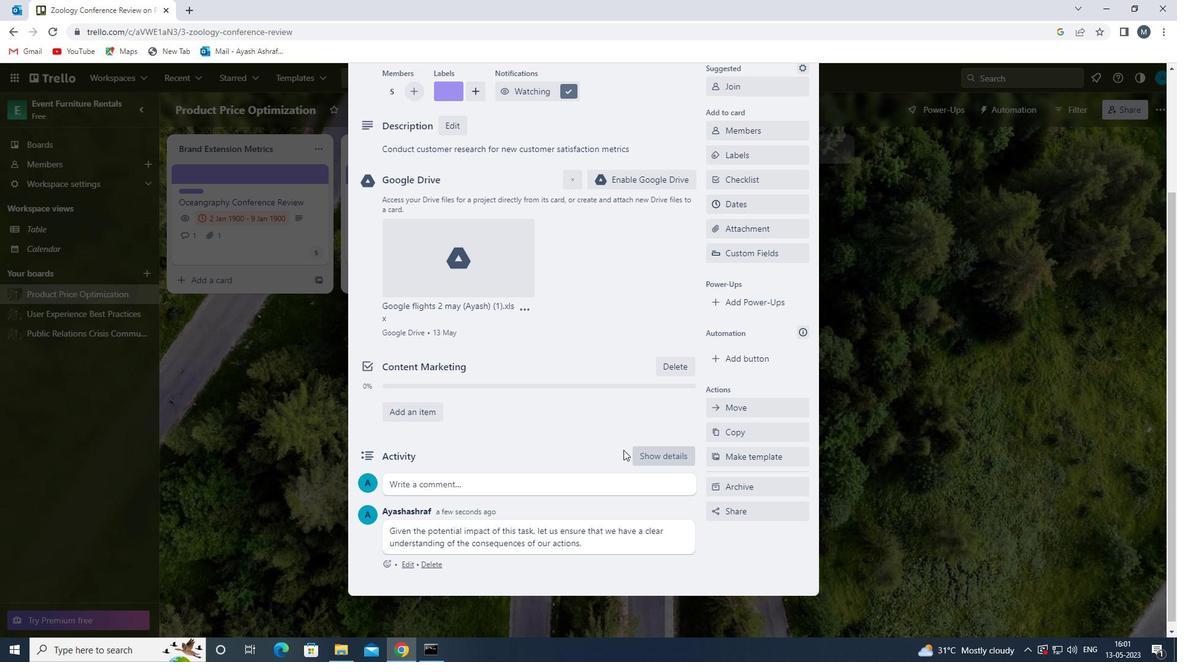
Action: Mouse moved to (584, 436)
Screenshot: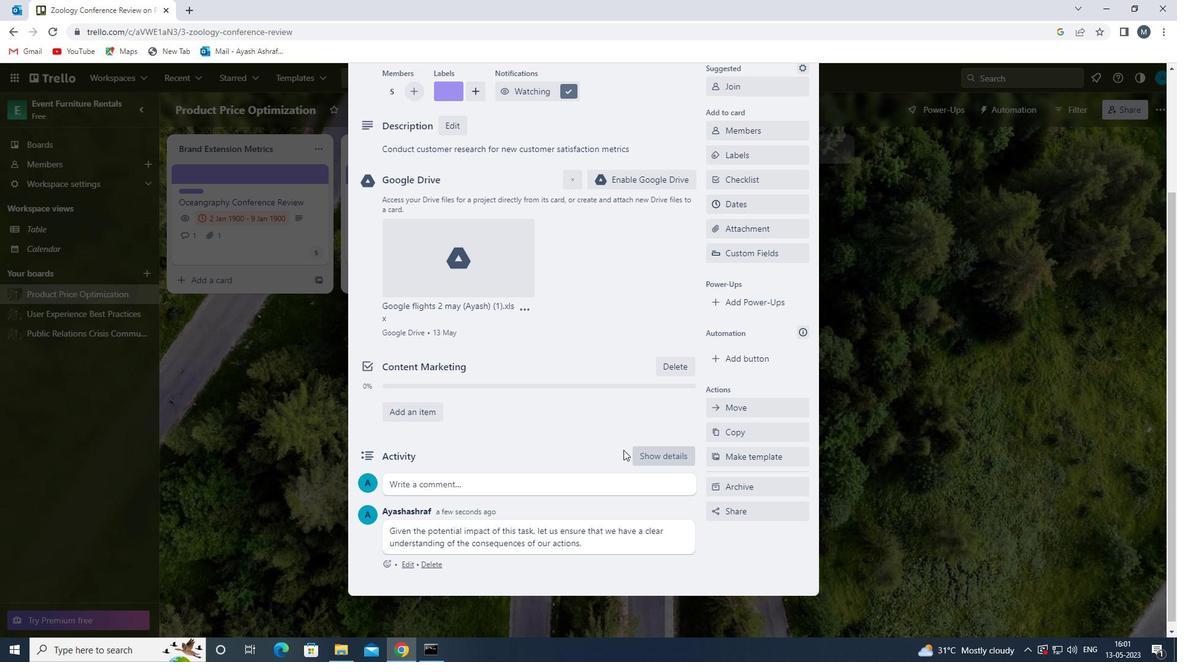 
Action: Mouse scrolled (584, 437) with delta (0, 0)
Screenshot: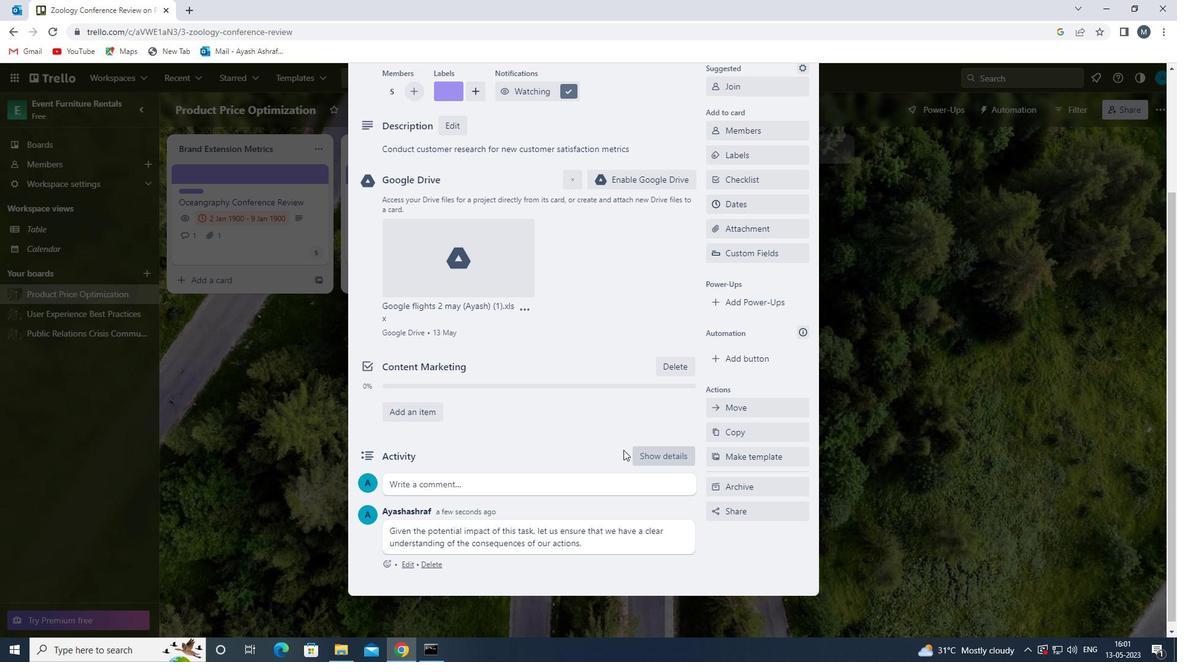 
Action: Mouse moved to (583, 436)
Screenshot: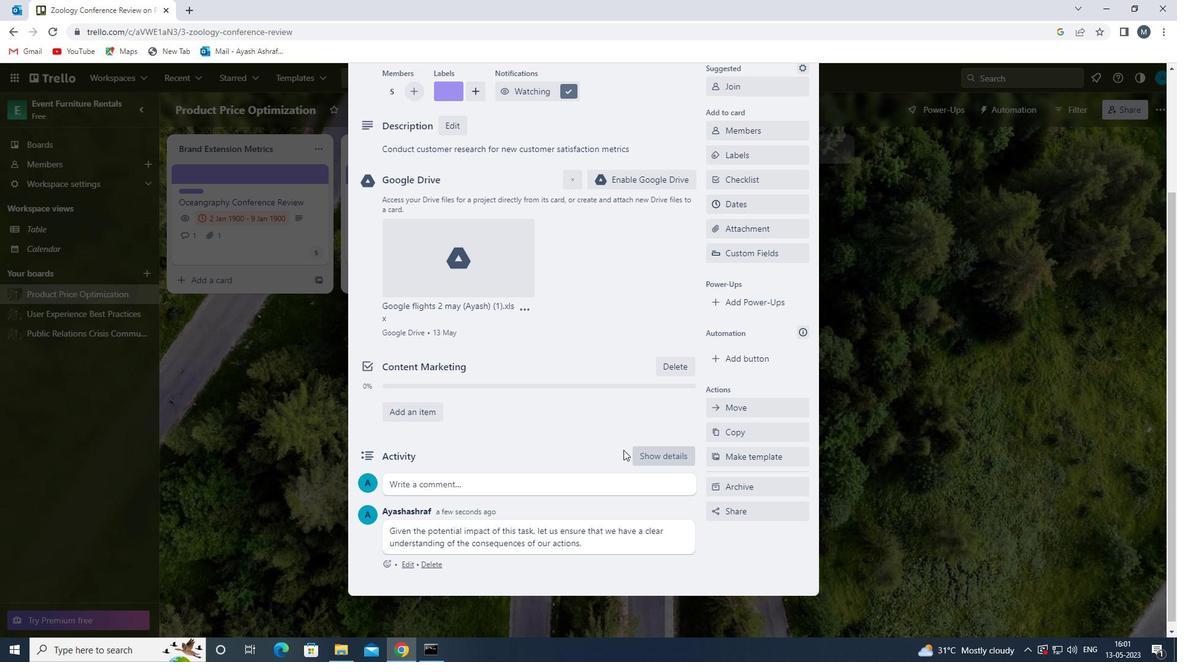 
Action: Mouse scrolled (583, 437) with delta (0, 0)
Screenshot: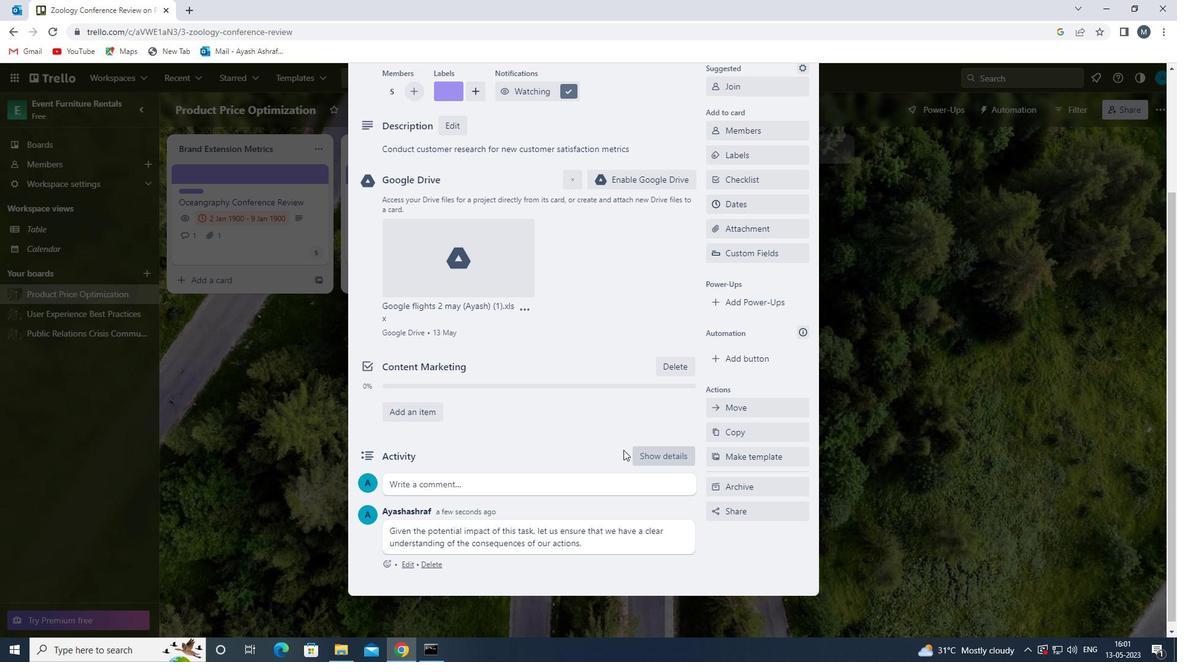 
Action: Mouse moved to (583, 436)
Screenshot: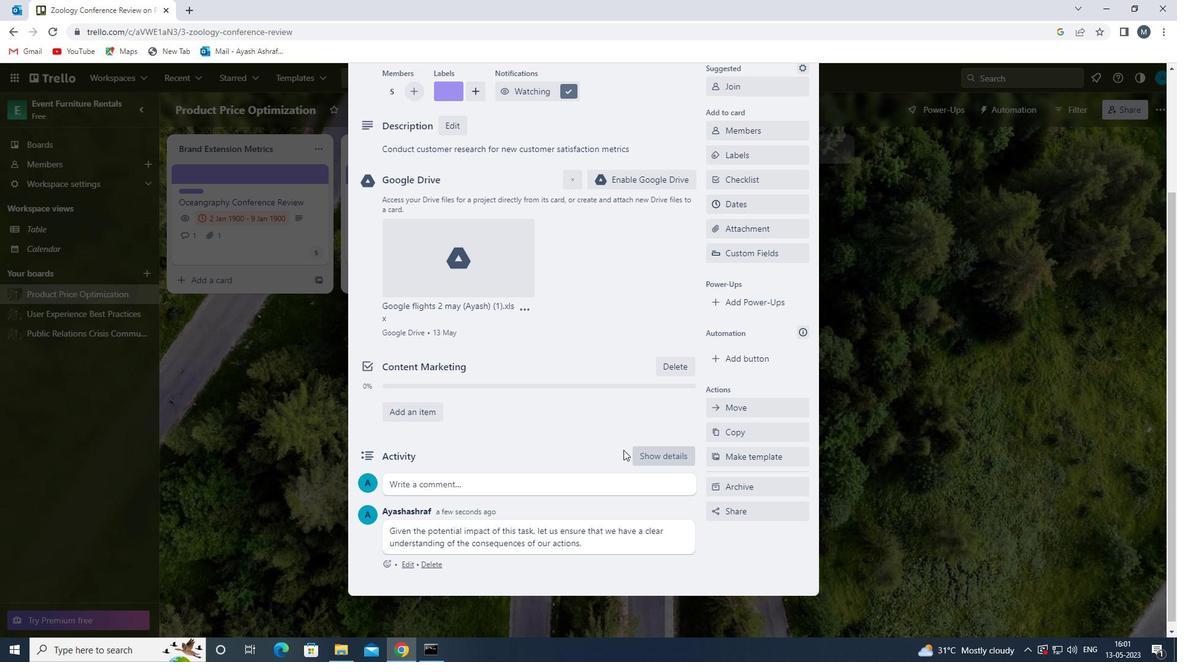 
Action: Mouse scrolled (583, 437) with delta (0, 0)
Screenshot: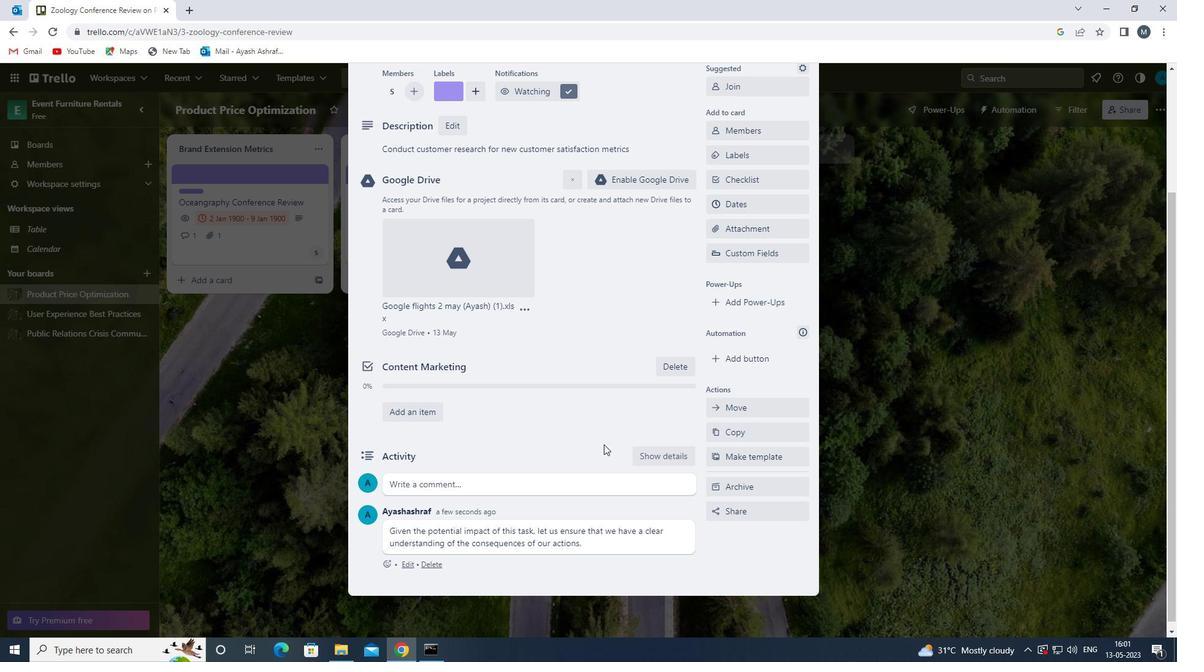 
Action: Mouse scrolled (583, 437) with delta (0, 0)
Screenshot: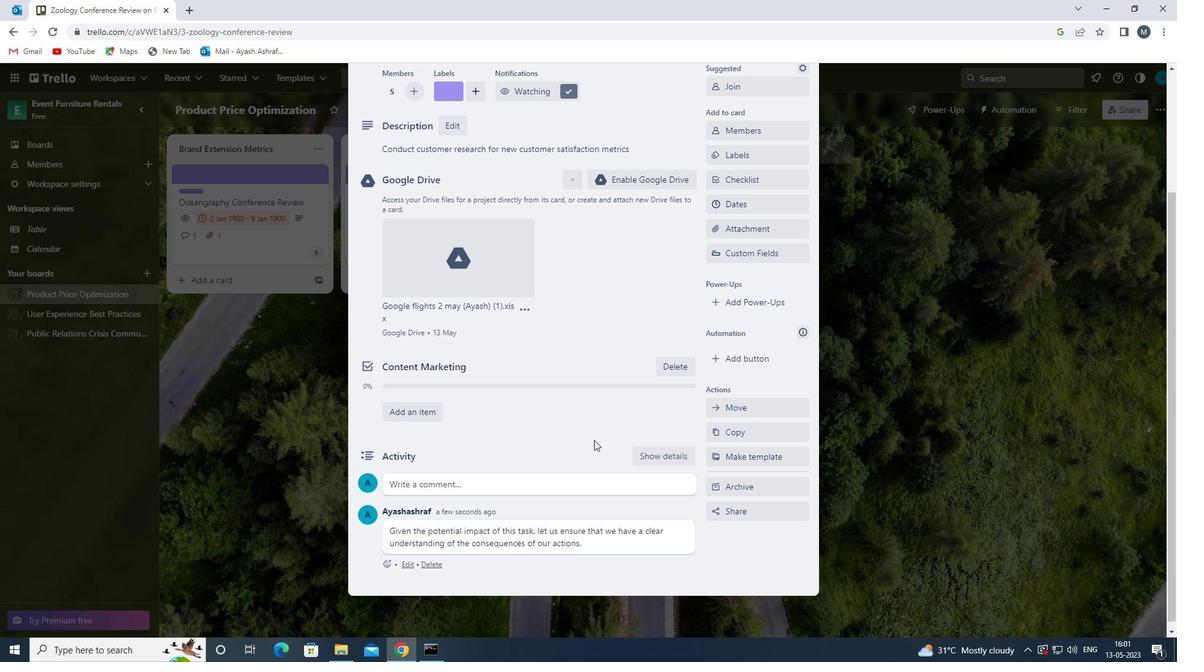 
Action: Mouse moved to (572, 437)
Screenshot: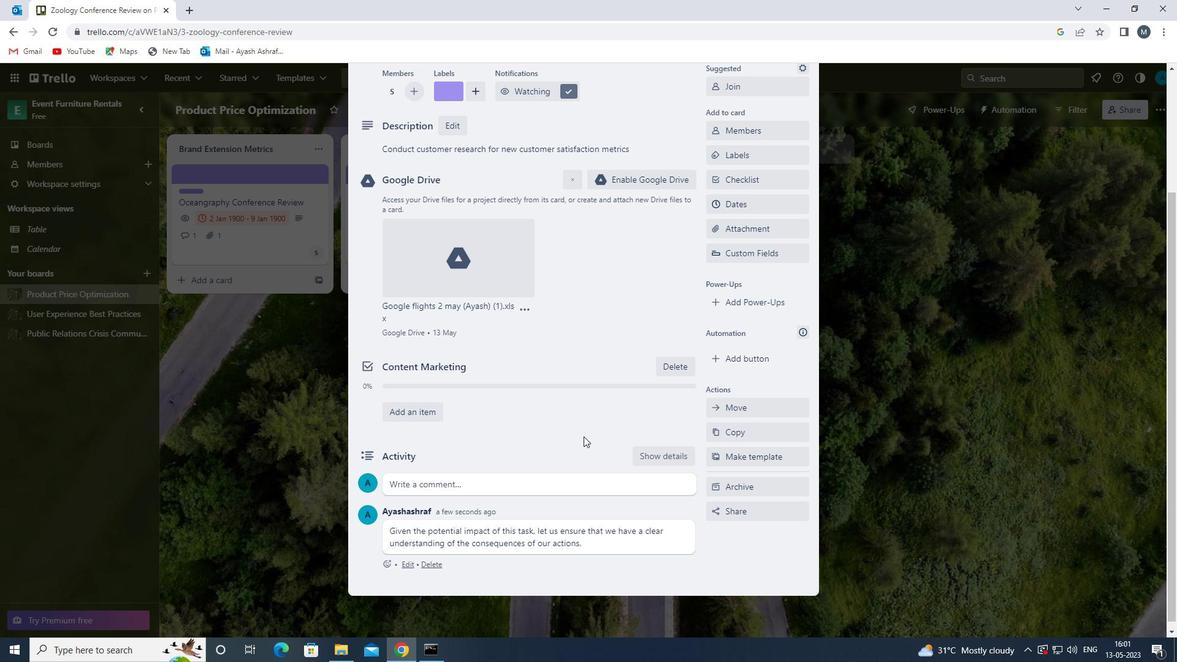 
Action: Mouse scrolled (572, 437) with delta (0, 0)
Screenshot: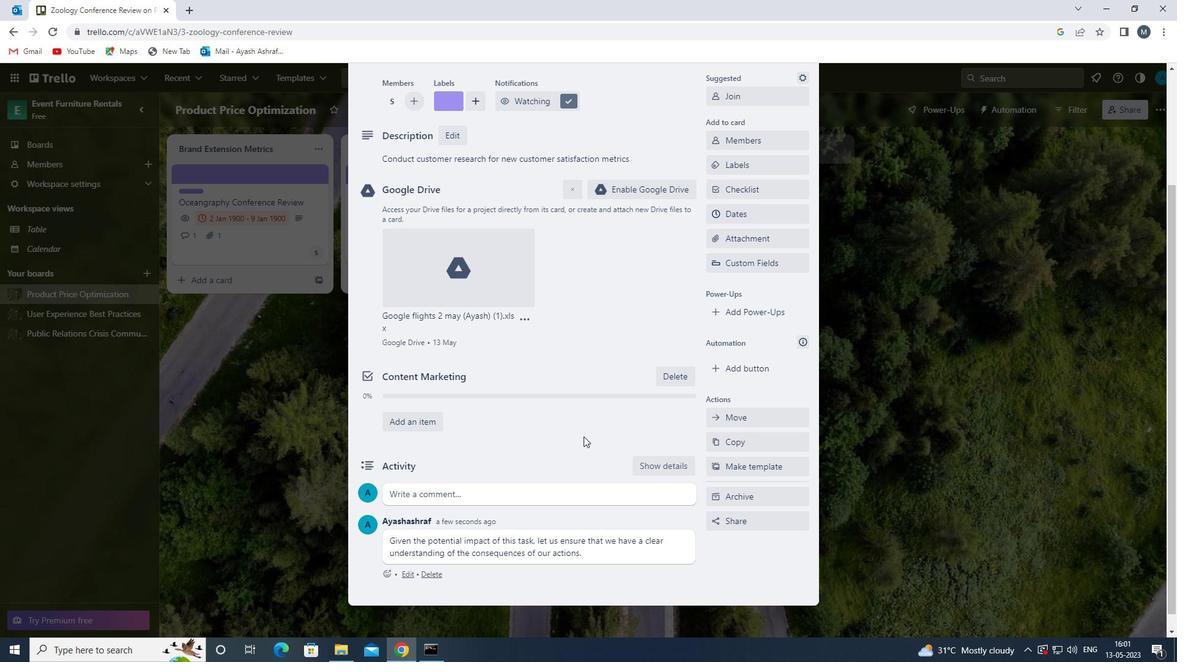 
Action: Mouse scrolled (572, 437) with delta (0, 0)
Screenshot: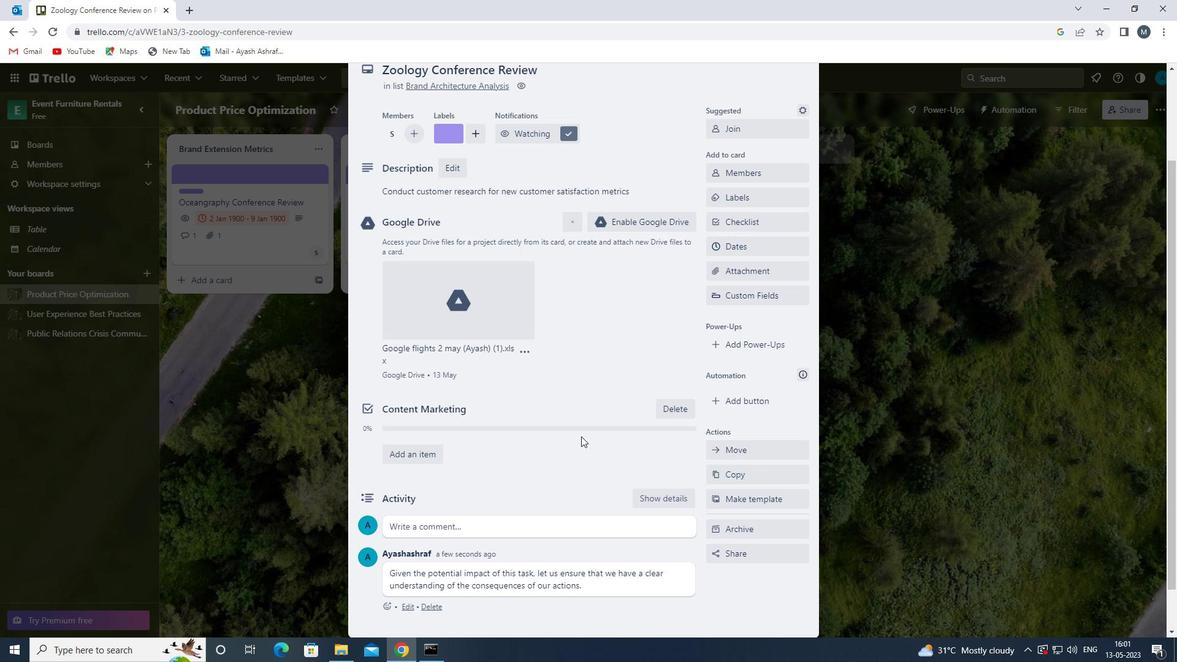 
Action: Mouse scrolled (572, 437) with delta (0, 0)
Screenshot: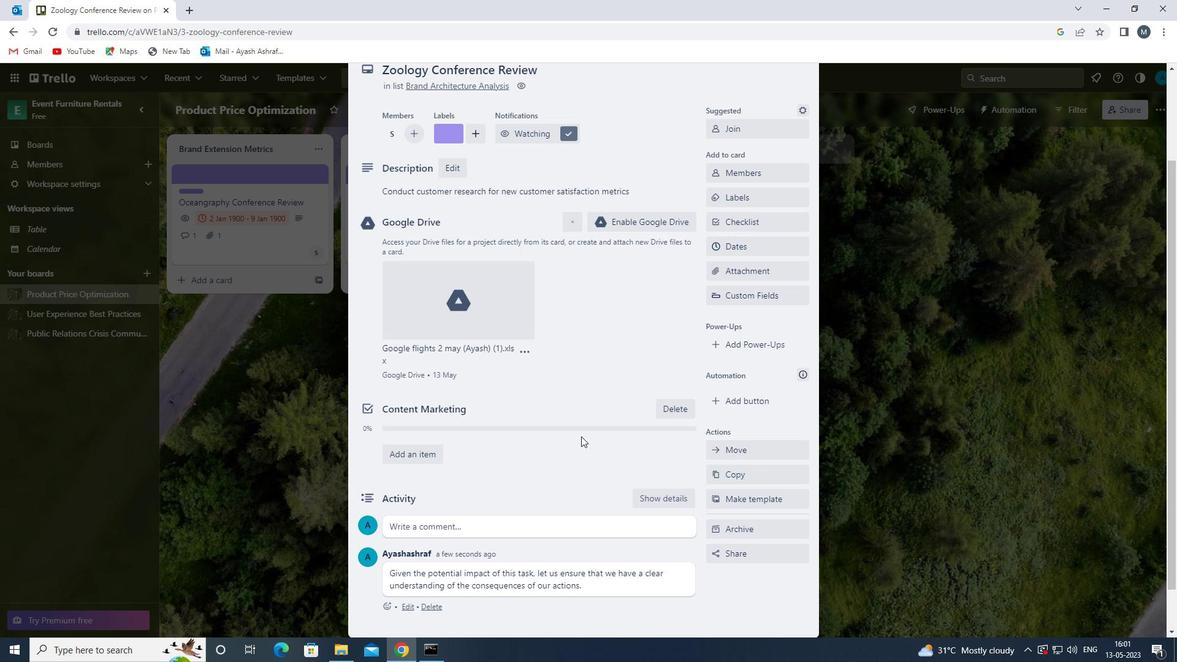 
Action: Mouse scrolled (572, 437) with delta (0, 0)
Screenshot: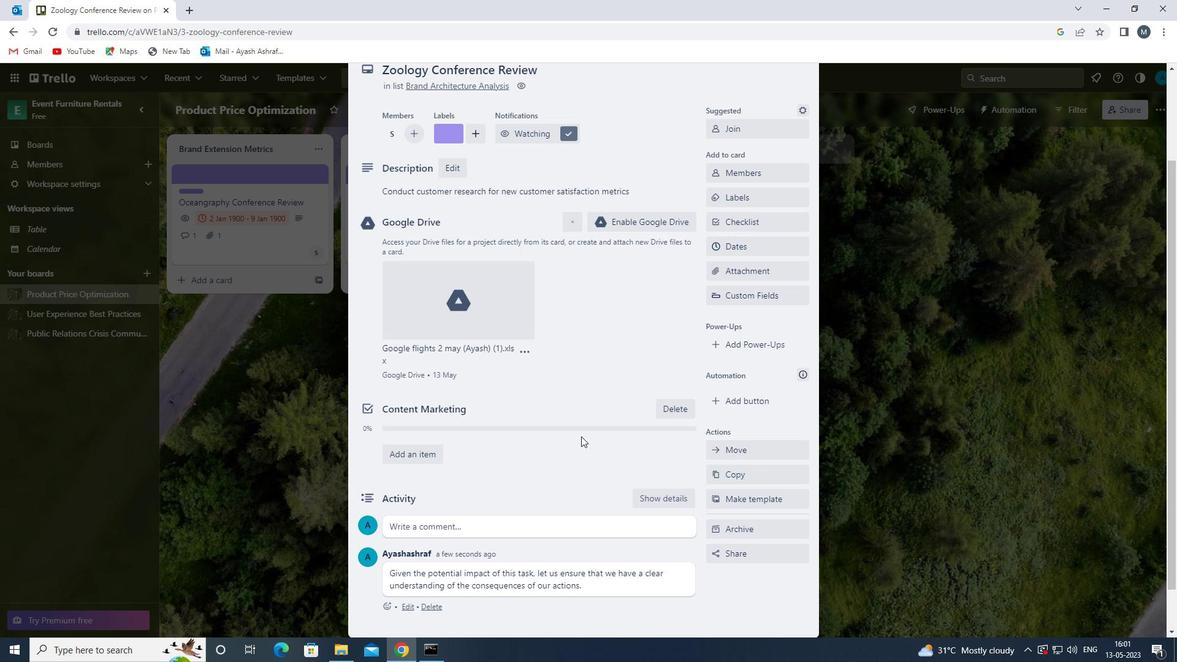 
Action: Mouse scrolled (572, 437) with delta (0, 0)
Screenshot: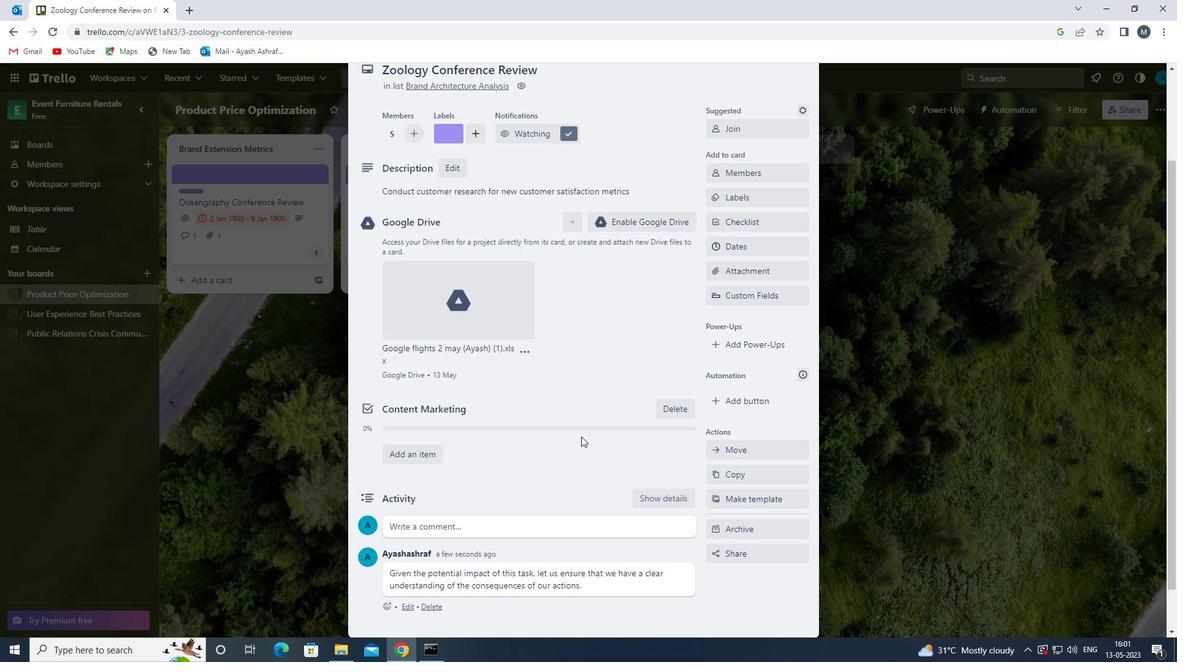 
